 Task: Find connections with filter location Almenara with filter topic #Techstartupwith filter profile language Spanish with filter current company JavaScript with filter school St. Paul's Senior Secondary School with filter industry Investment Management with filter service category Virtual Assistance with filter keywords title Funeral Attendant
Action: Key pressed <Key.caps_lock>
Screenshot: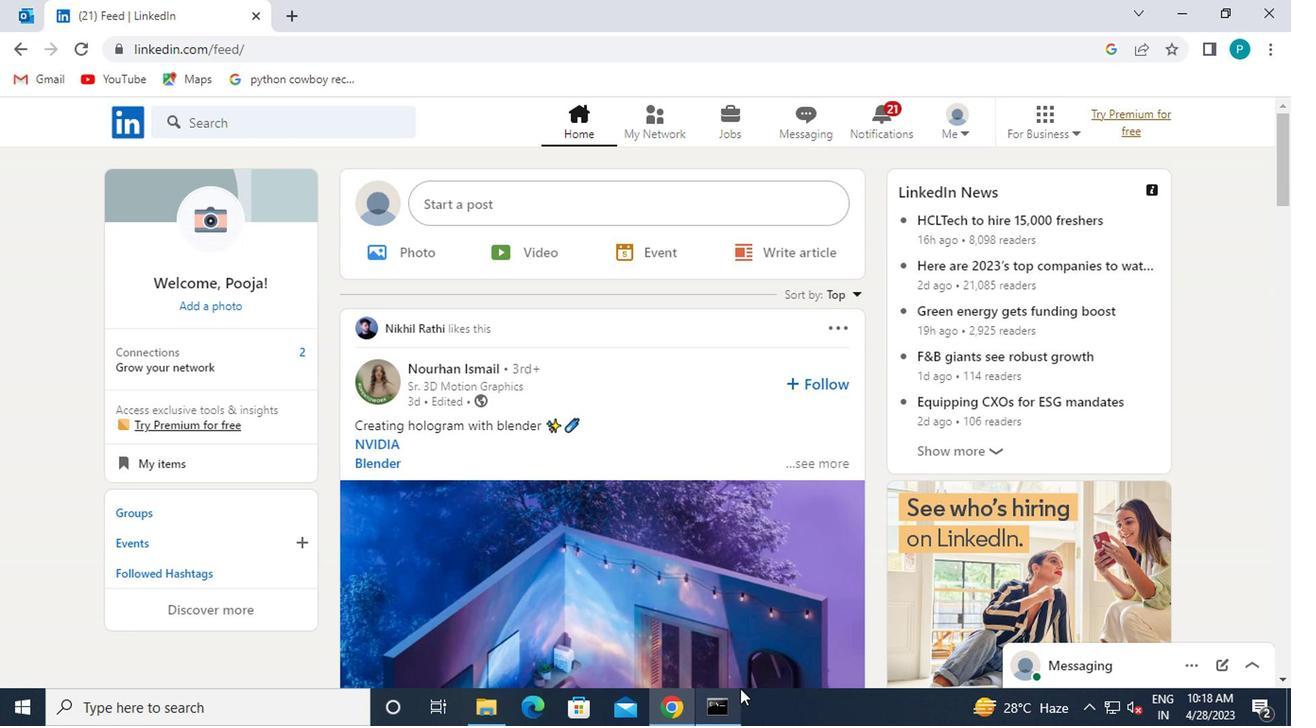 
Action: Mouse moved to (655, 102)
Screenshot: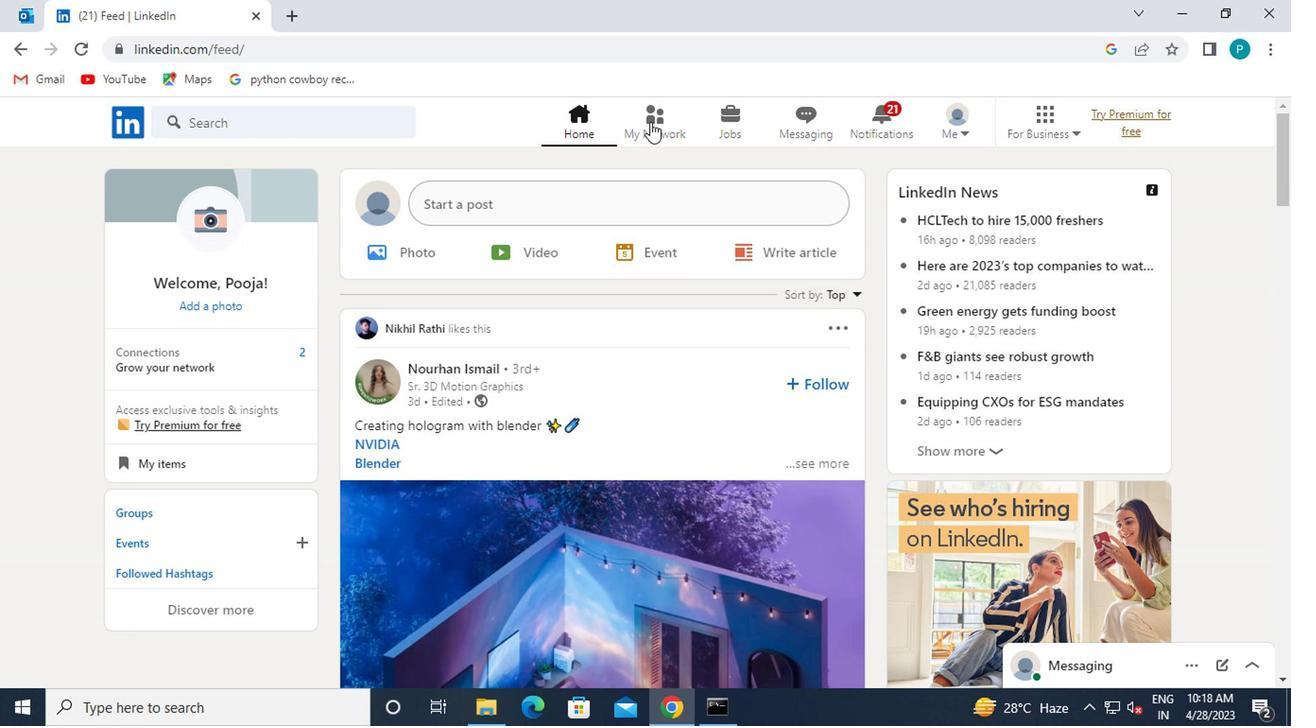 
Action: Mouse pressed left at (655, 102)
Screenshot: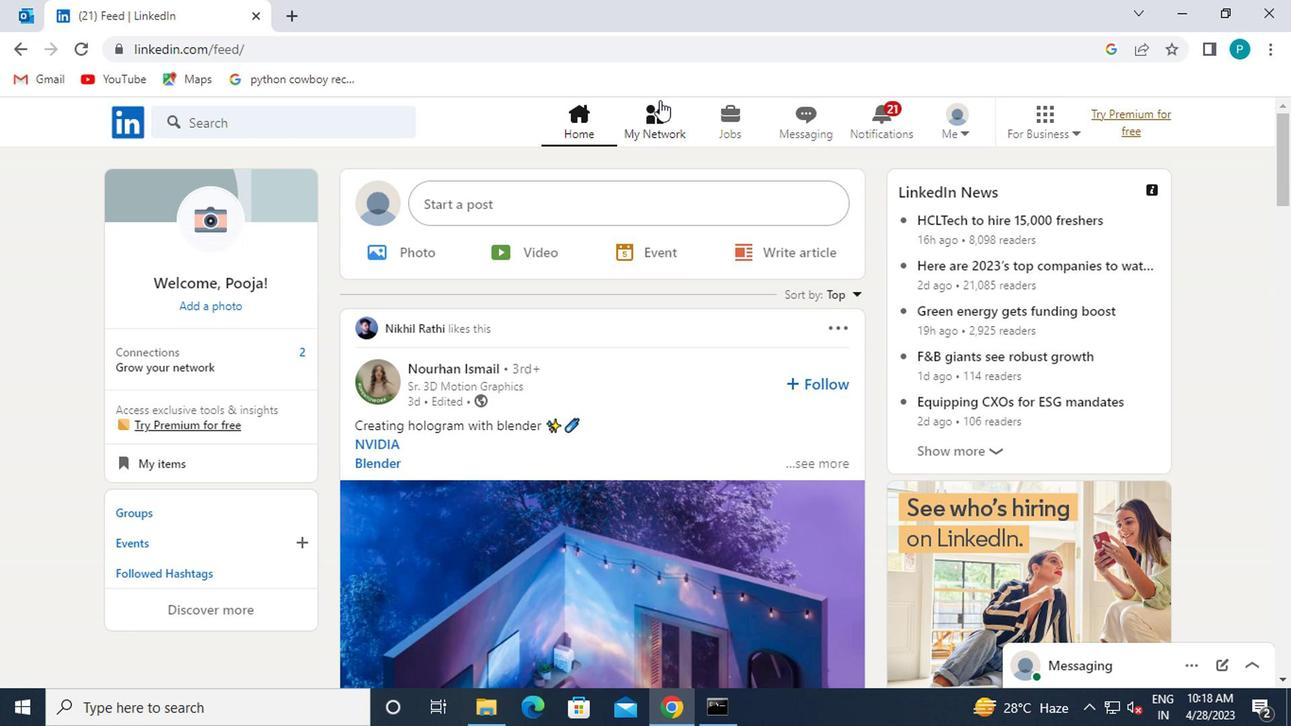 
Action: Mouse moved to (259, 214)
Screenshot: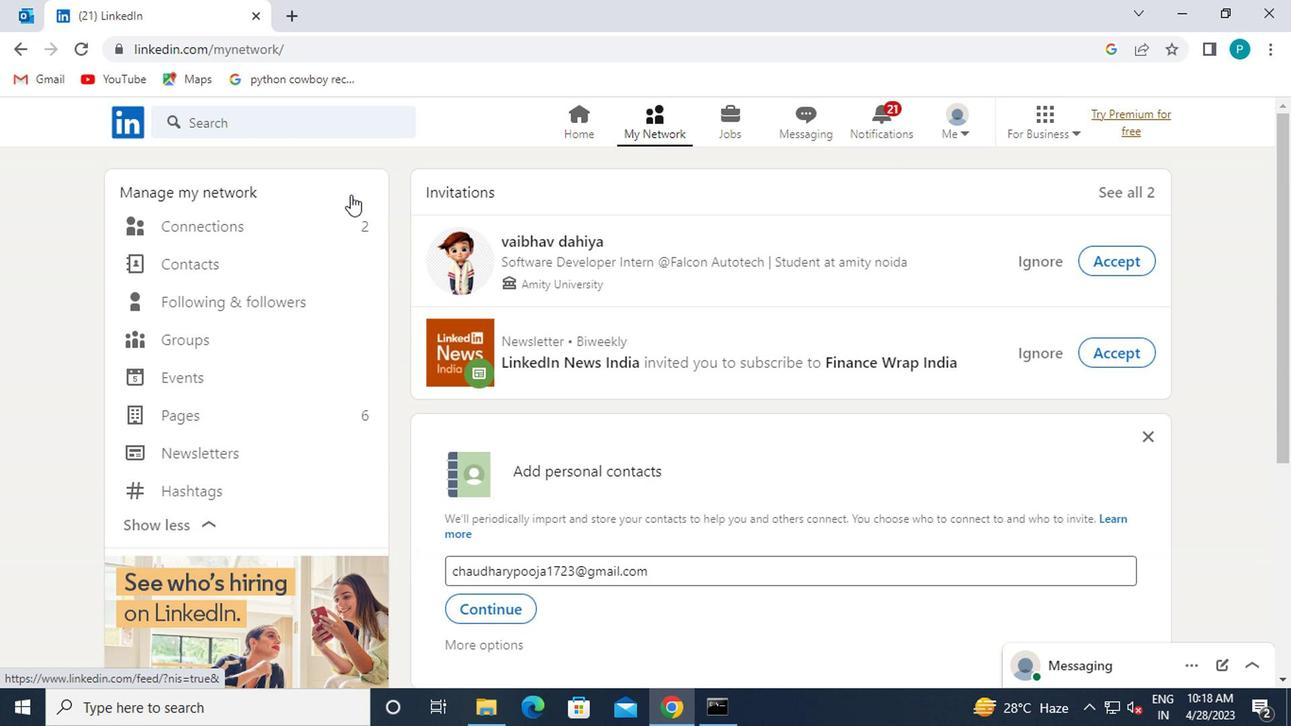 
Action: Mouse pressed left at (259, 214)
Screenshot: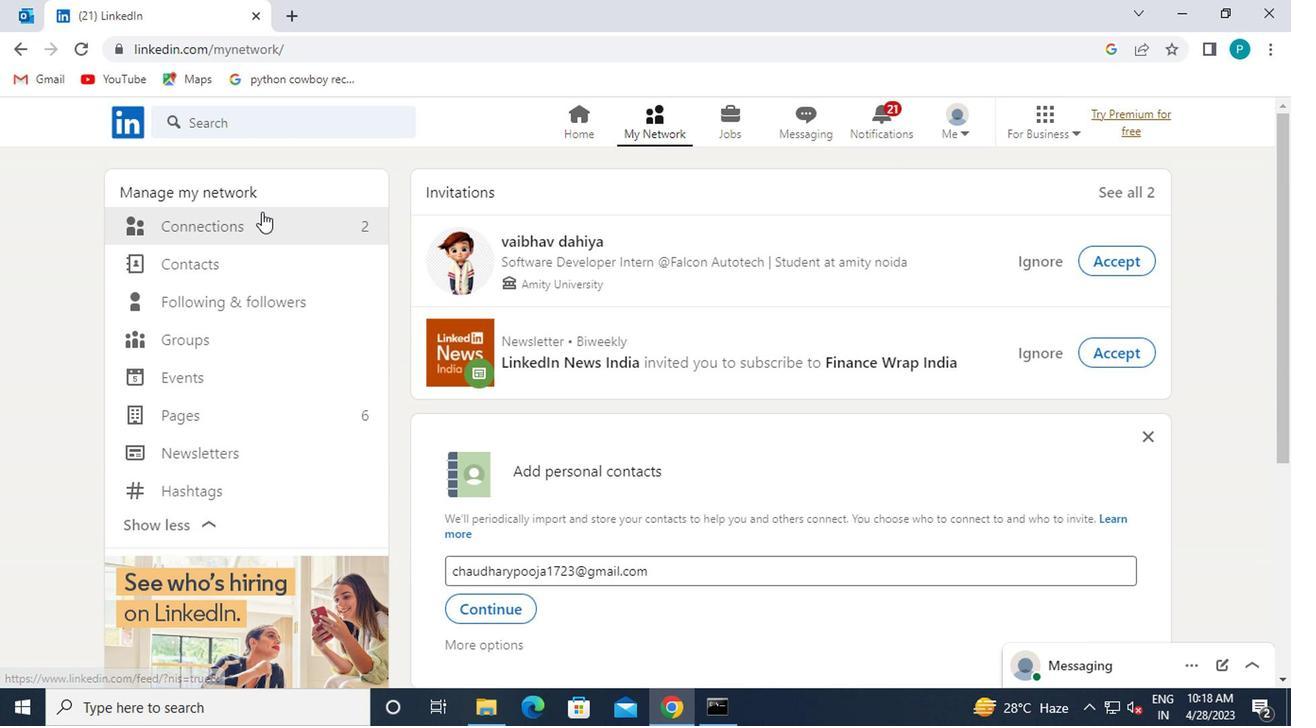 
Action: Mouse moved to (286, 224)
Screenshot: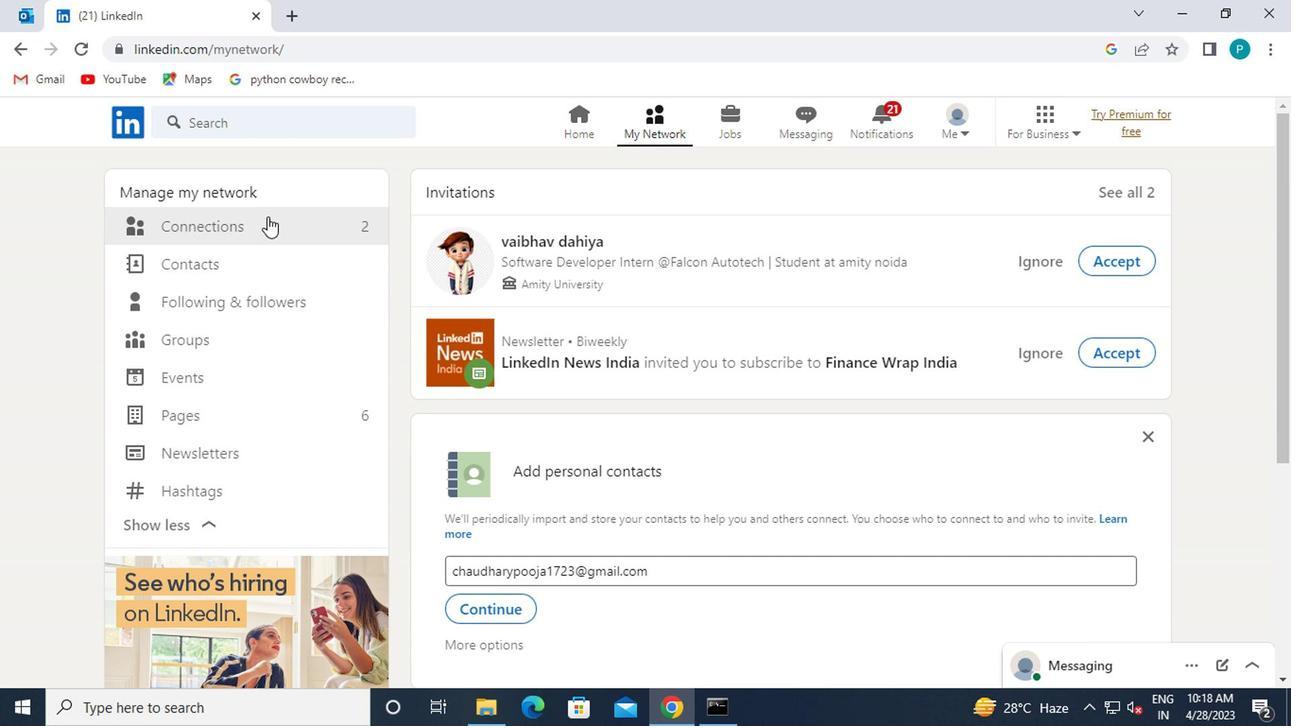 
Action: Mouse pressed left at (286, 224)
Screenshot: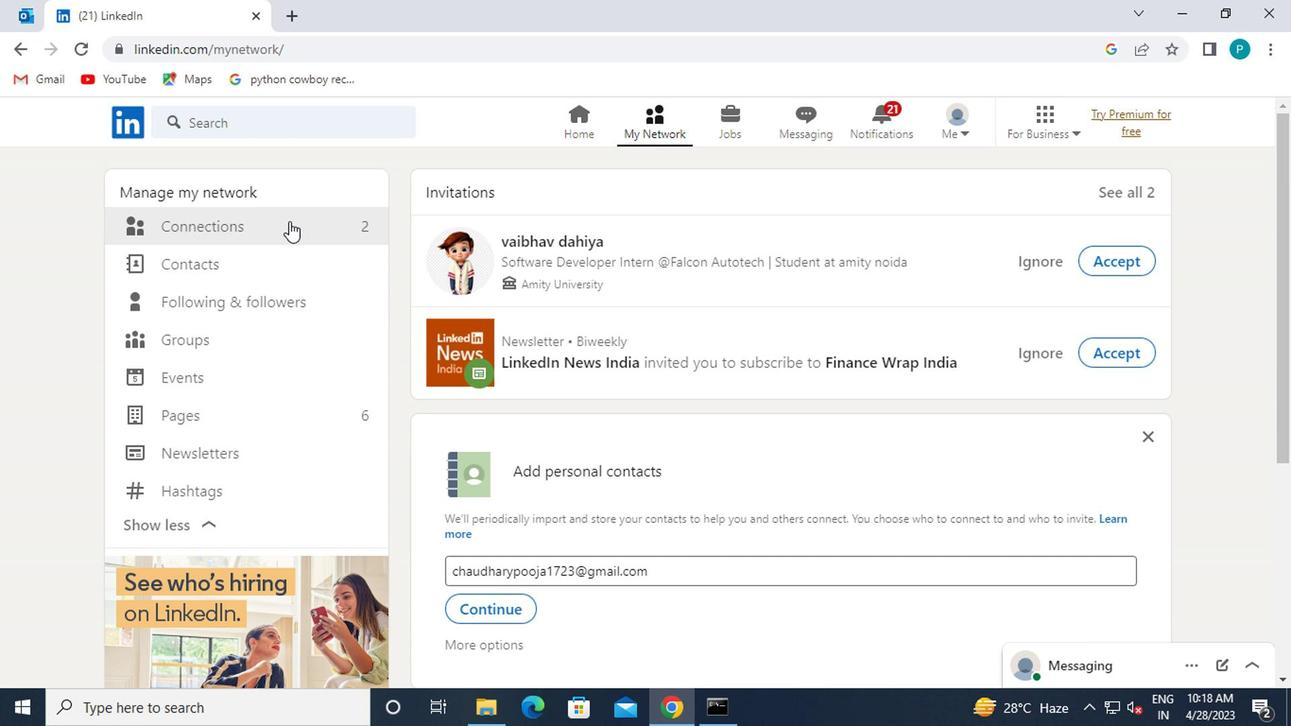 
Action: Mouse moved to (738, 236)
Screenshot: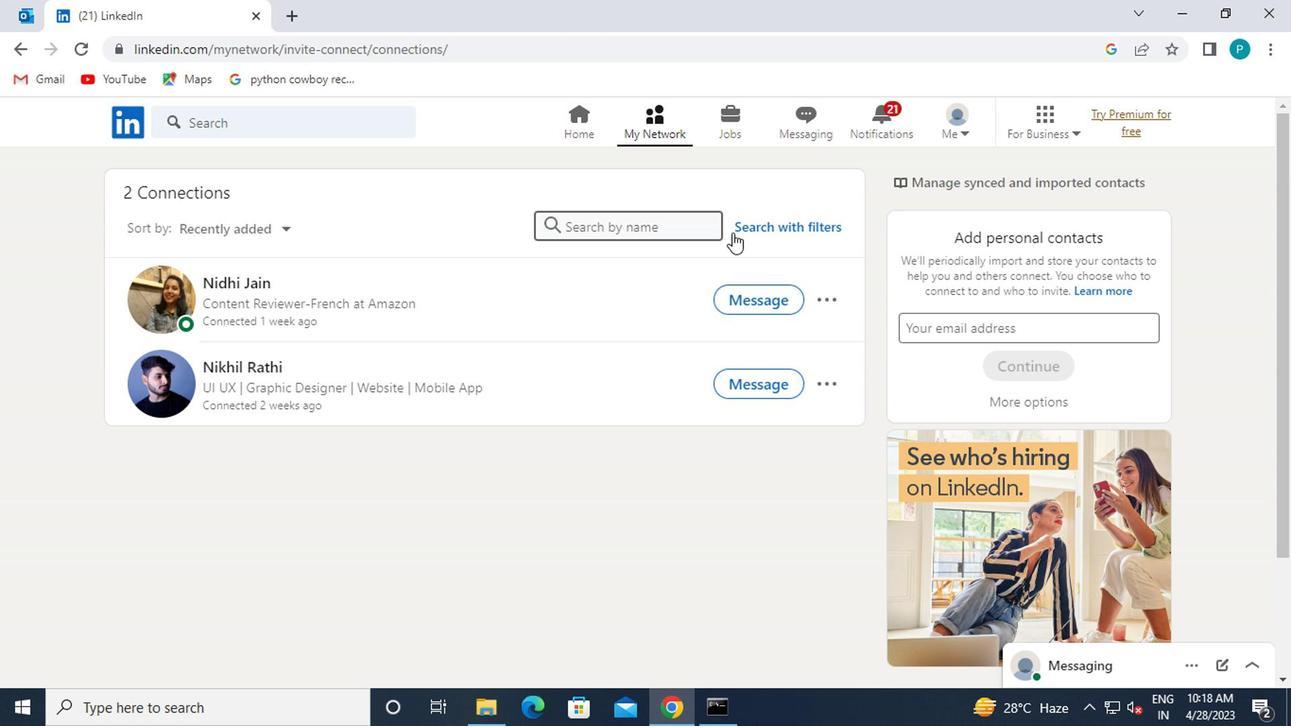 
Action: Mouse pressed left at (738, 236)
Screenshot: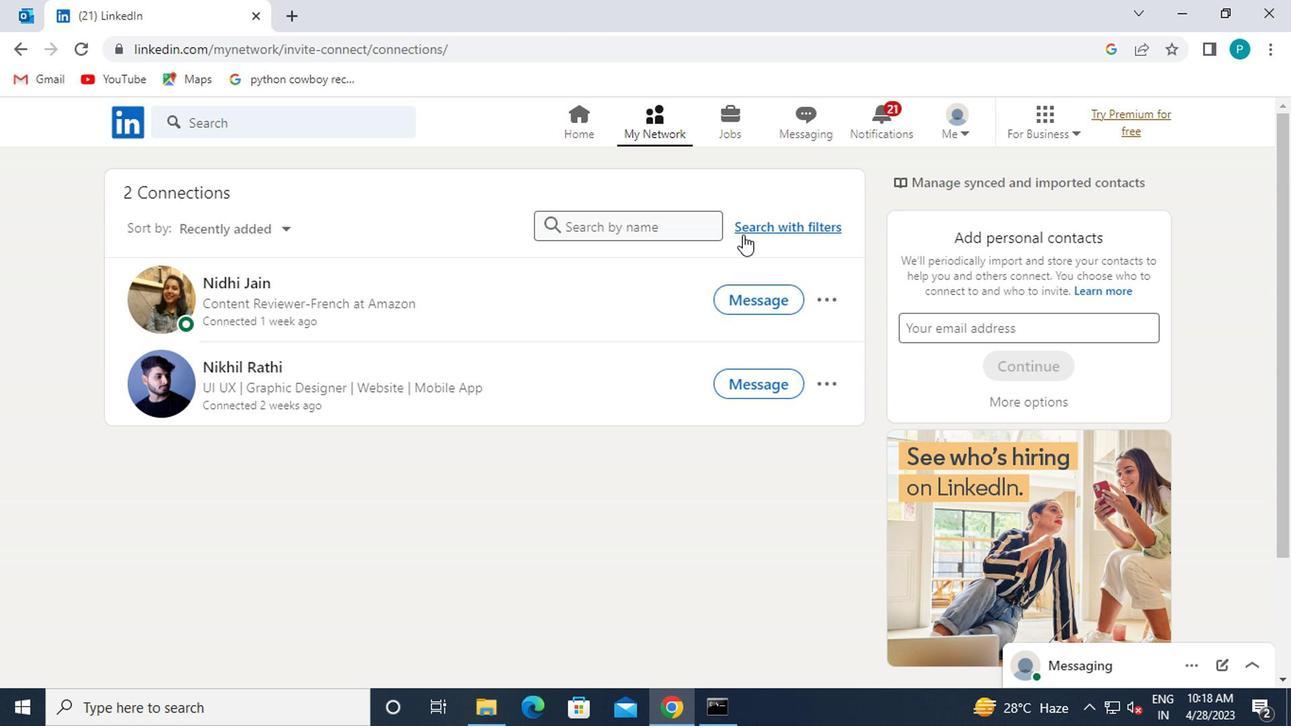 
Action: Mouse moved to (684, 172)
Screenshot: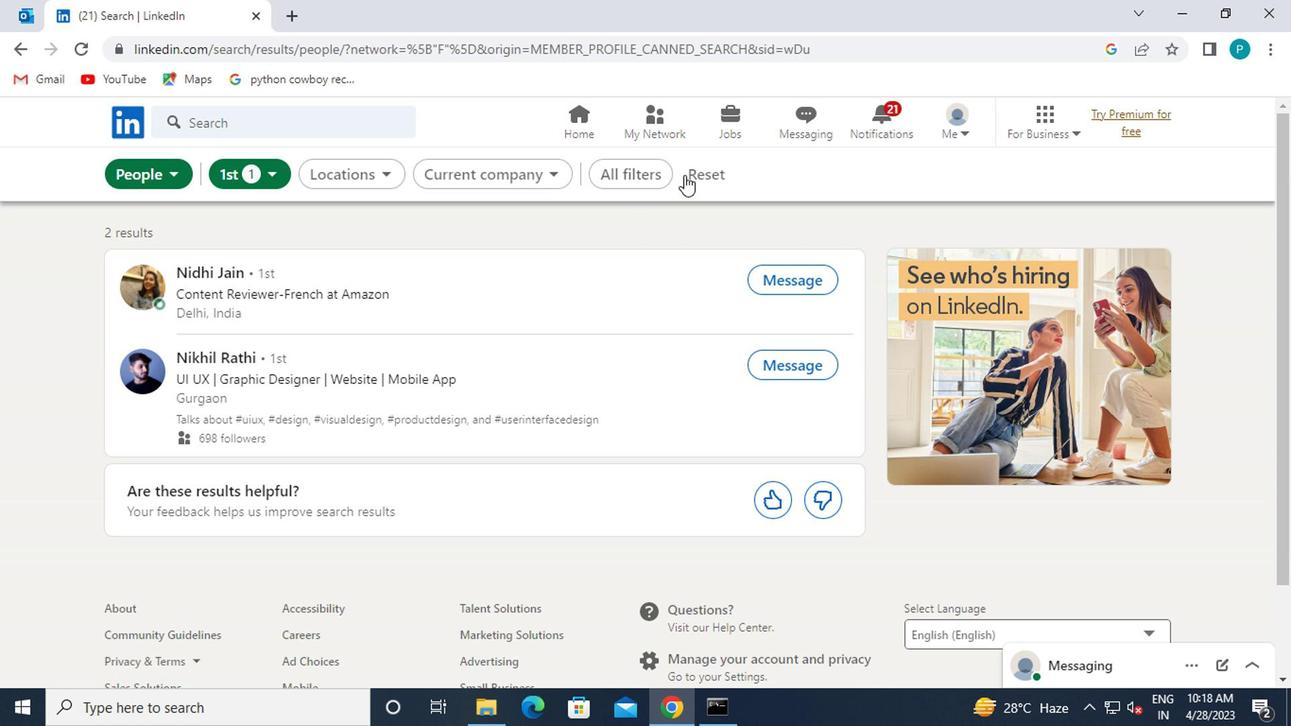 
Action: Mouse pressed left at (684, 172)
Screenshot: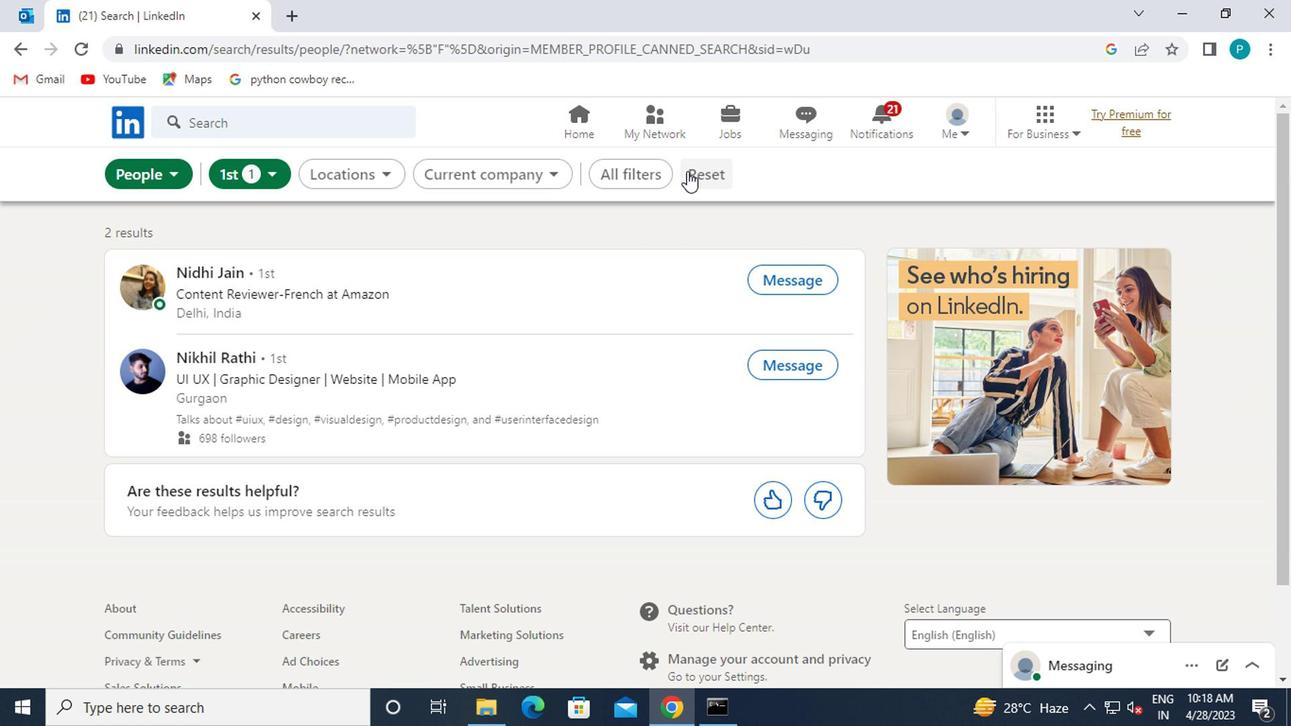 
Action: Mouse moved to (644, 185)
Screenshot: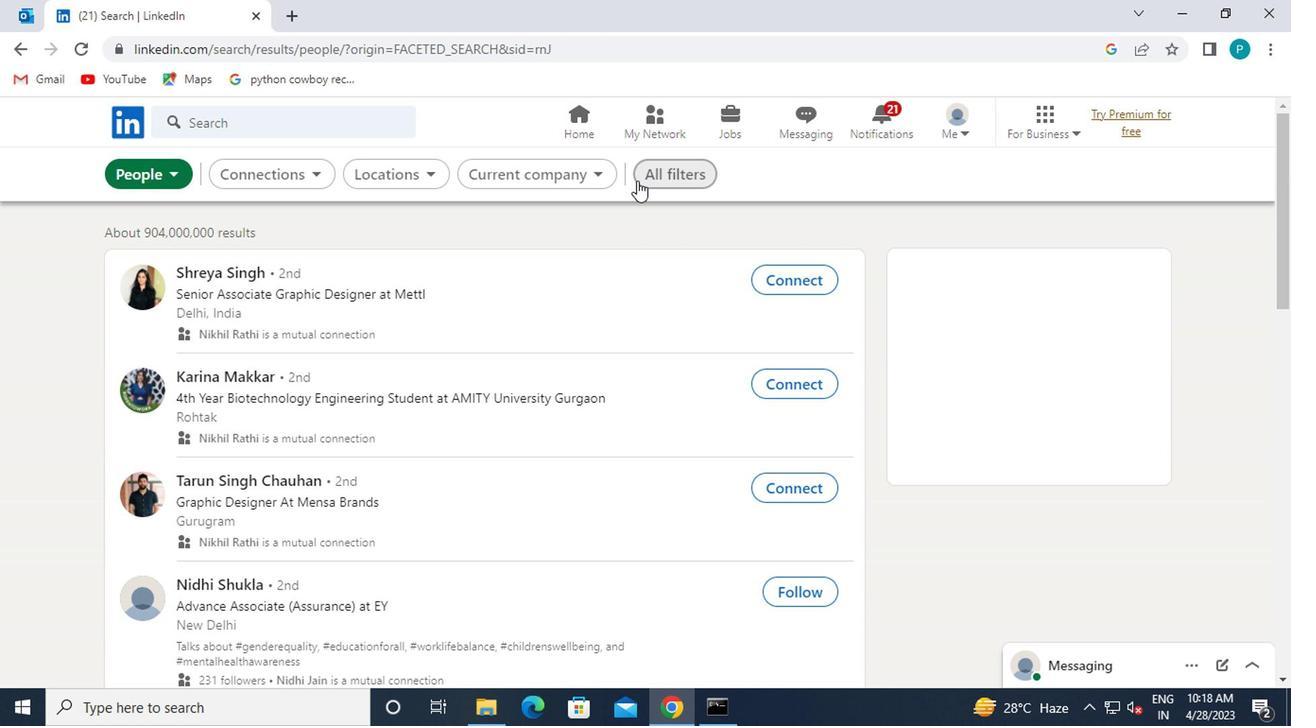 
Action: Mouse pressed left at (644, 185)
Screenshot: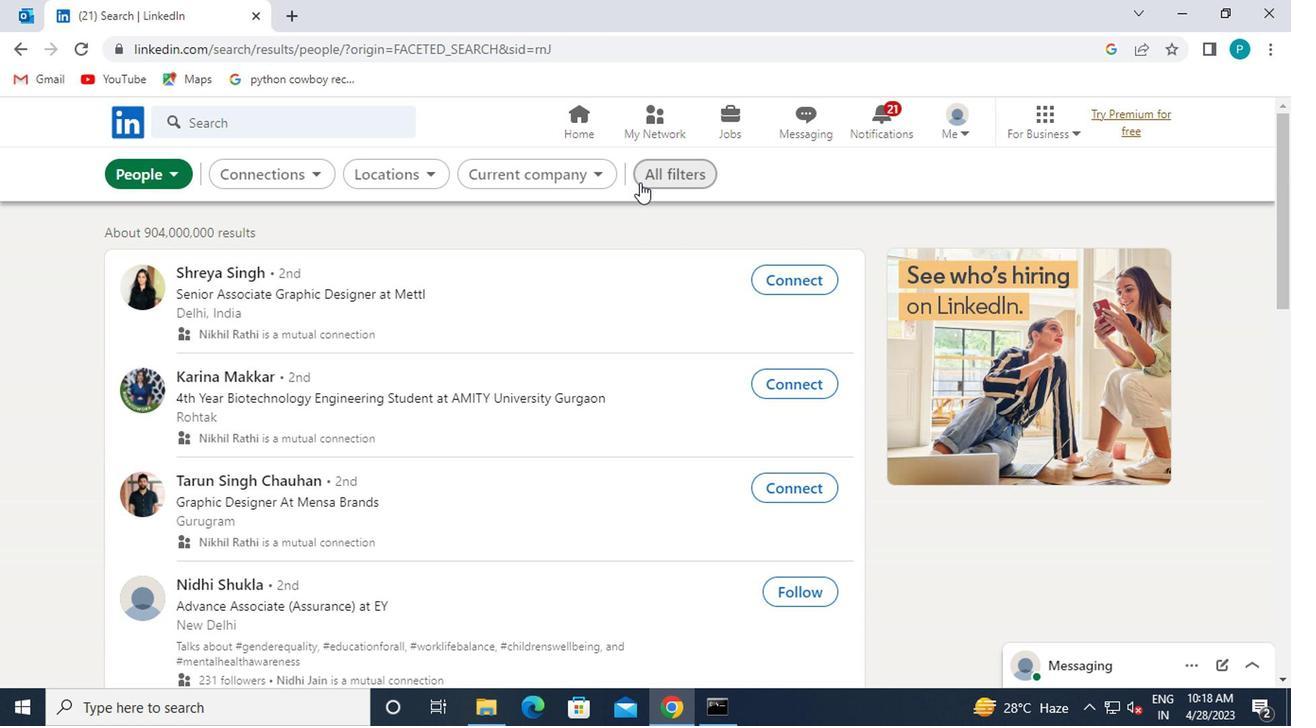 
Action: Mouse moved to (850, 287)
Screenshot: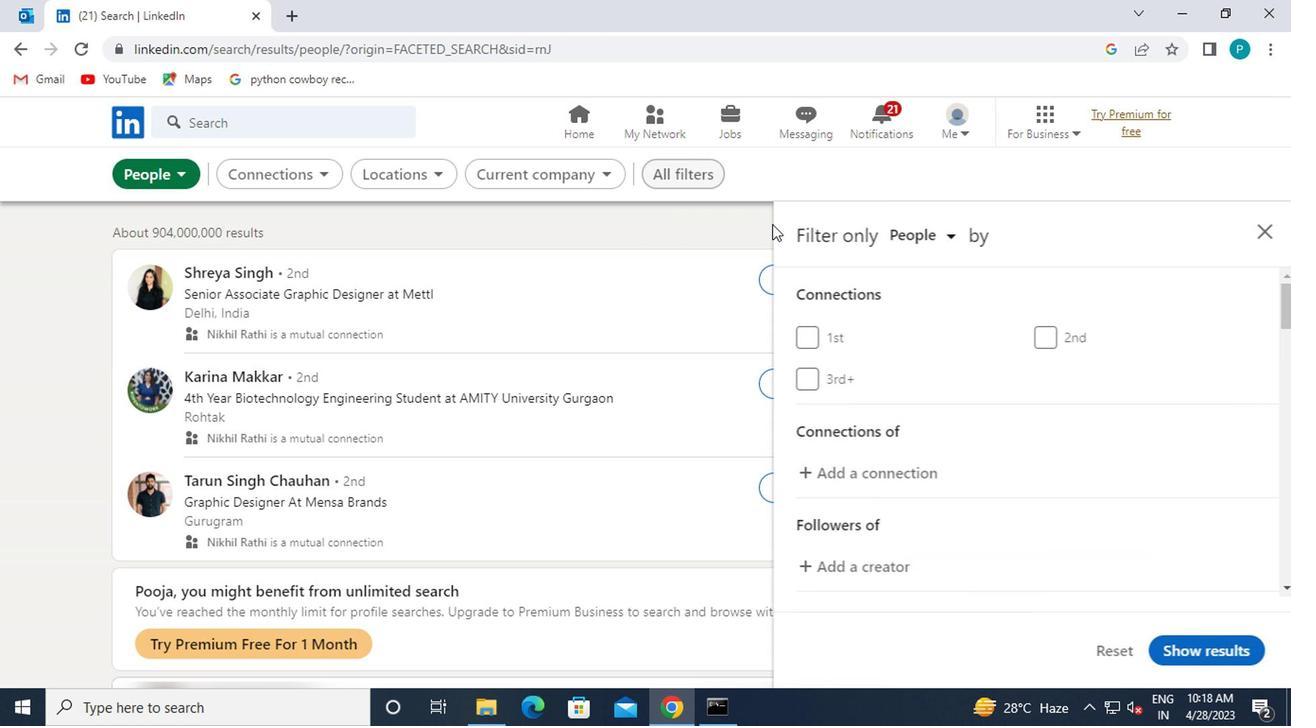 
Action: Mouse scrolled (850, 285) with delta (0, -1)
Screenshot: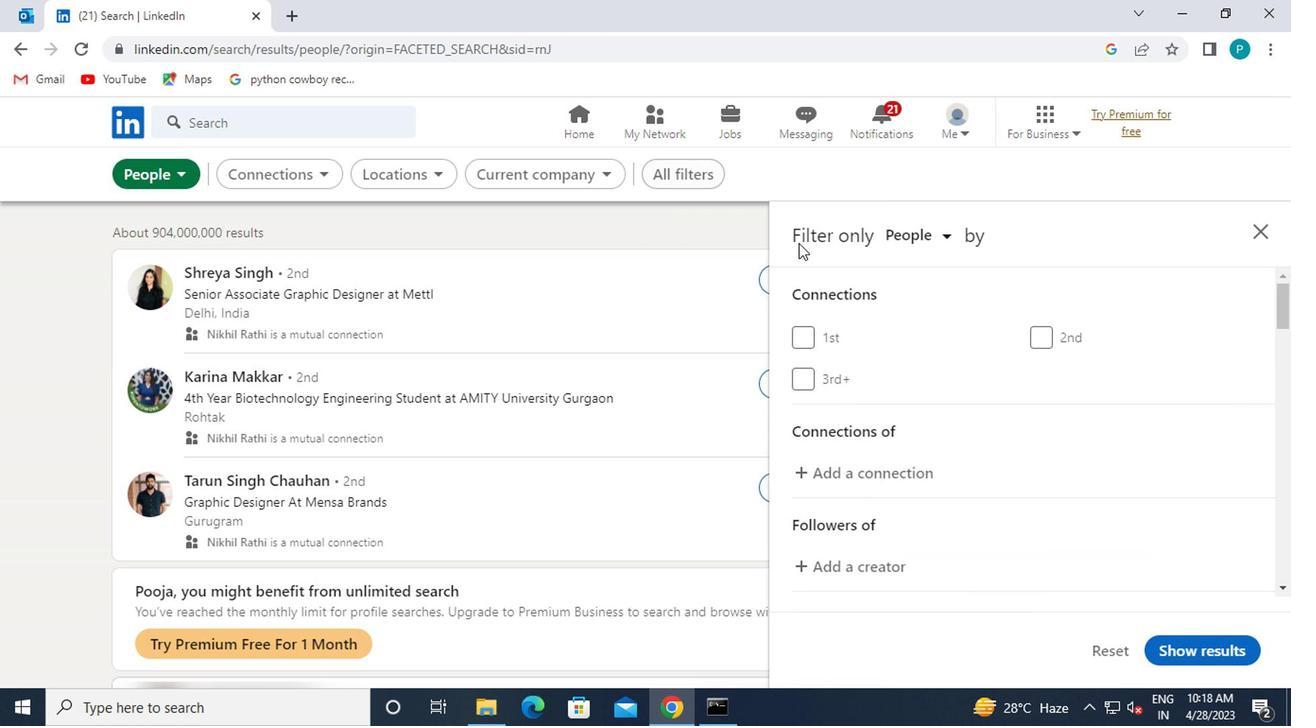 
Action: Mouse scrolled (850, 285) with delta (0, -1)
Screenshot: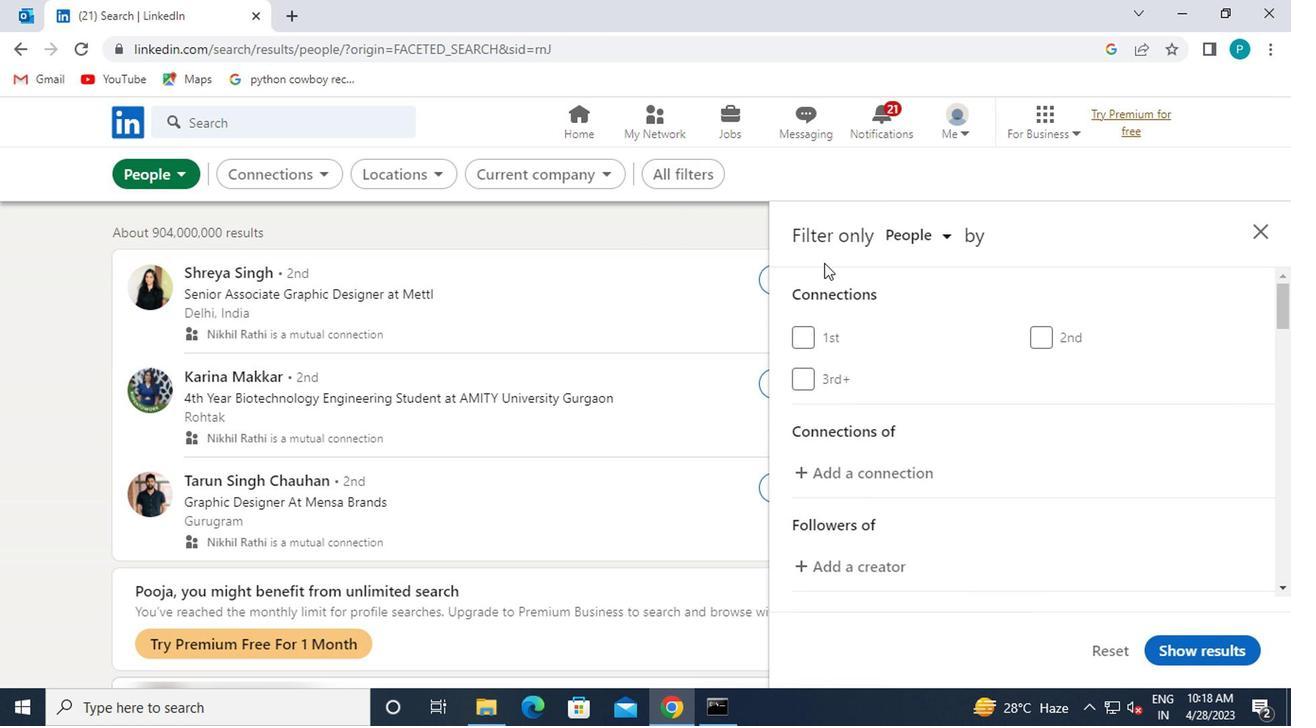 
Action: Mouse moved to (850, 287)
Screenshot: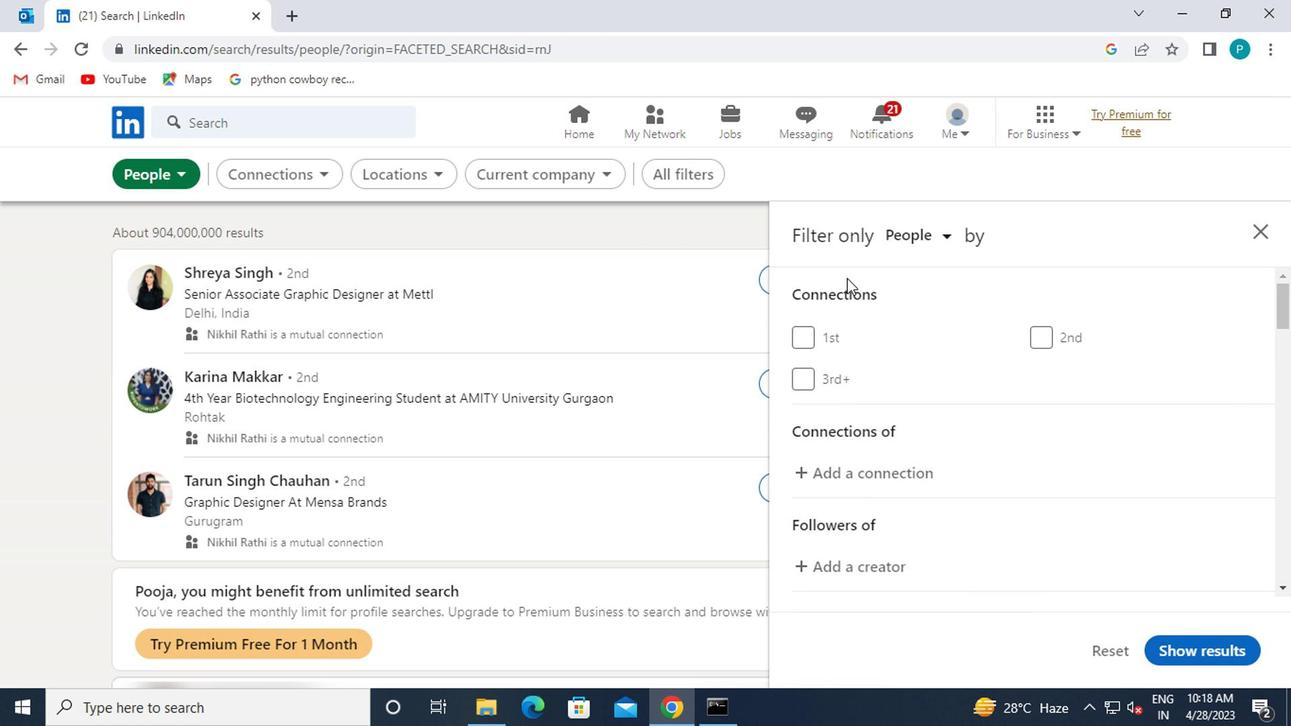 
Action: Mouse scrolled (850, 287) with delta (0, 0)
Screenshot: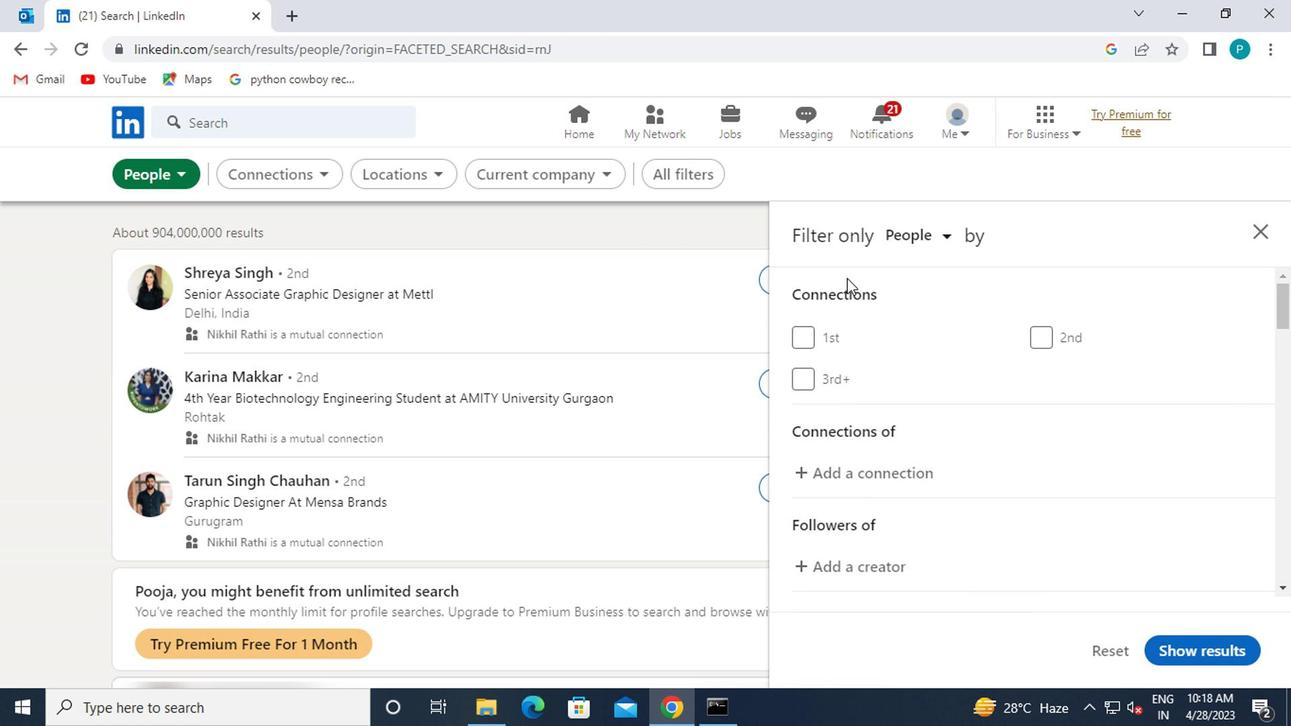 
Action: Mouse moved to (1086, 452)
Screenshot: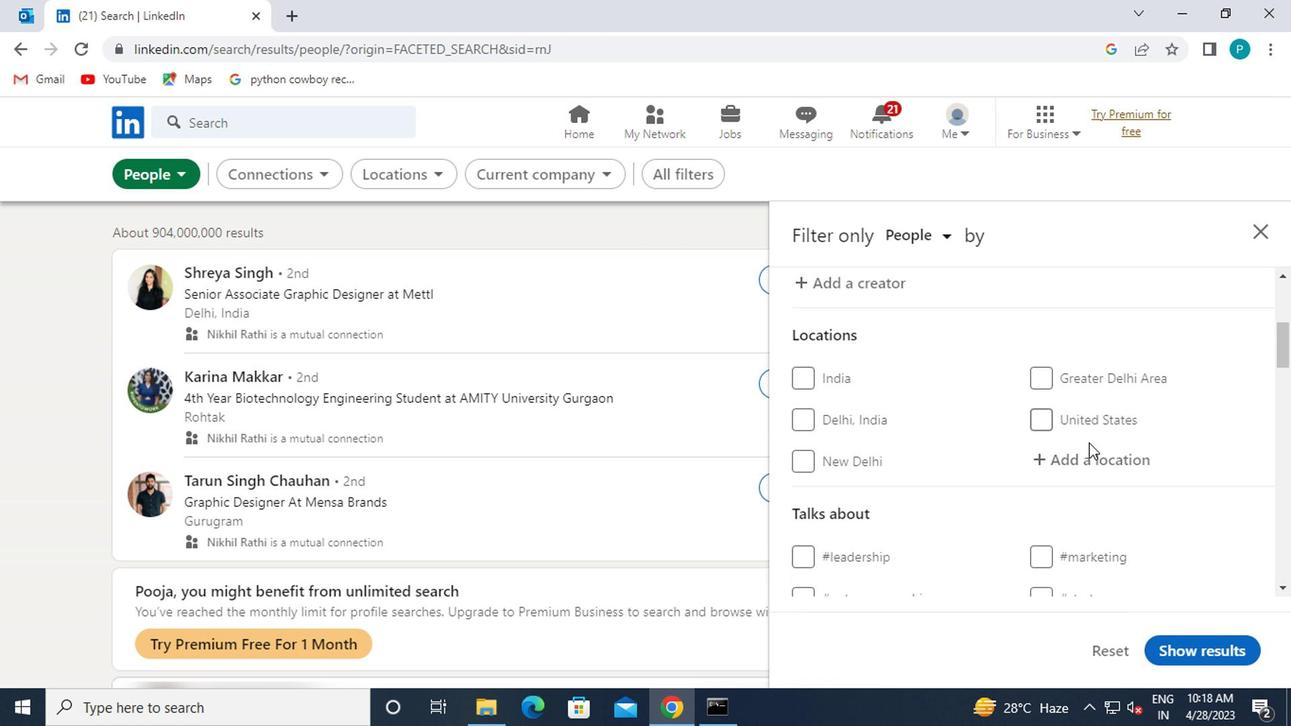 
Action: Mouse pressed left at (1086, 452)
Screenshot: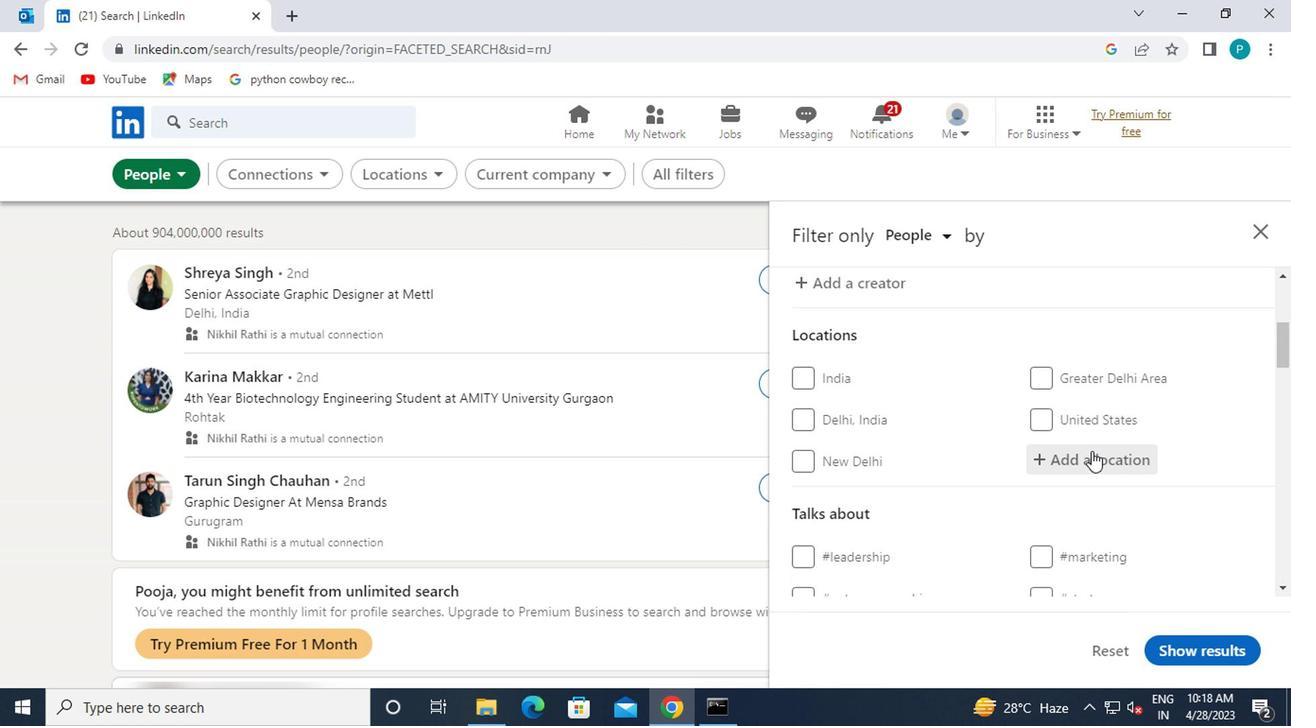 
Action: Mouse moved to (1083, 456)
Screenshot: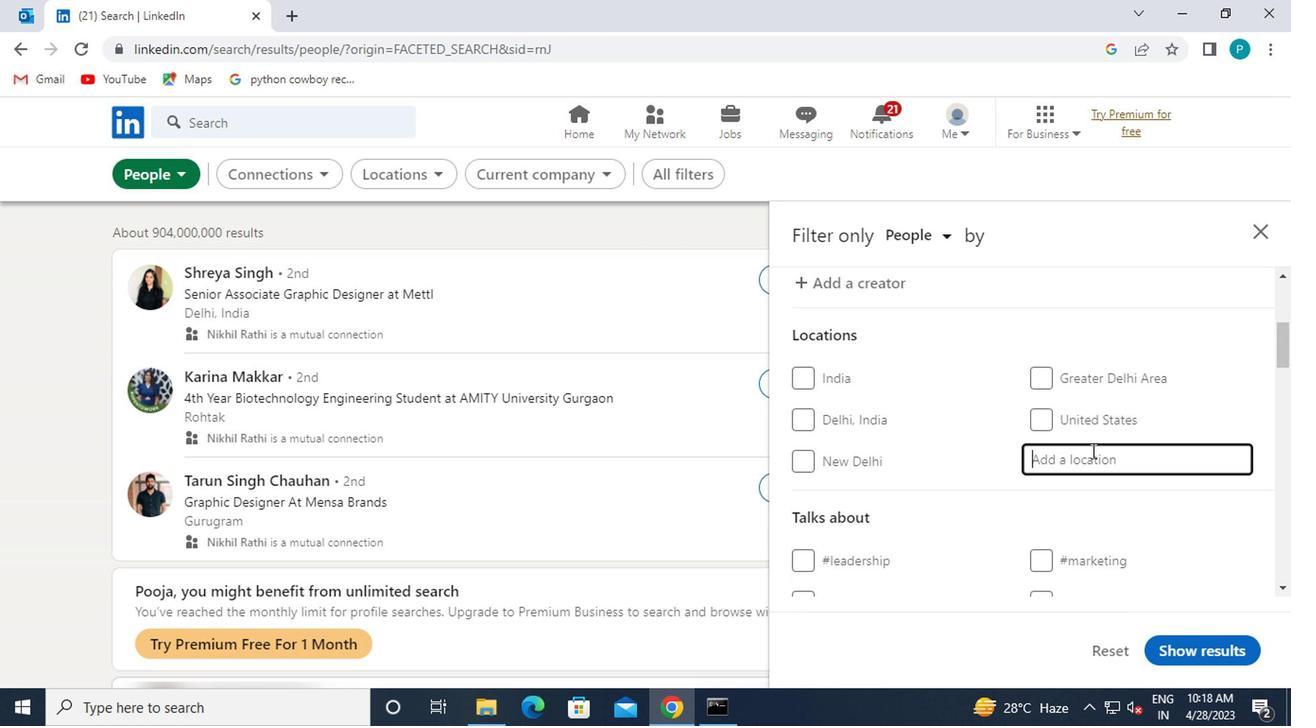 
Action: Key pressed <Key.caps_lock>a<Key.caps_lock>lmenea<Key.backspace><Key.backspace><Key.backspace><Key.backspace><Key.backspace><Key.backspace><Key.backspace><Key.backspace>a<Key.caps_lock>lmen
Screenshot: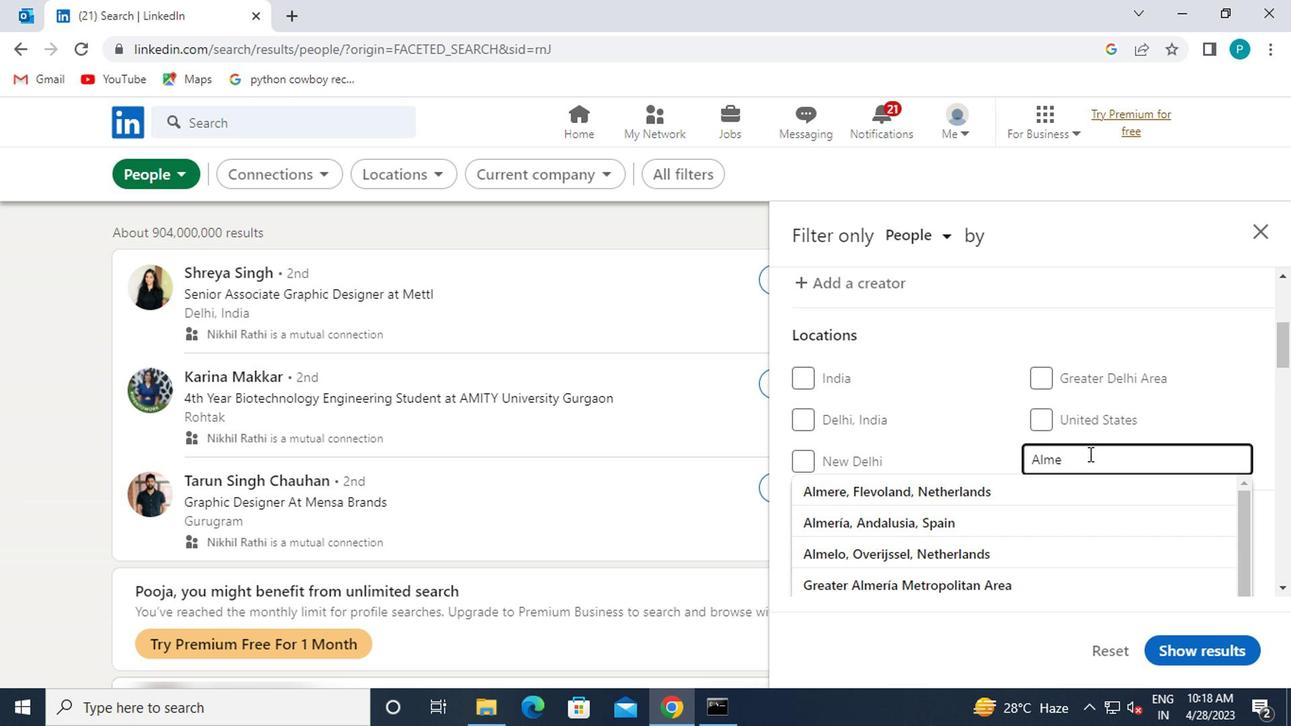 
Action: Mouse moved to (973, 520)
Screenshot: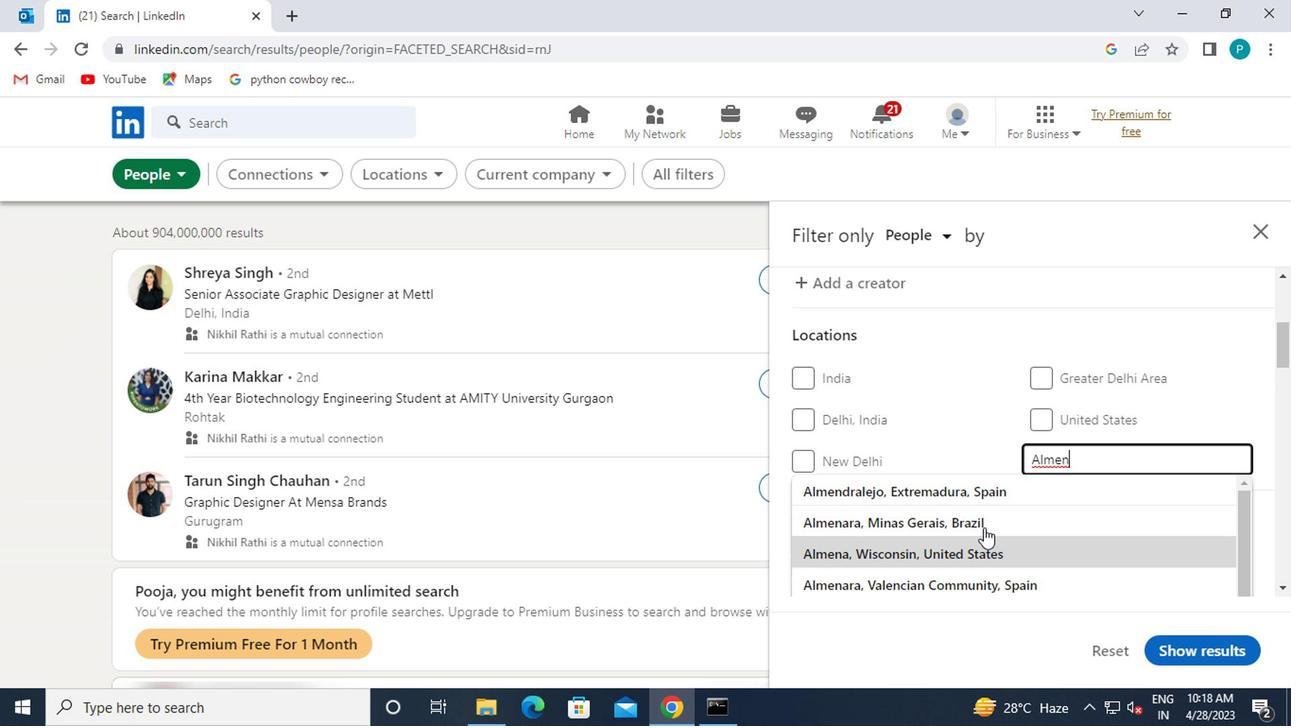 
Action: Mouse pressed left at (973, 520)
Screenshot: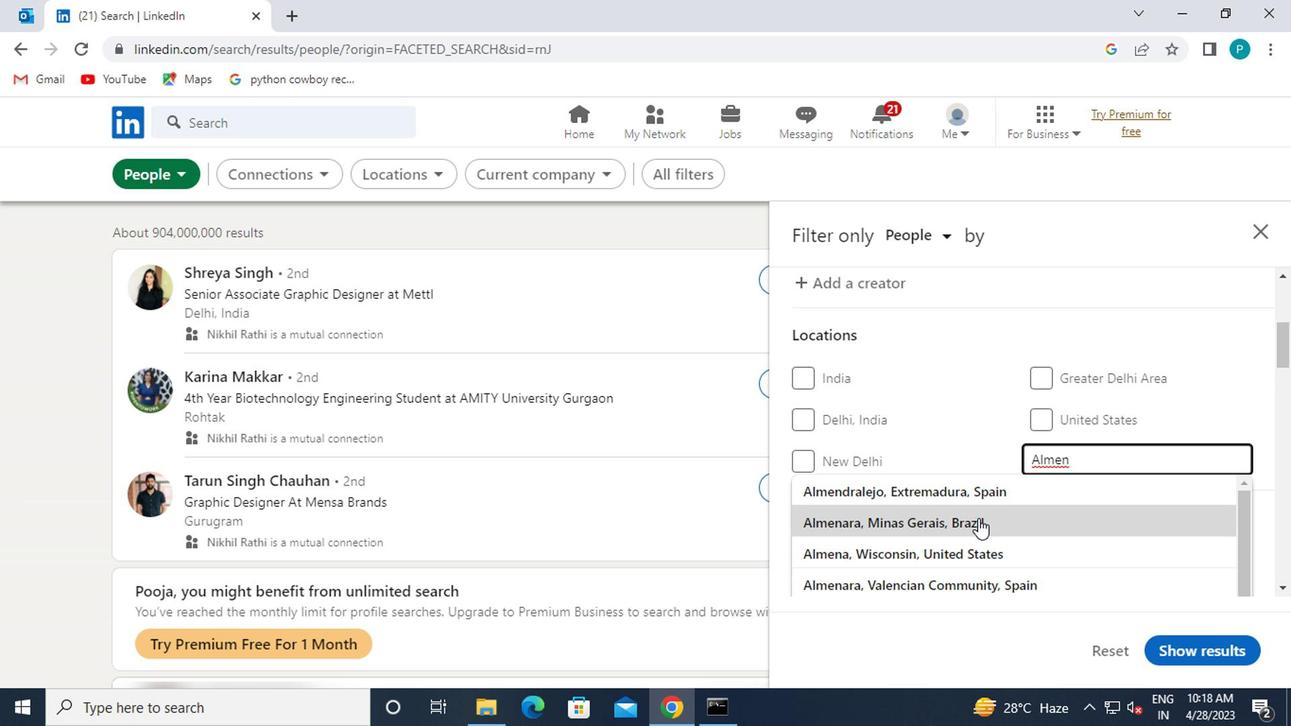 
Action: Mouse scrolled (973, 519) with delta (0, 0)
Screenshot: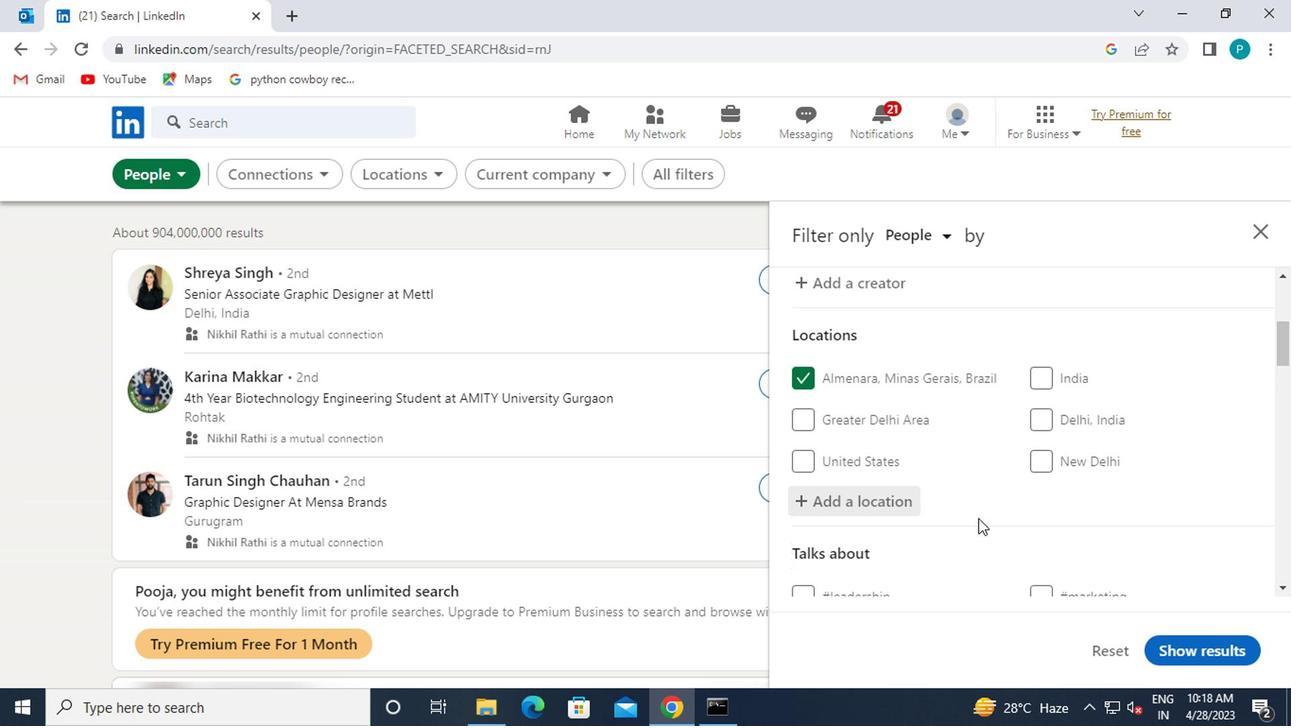 
Action: Mouse moved to (1046, 571)
Screenshot: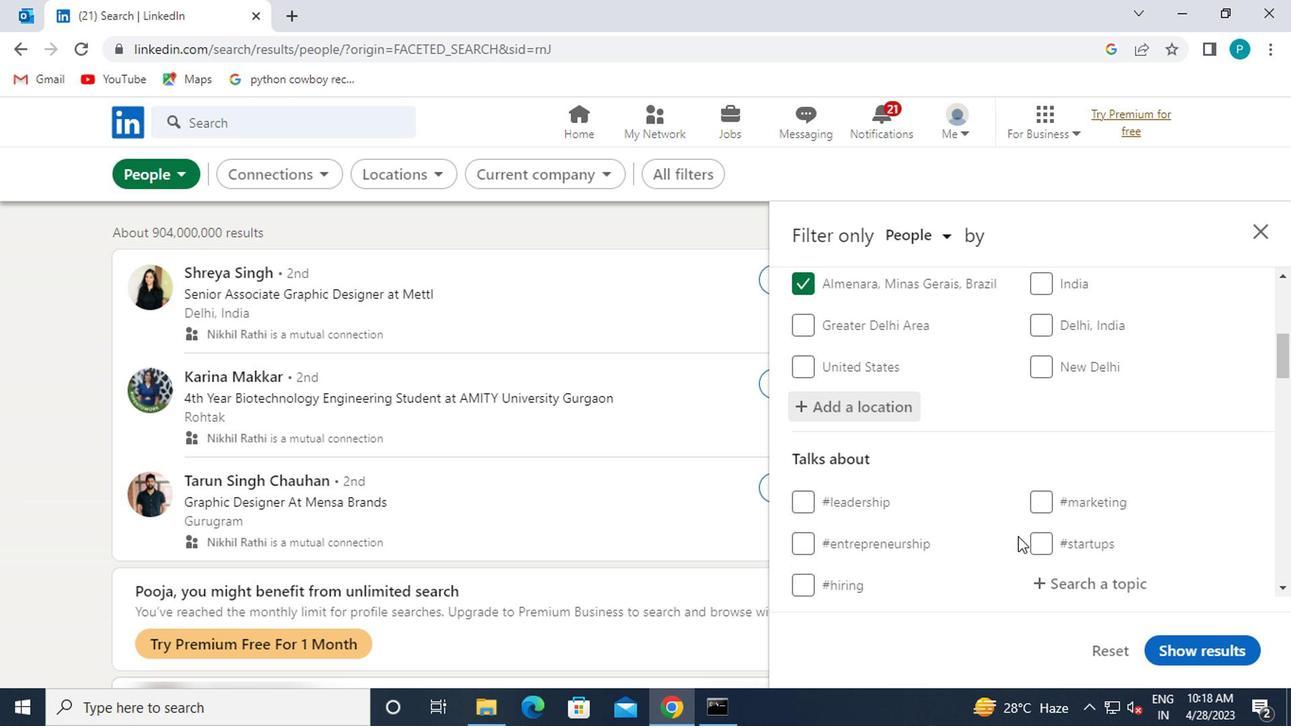 
Action: Mouse scrolled (1046, 569) with delta (0, -1)
Screenshot: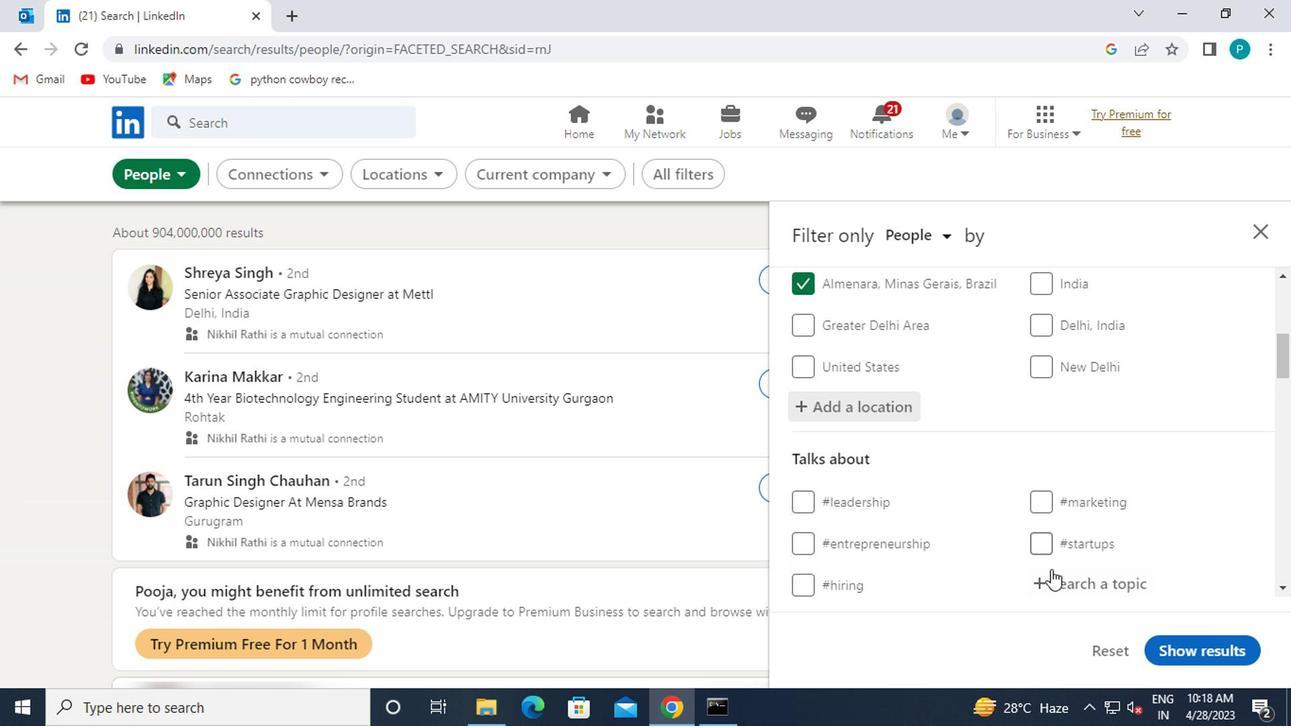 
Action: Mouse moved to (1040, 487)
Screenshot: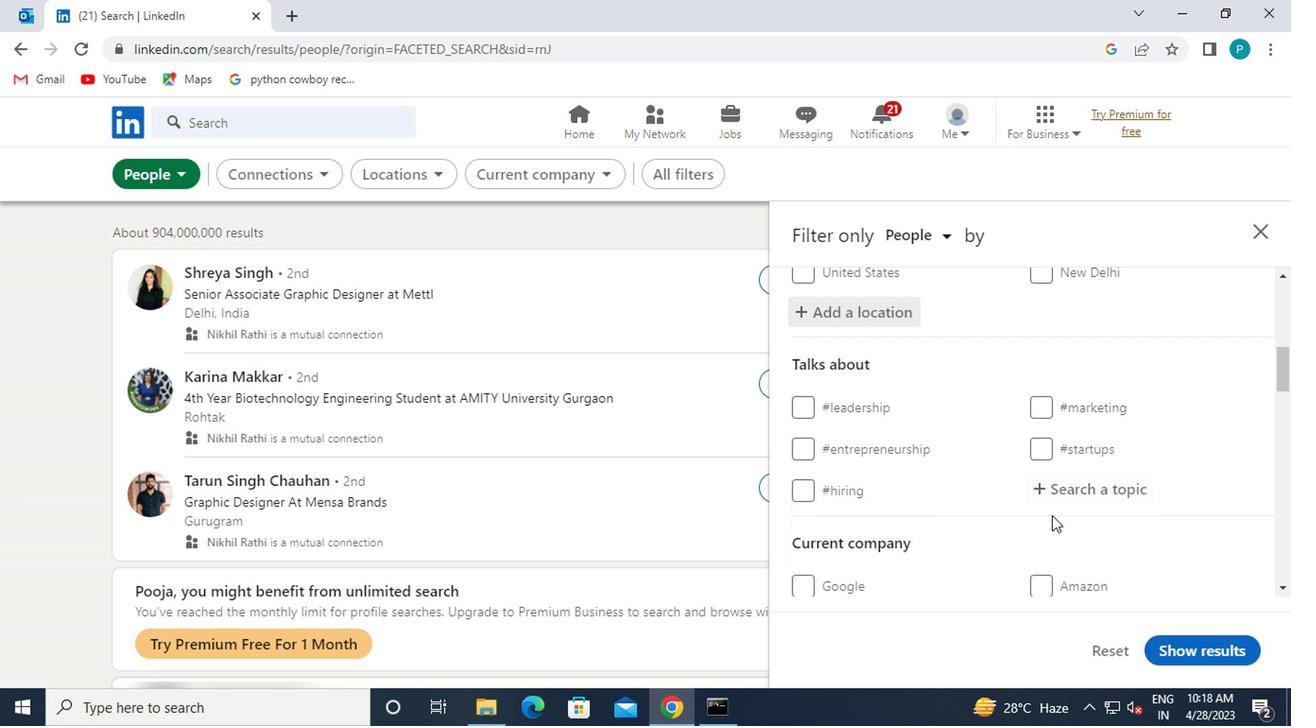 
Action: Mouse pressed left at (1040, 487)
Screenshot: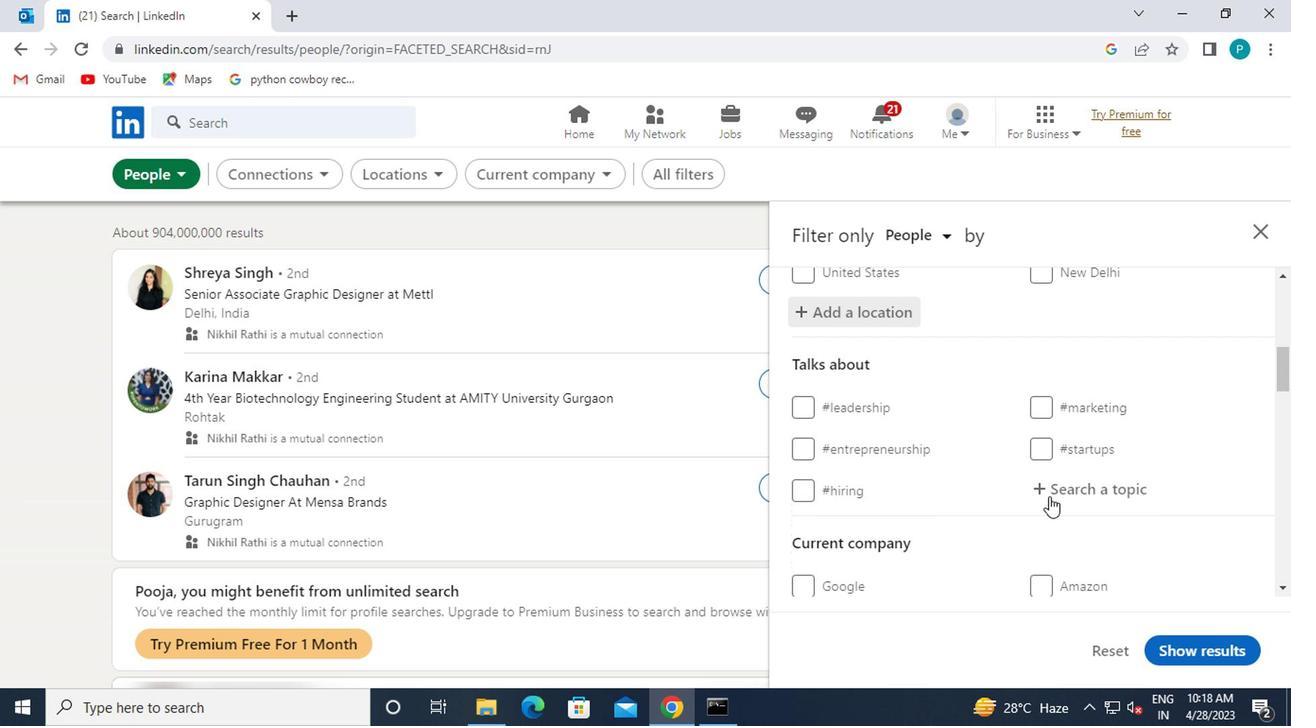 
Action: Key pressed <Key.shift>#TE<Key.backspace><Key.backspace><Key.caps_lock>T<Key.caps_lock>EACHSTARTUP<Key.space>
Screenshot: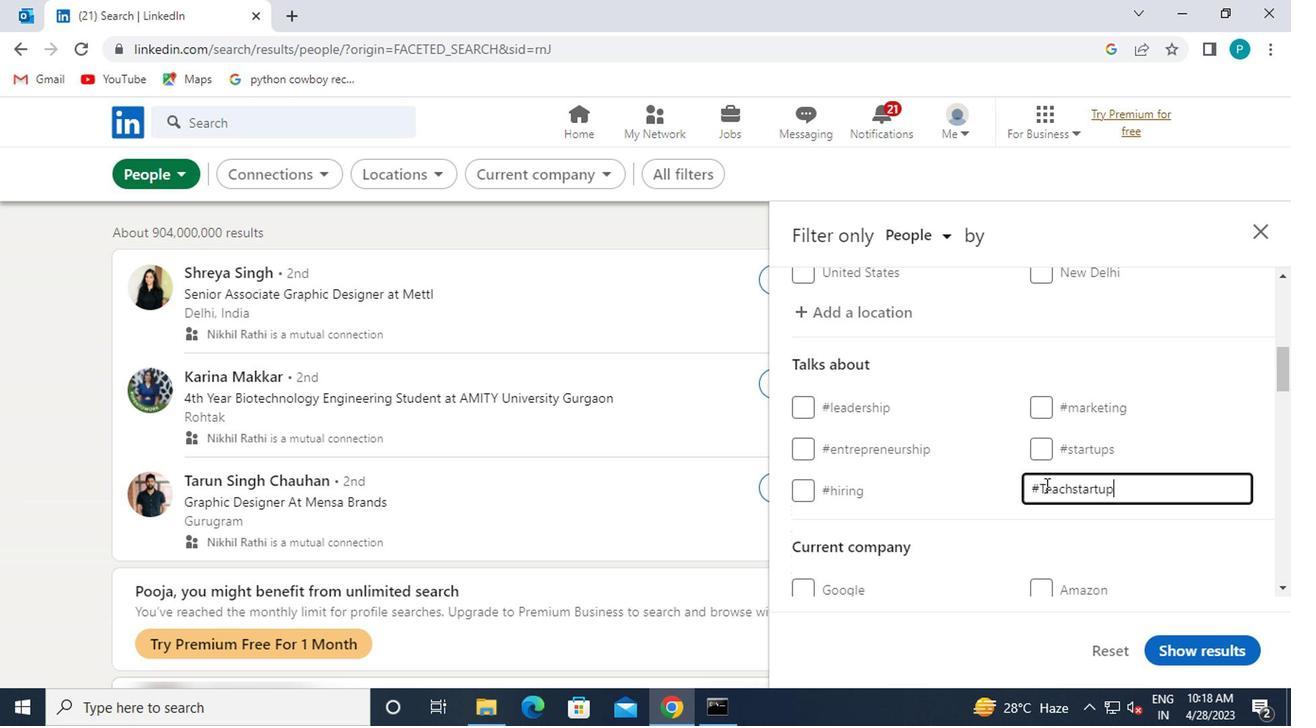 
Action: Mouse moved to (994, 484)
Screenshot: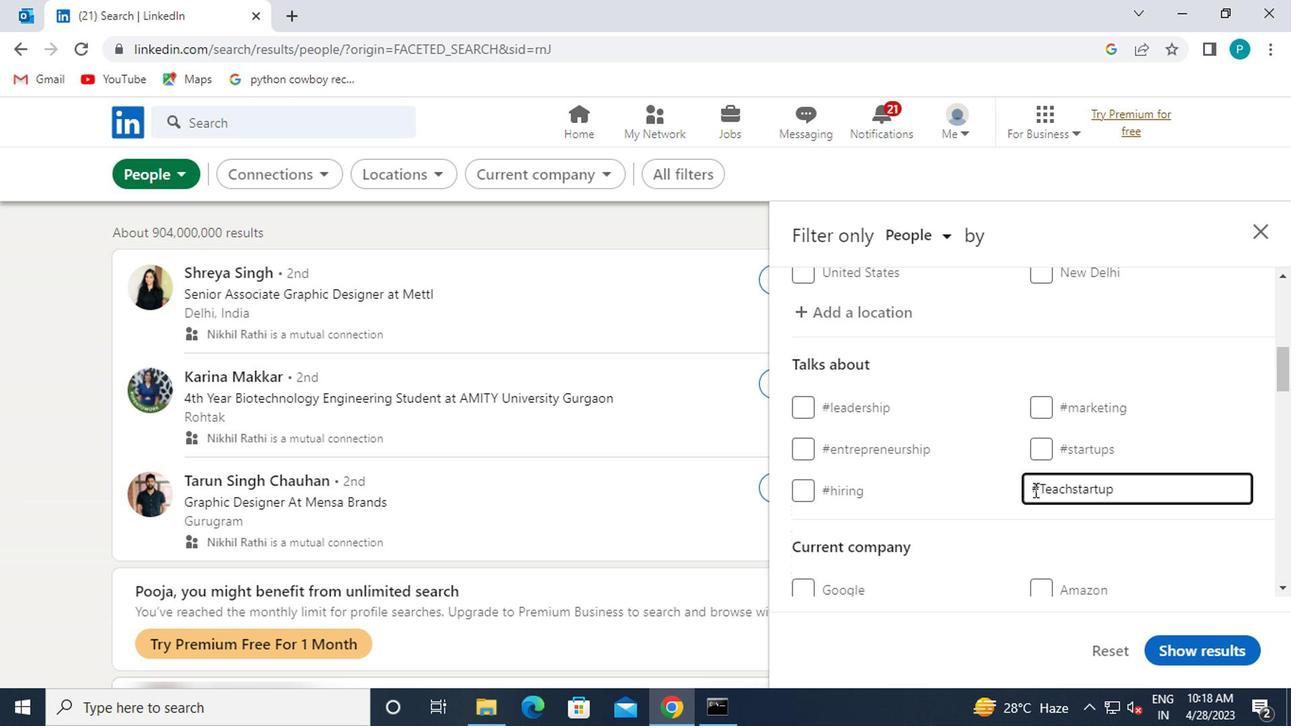 
Action: Mouse scrolled (994, 483) with delta (0, -1)
Screenshot: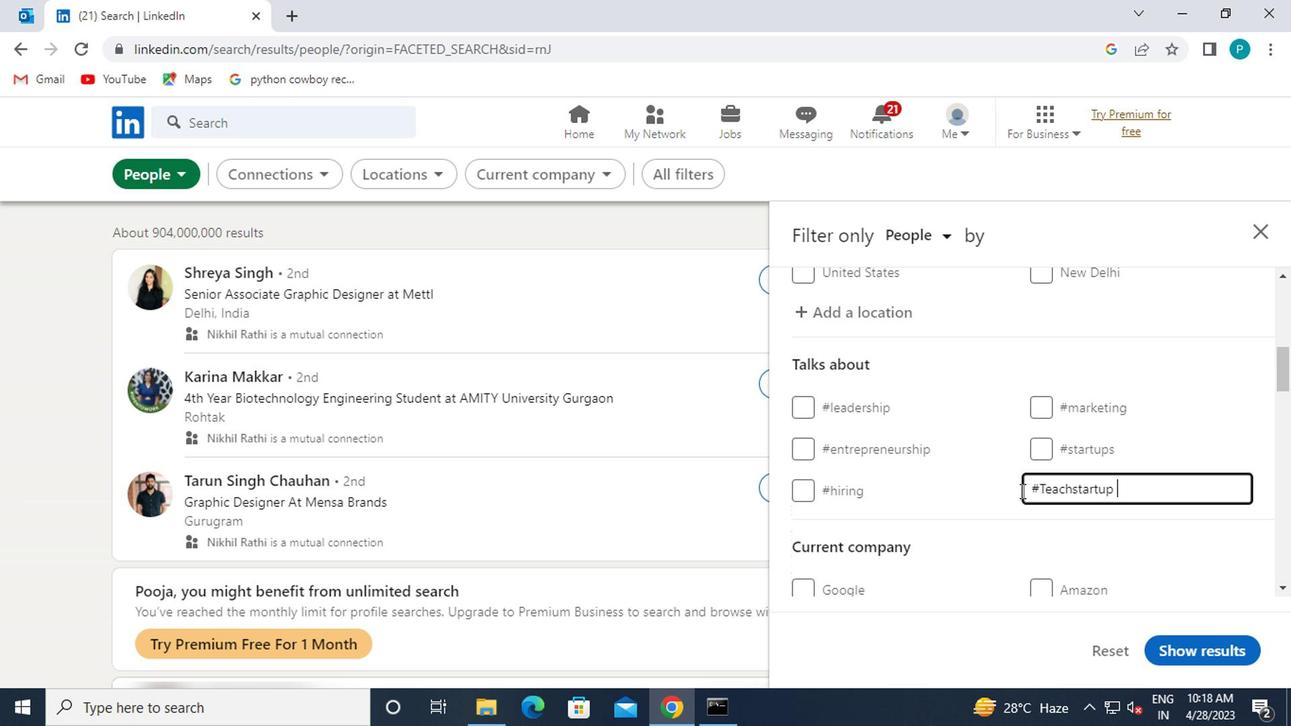 
Action: Mouse scrolled (994, 483) with delta (0, -1)
Screenshot: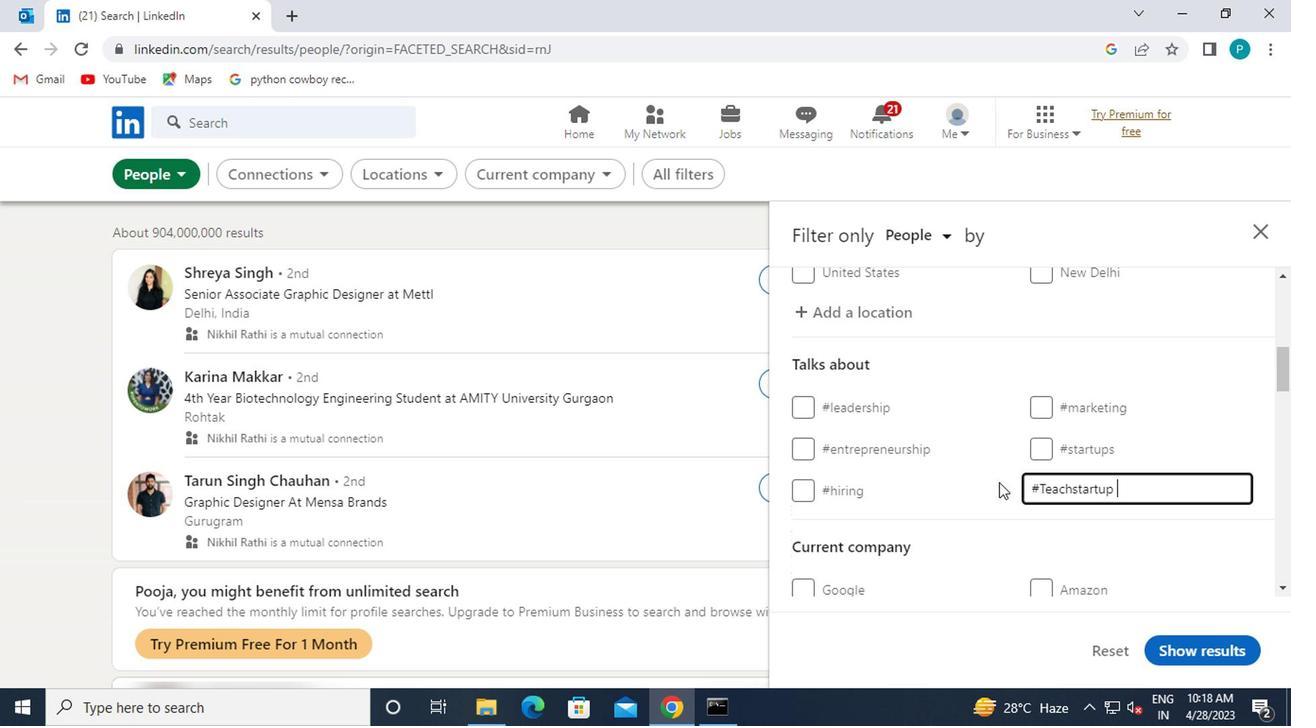 
Action: Mouse moved to (965, 494)
Screenshot: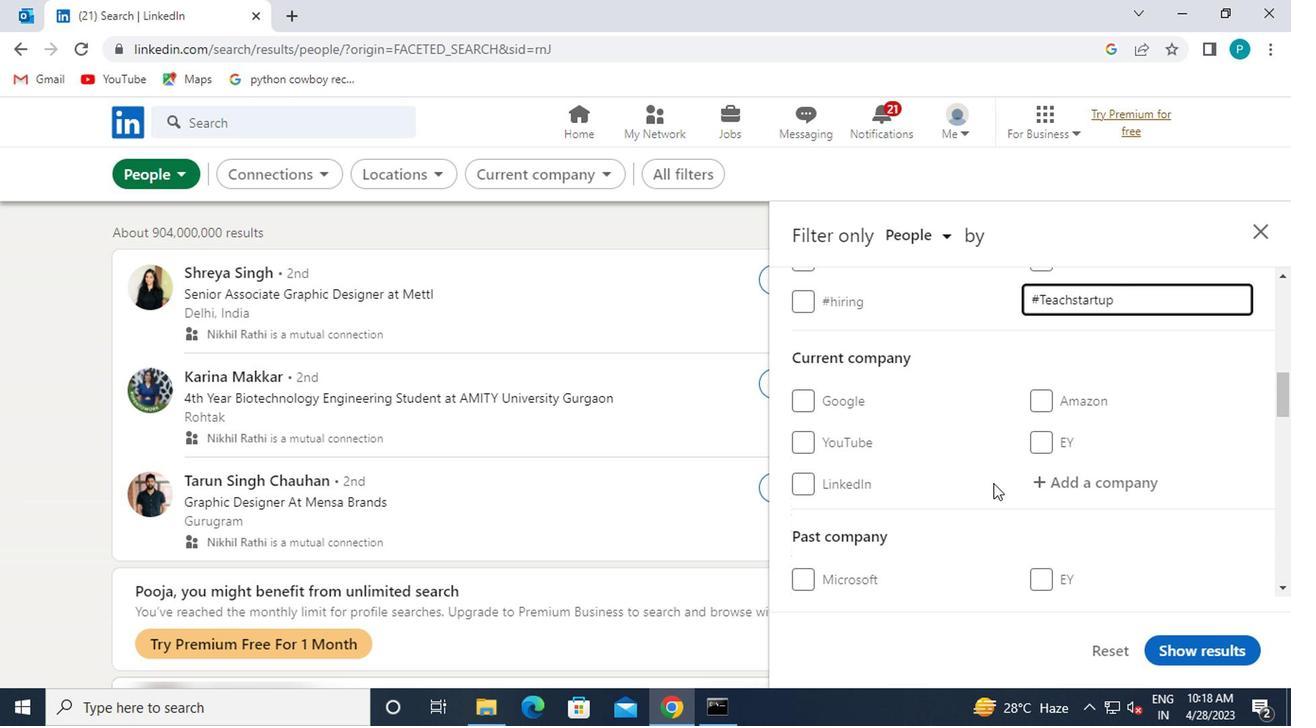 
Action: Mouse scrolled (965, 493) with delta (0, 0)
Screenshot: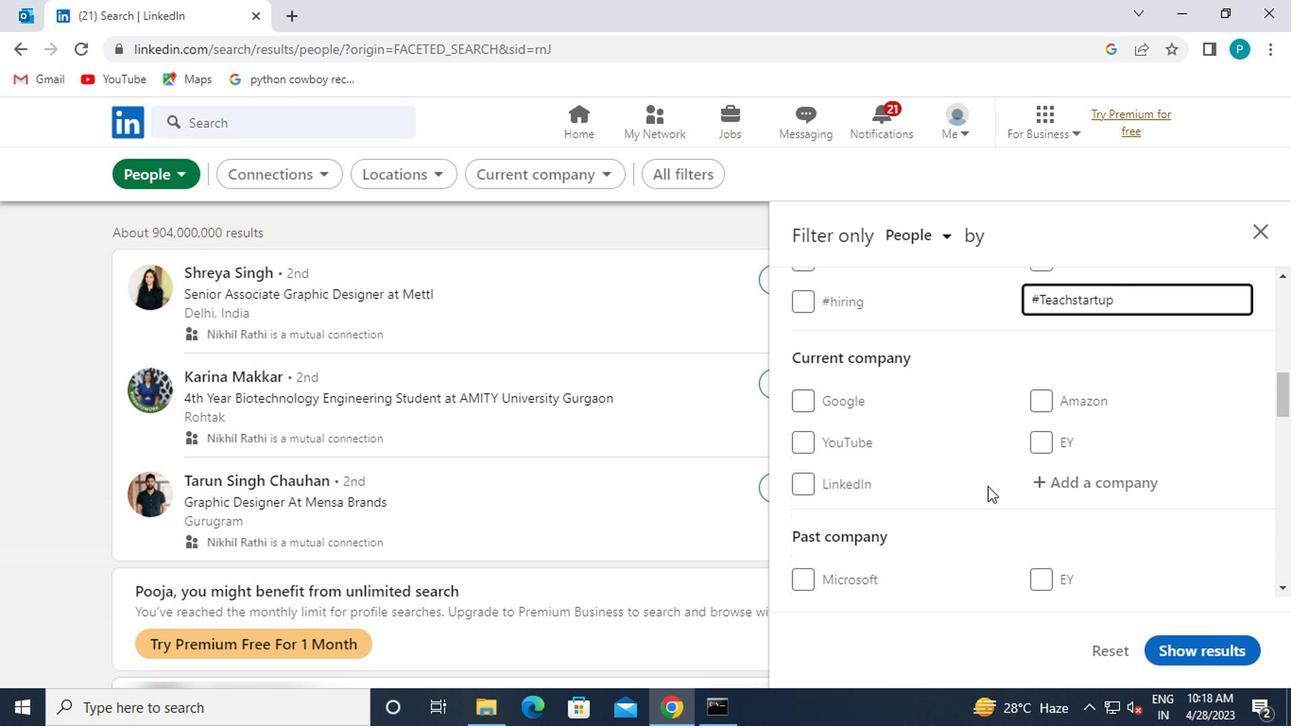 
Action: Mouse moved to (963, 494)
Screenshot: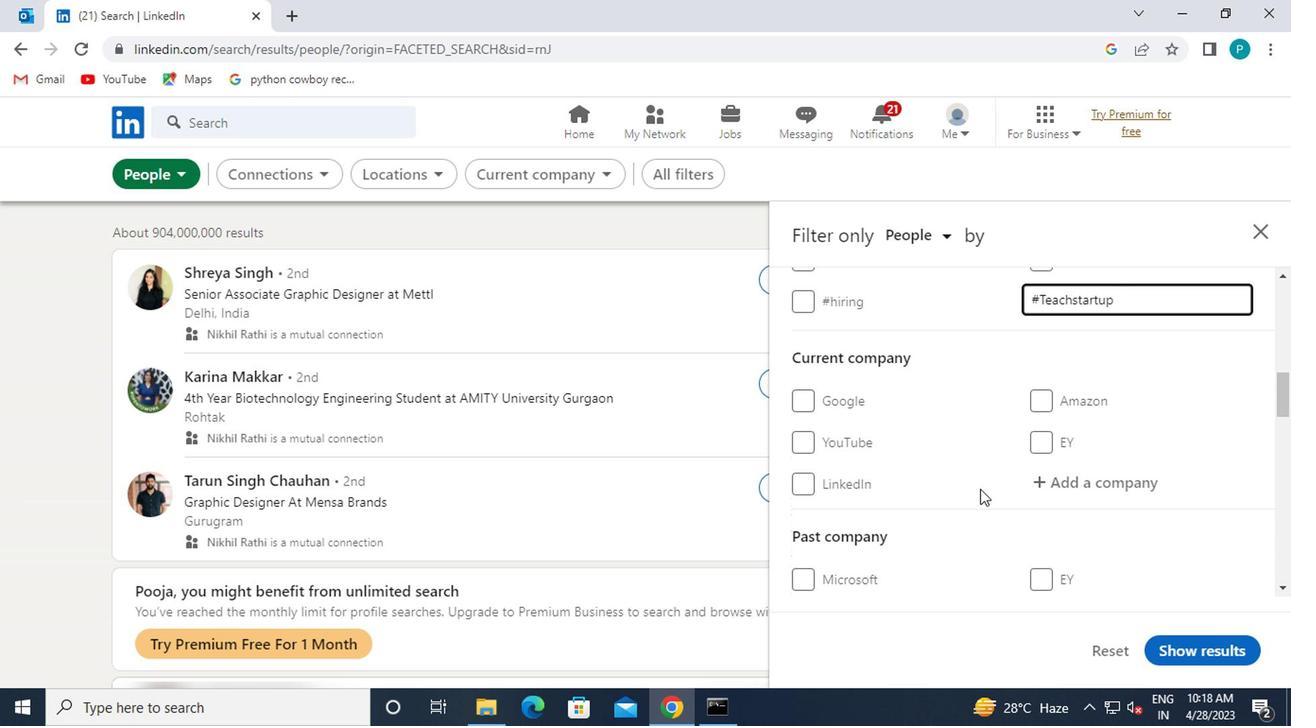 
Action: Mouse scrolled (963, 493) with delta (0, 0)
Screenshot: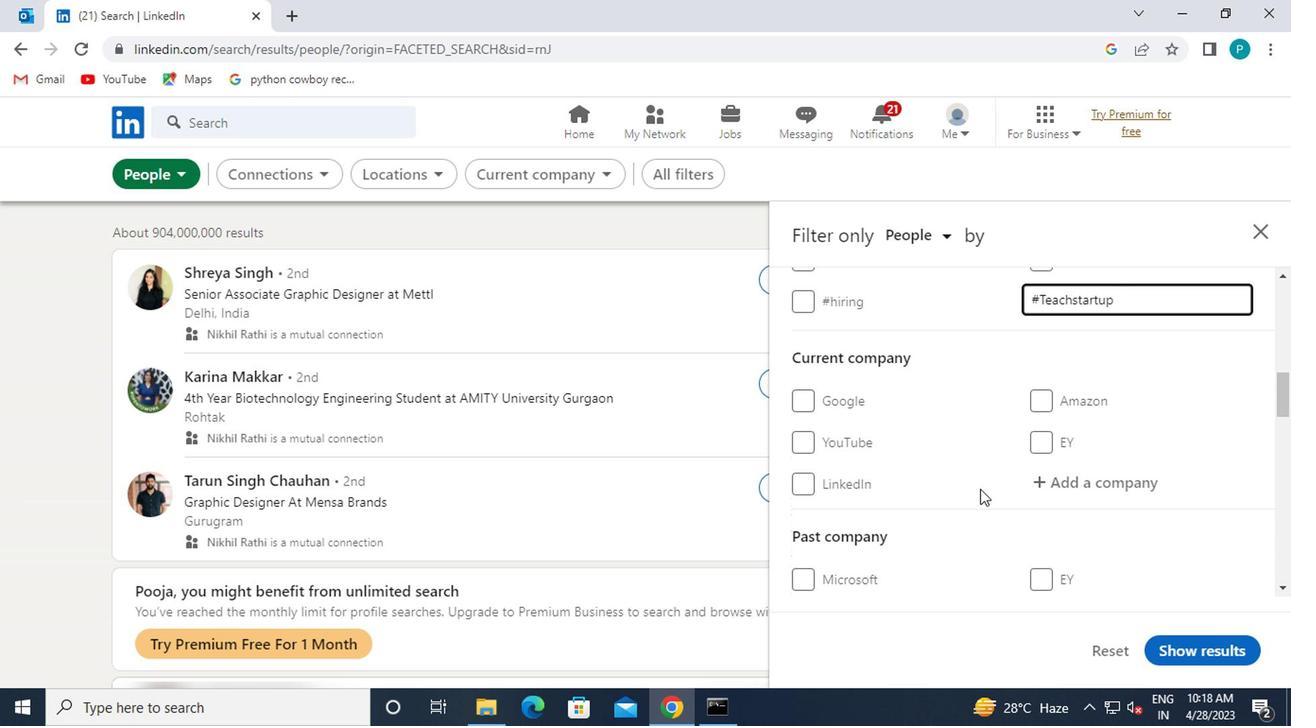 
Action: Mouse moved to (863, 461)
Screenshot: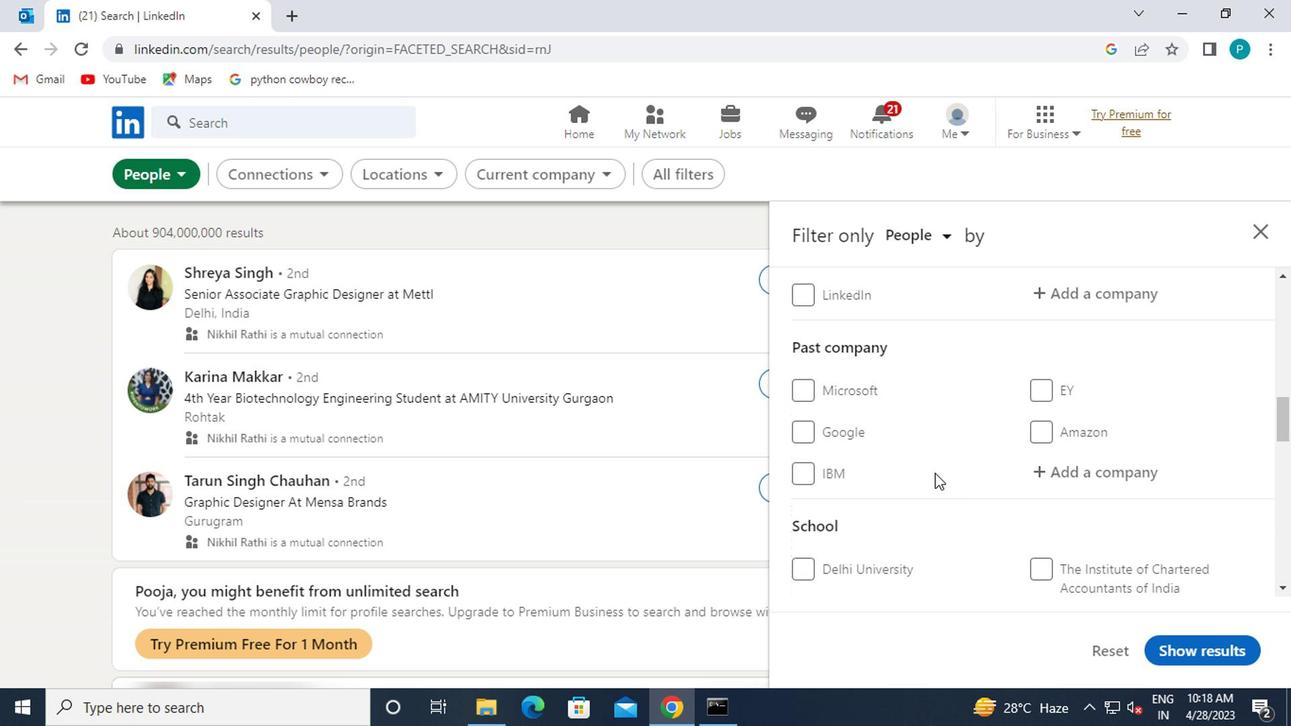 
Action: Mouse scrolled (863, 460) with delta (0, 0)
Screenshot: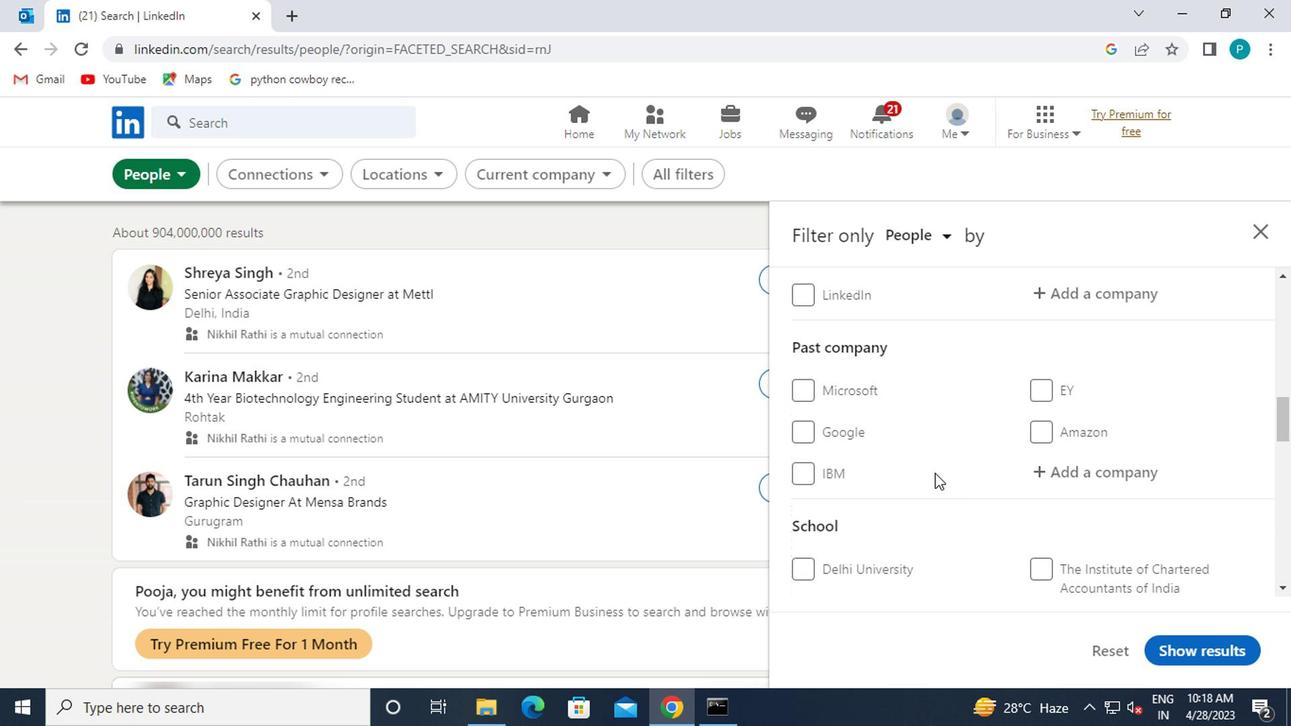 
Action: Mouse moved to (858, 461)
Screenshot: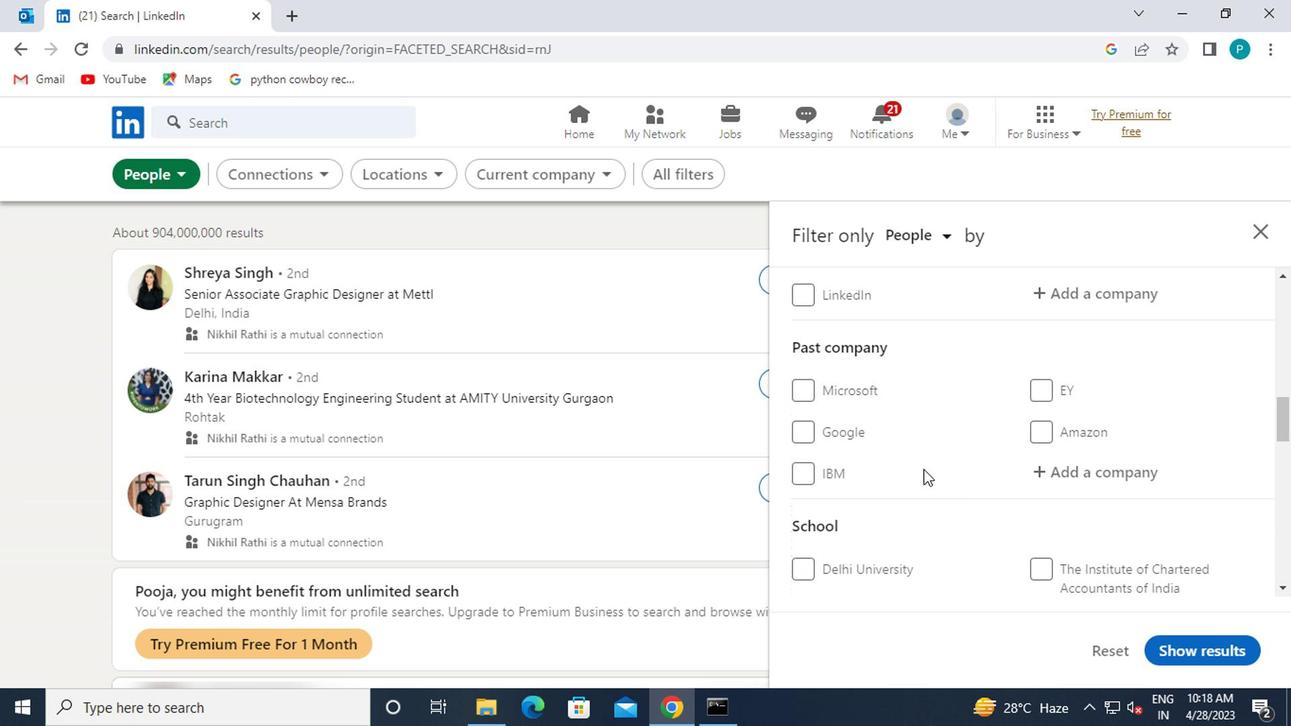
Action: Mouse scrolled (858, 460) with delta (0, 0)
Screenshot: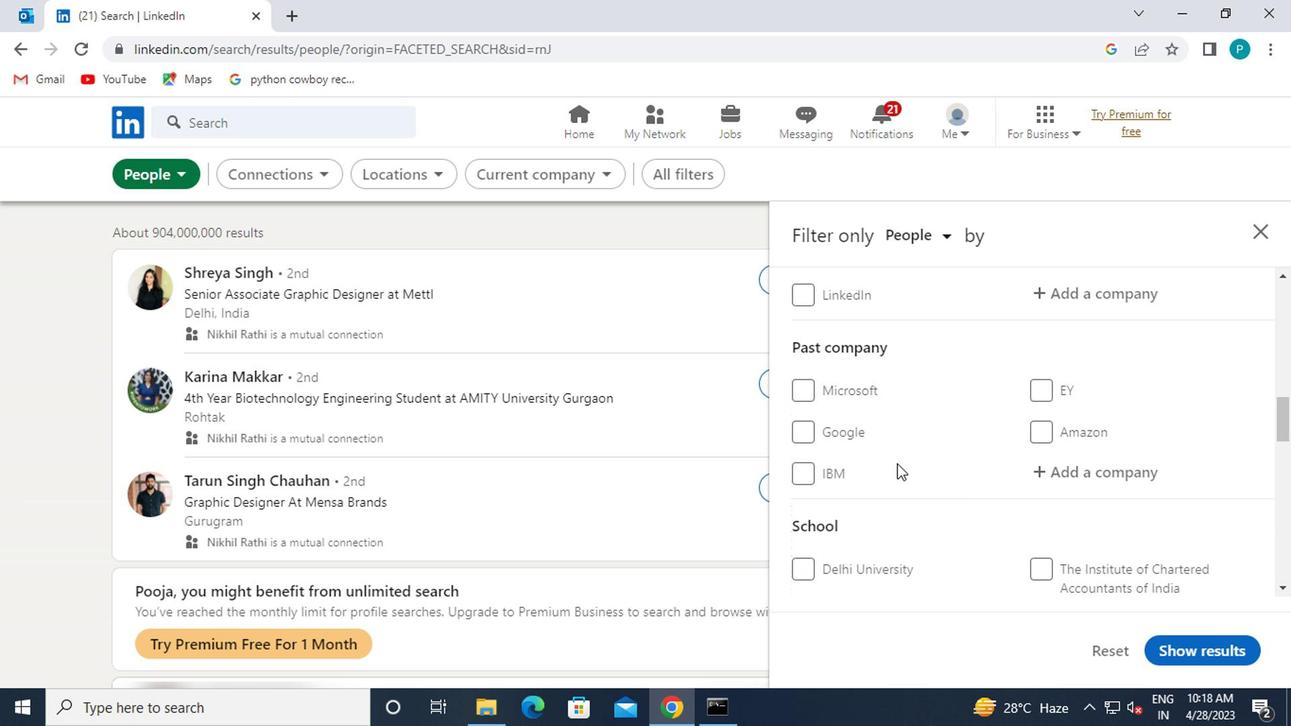 
Action: Mouse scrolled (858, 460) with delta (0, 0)
Screenshot: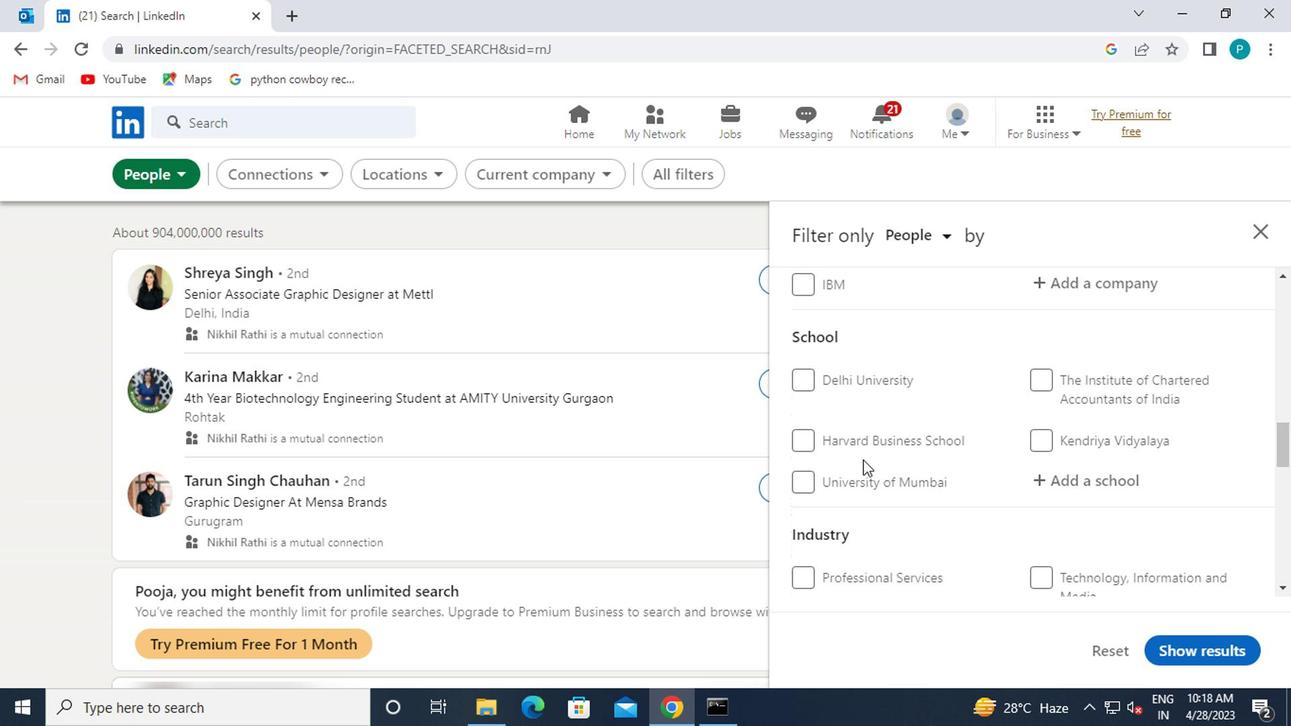 
Action: Mouse scrolled (858, 460) with delta (0, 0)
Screenshot: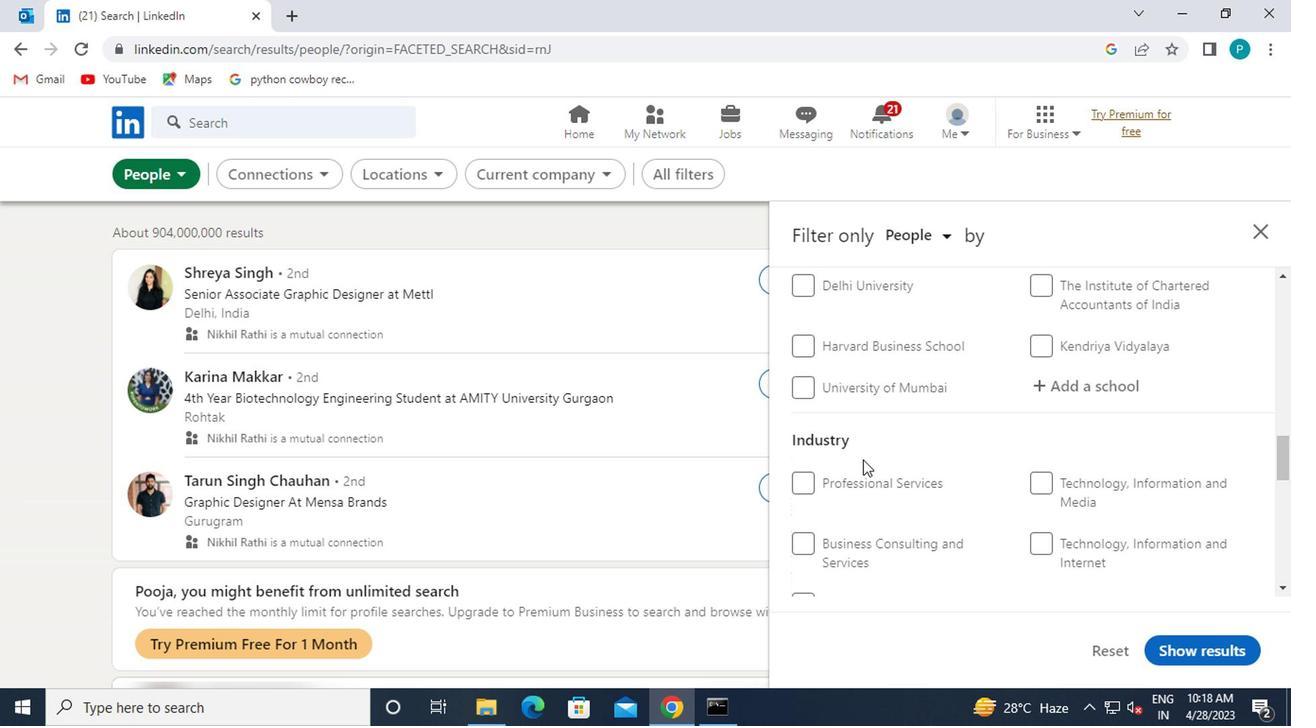 
Action: Mouse moved to (858, 461)
Screenshot: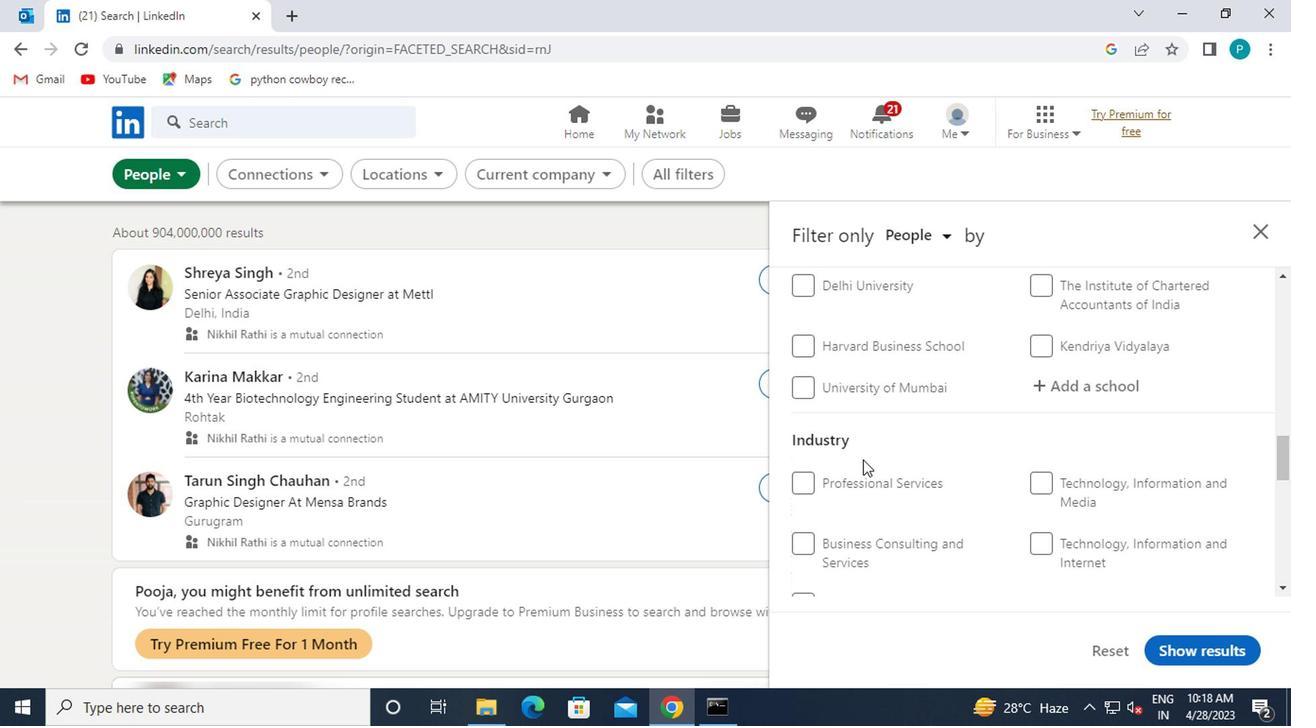 
Action: Mouse scrolled (858, 460) with delta (0, 0)
Screenshot: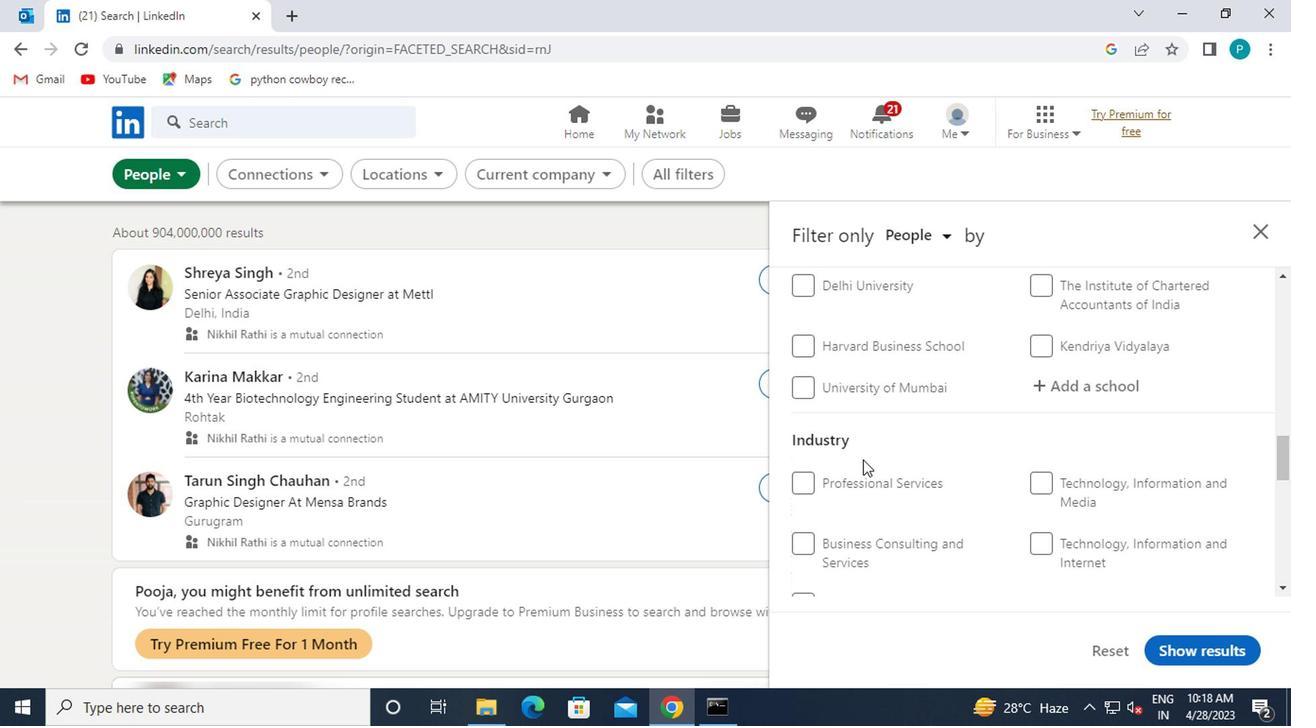 
Action: Mouse scrolled (858, 460) with delta (0, 0)
Screenshot: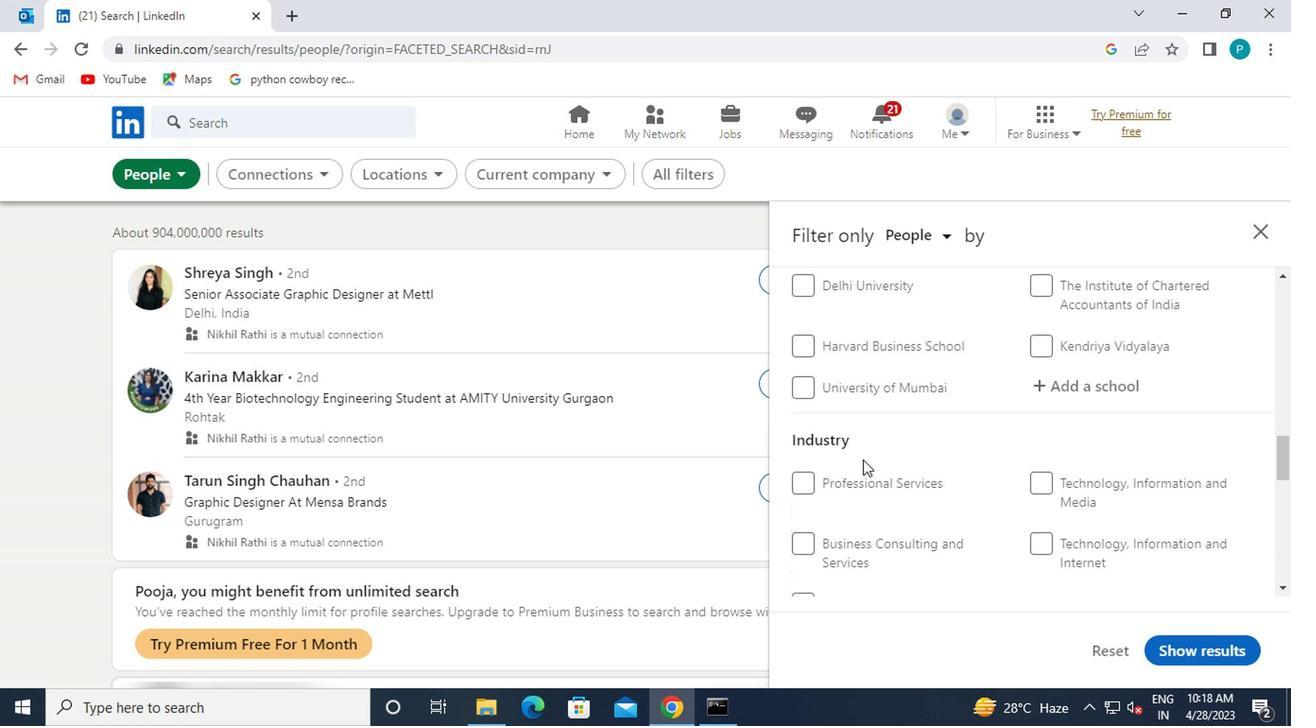 
Action: Mouse scrolled (858, 460) with delta (0, 0)
Screenshot: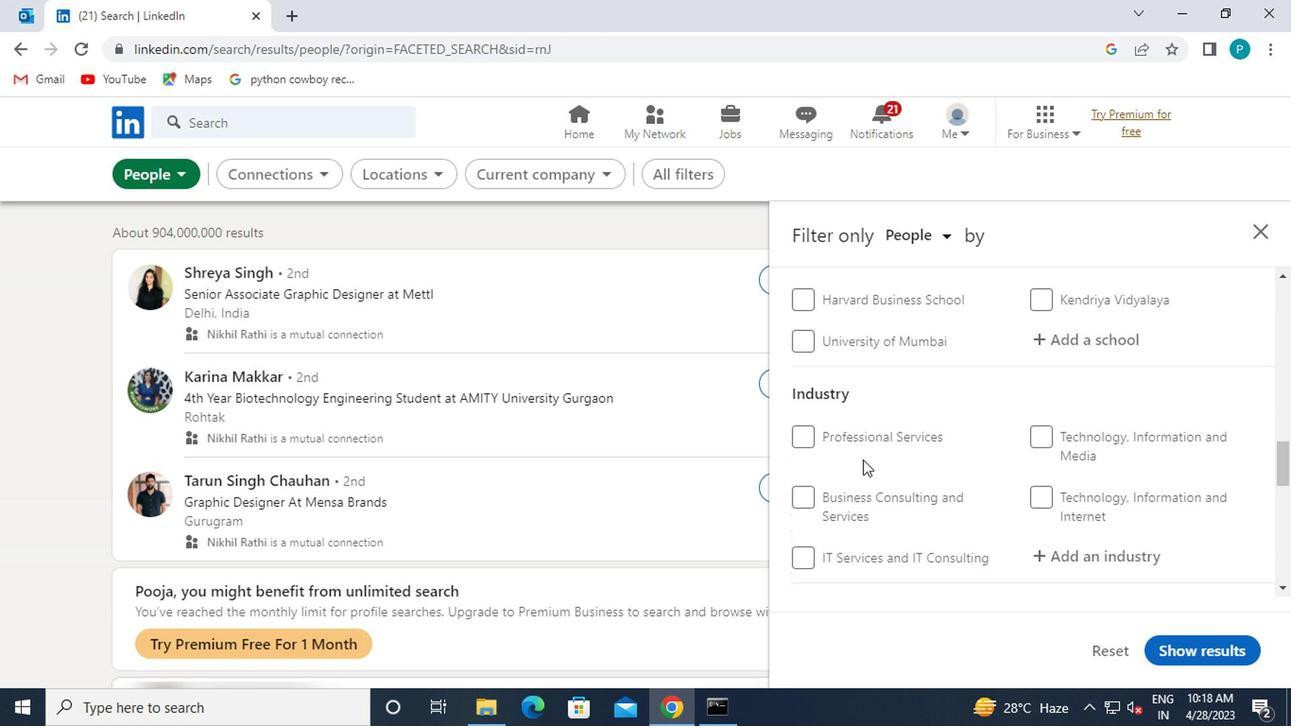
Action: Mouse moved to (796, 369)
Screenshot: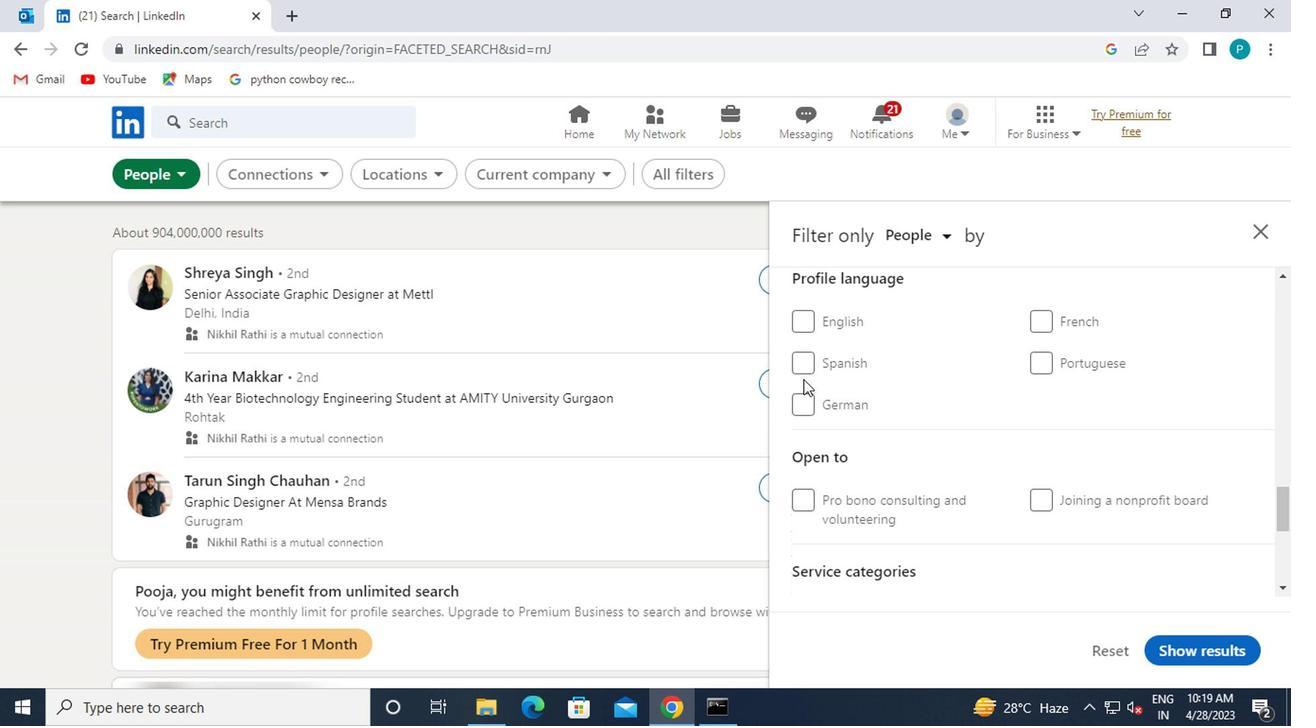 
Action: Mouse pressed left at (796, 369)
Screenshot: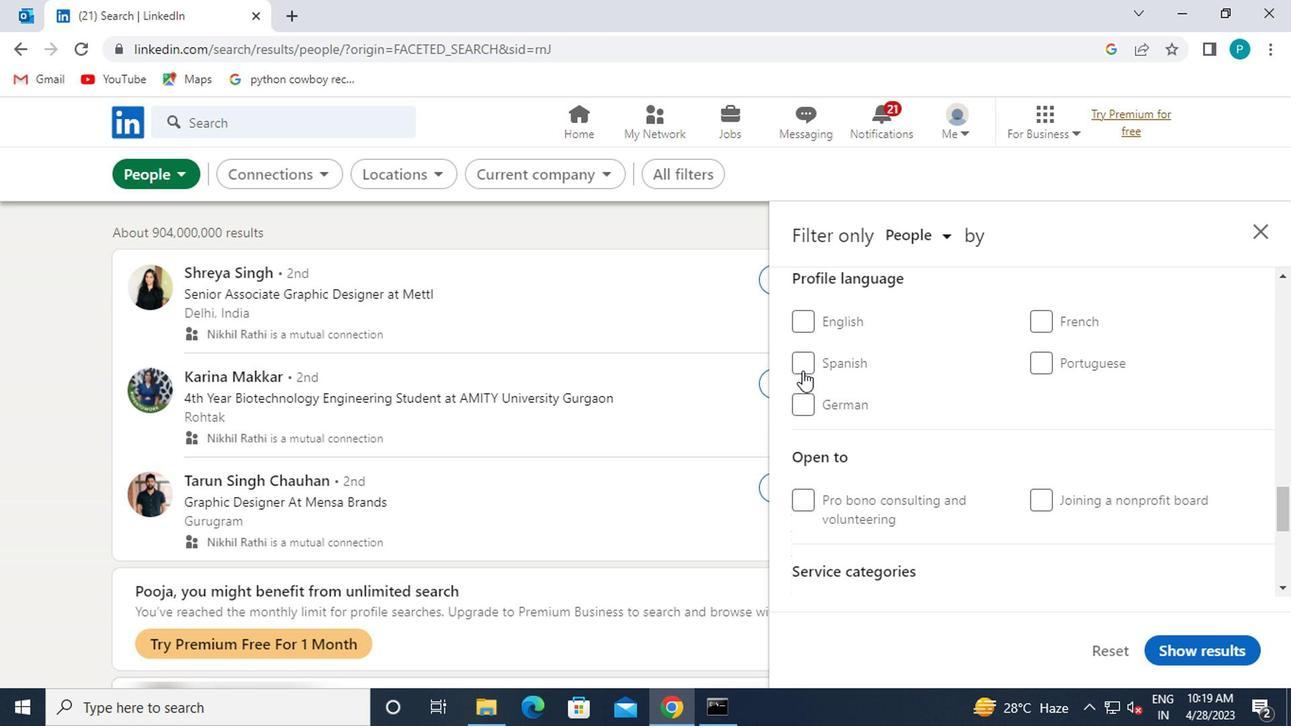
Action: Mouse moved to (1095, 400)
Screenshot: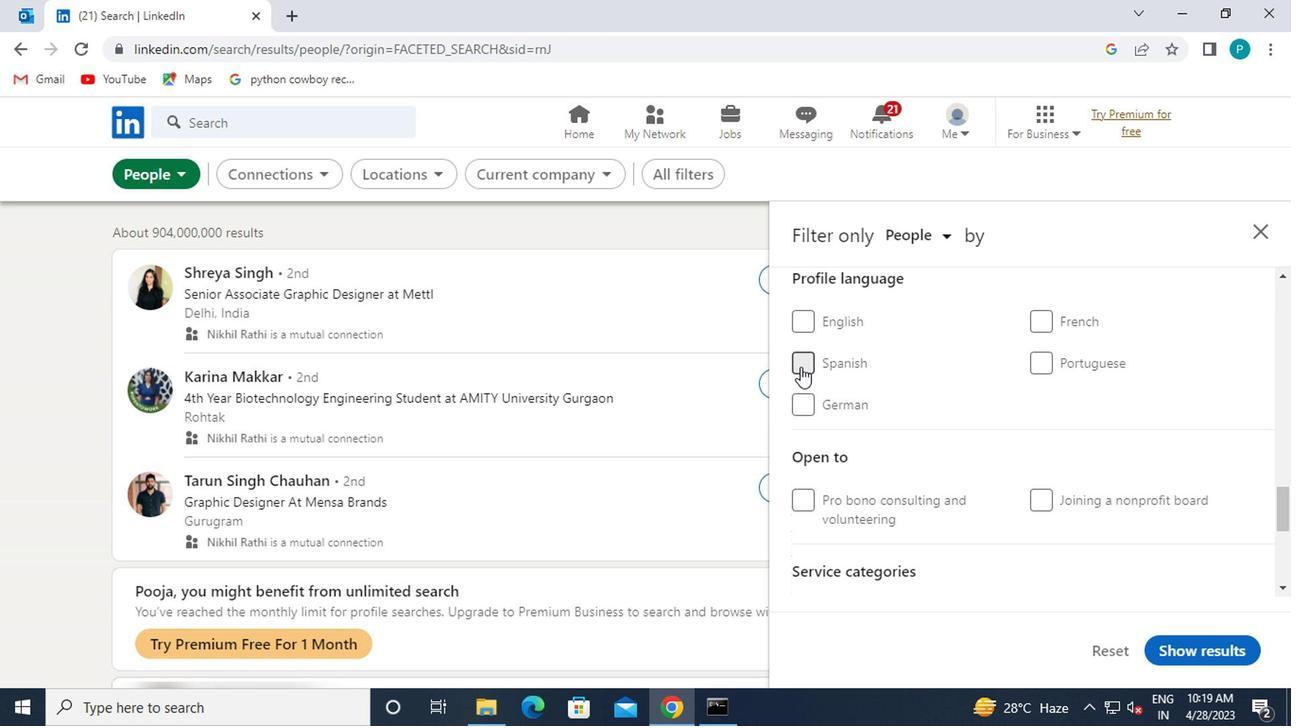 
Action: Mouse scrolled (1095, 400) with delta (0, 0)
Screenshot: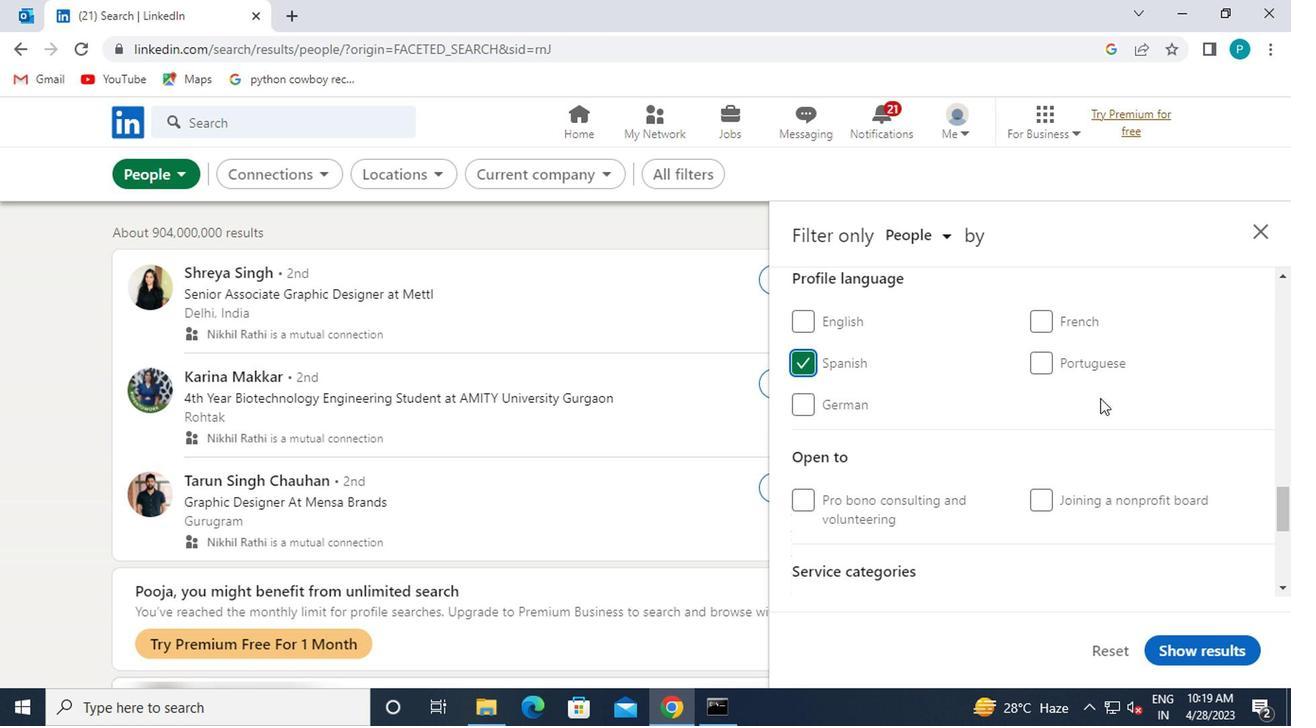 
Action: Mouse scrolled (1095, 400) with delta (0, 0)
Screenshot: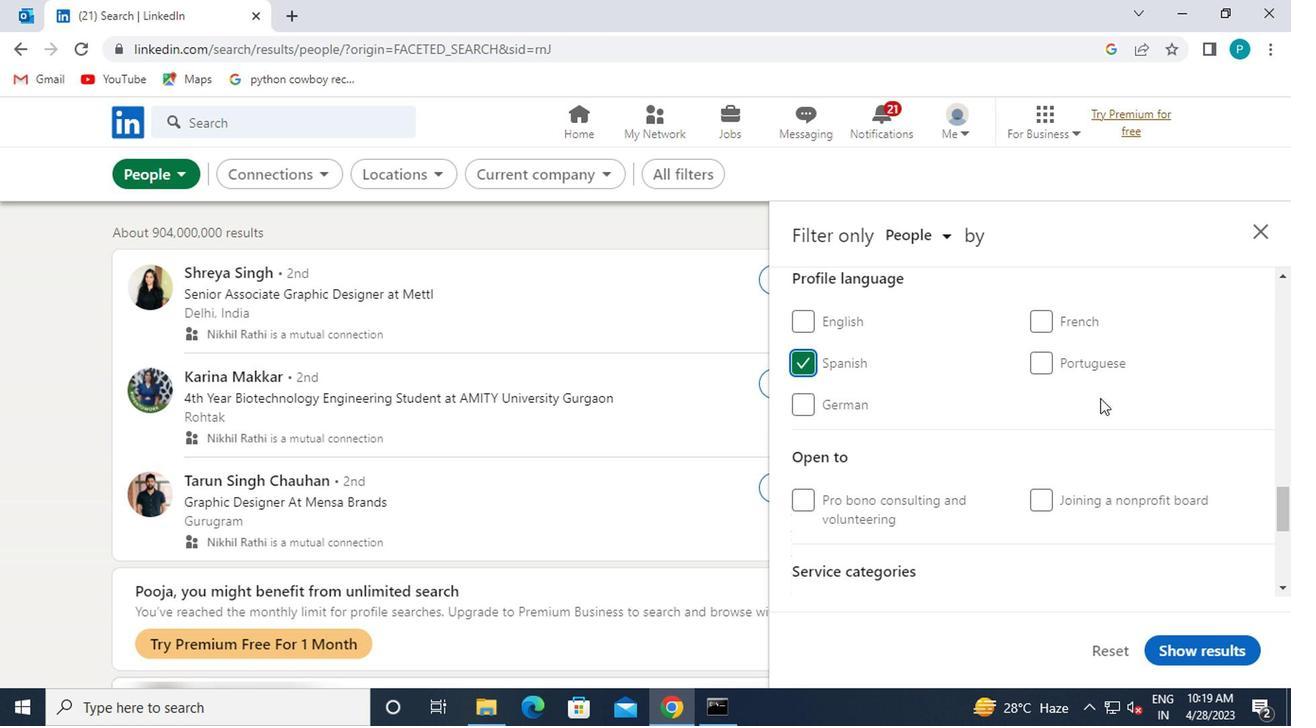 
Action: Mouse scrolled (1095, 400) with delta (0, 0)
Screenshot: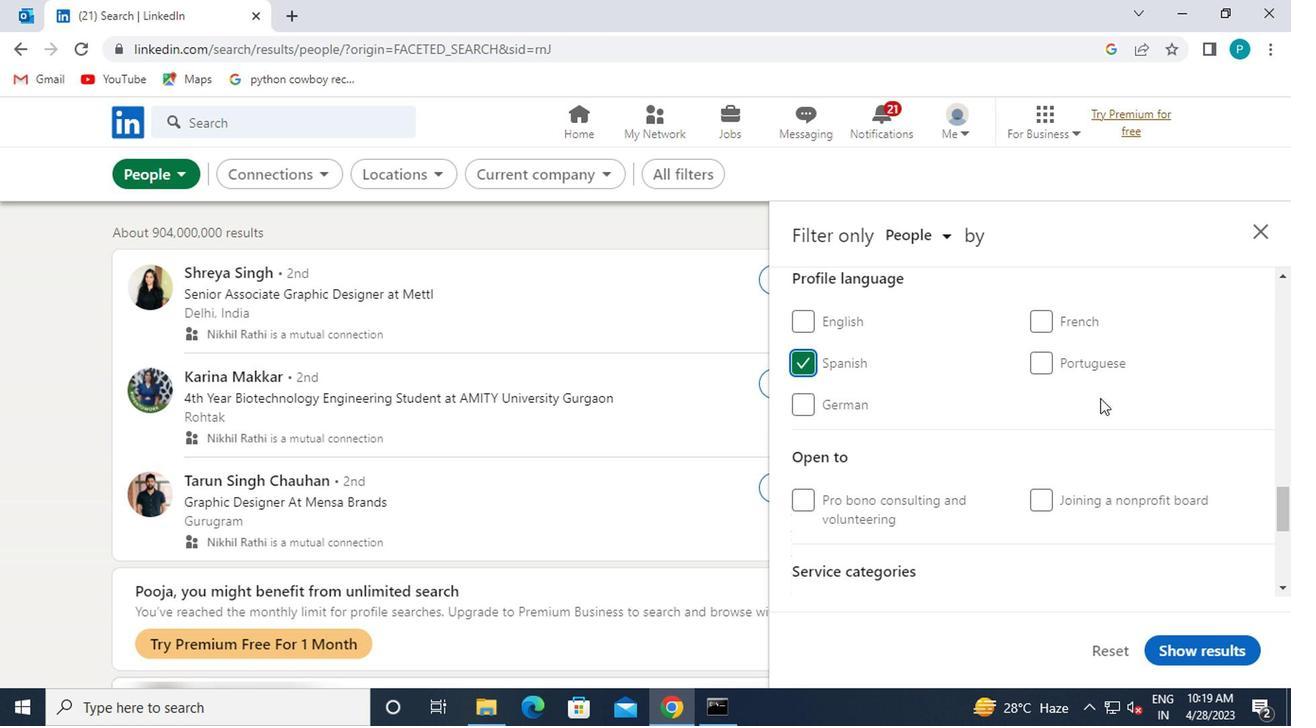 
Action: Mouse scrolled (1095, 400) with delta (0, 0)
Screenshot: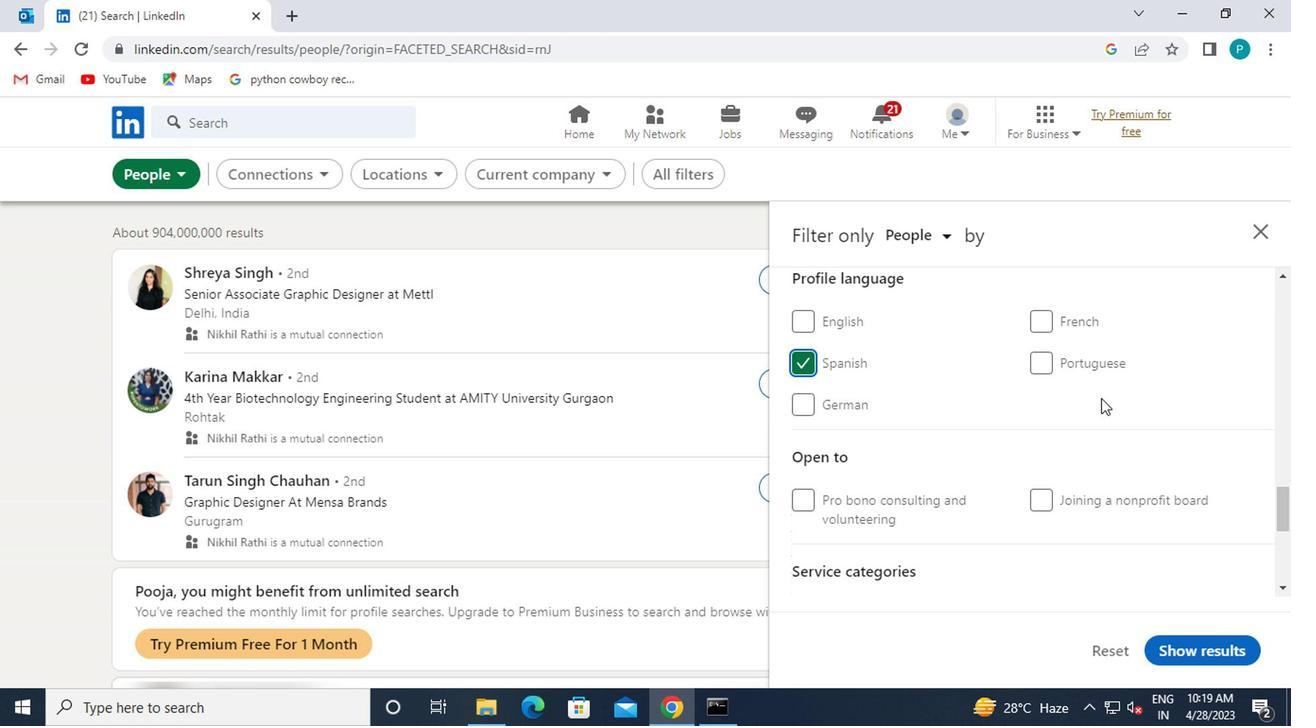 
Action: Mouse scrolled (1095, 400) with delta (0, 0)
Screenshot: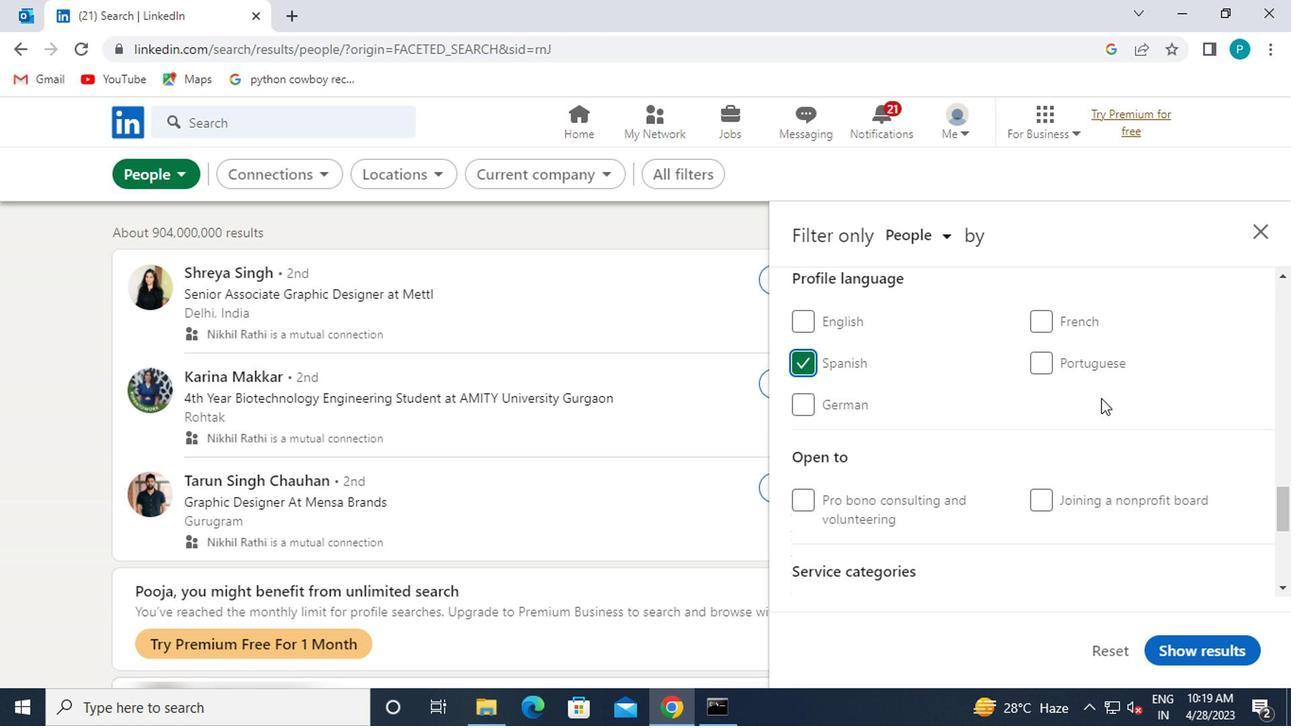 
Action: Mouse moved to (1043, 388)
Screenshot: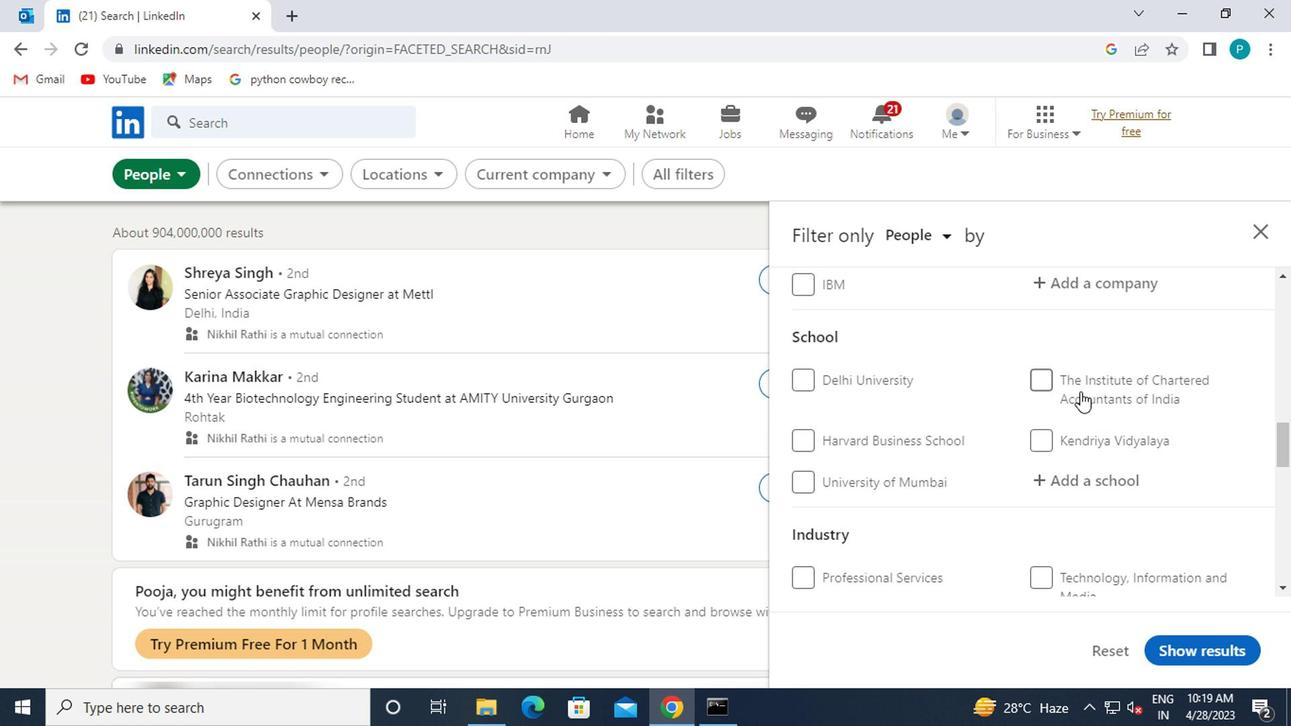 
Action: Mouse scrolled (1043, 388) with delta (0, 0)
Screenshot: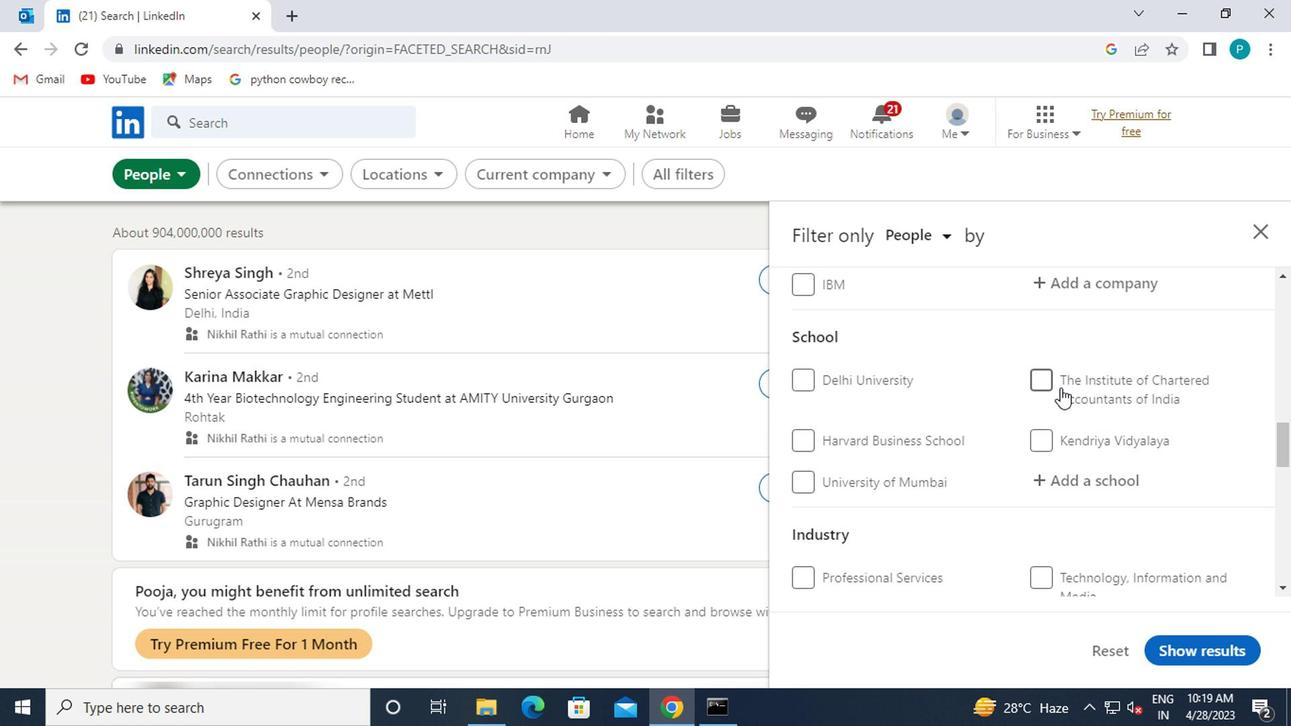 
Action: Mouse scrolled (1043, 388) with delta (0, 0)
Screenshot: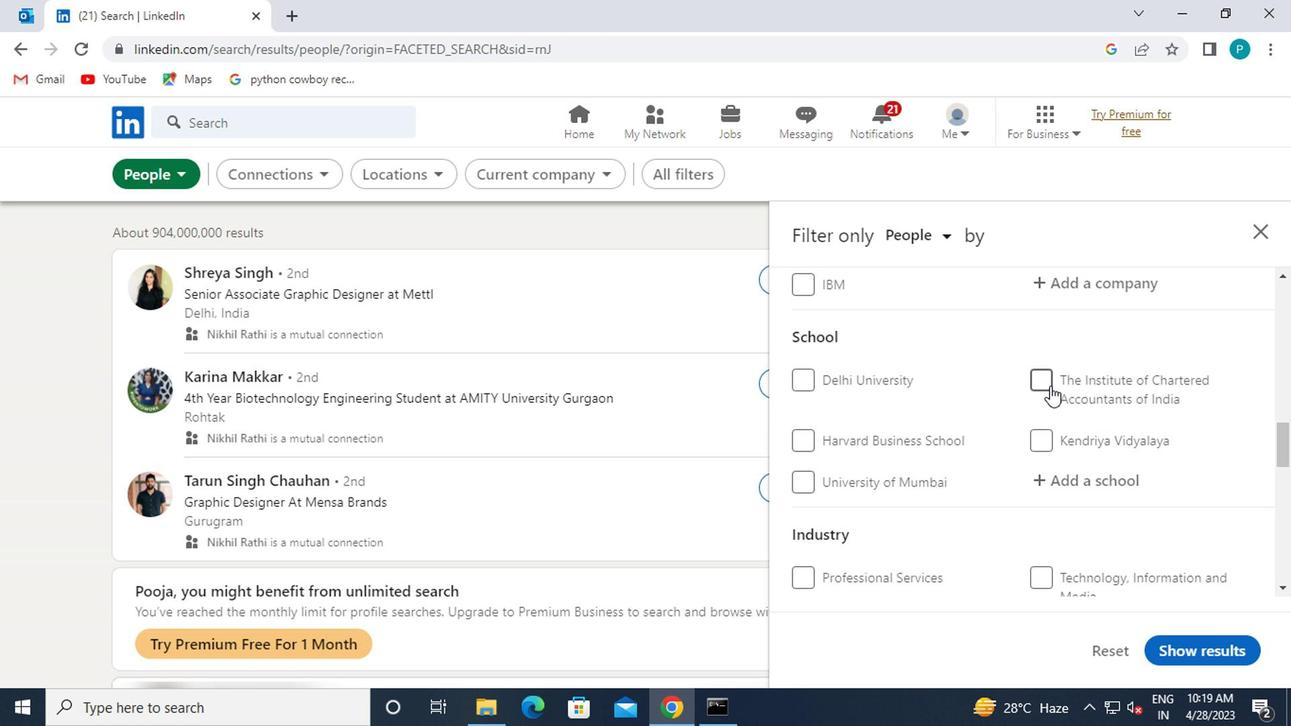 
Action: Mouse moved to (1052, 383)
Screenshot: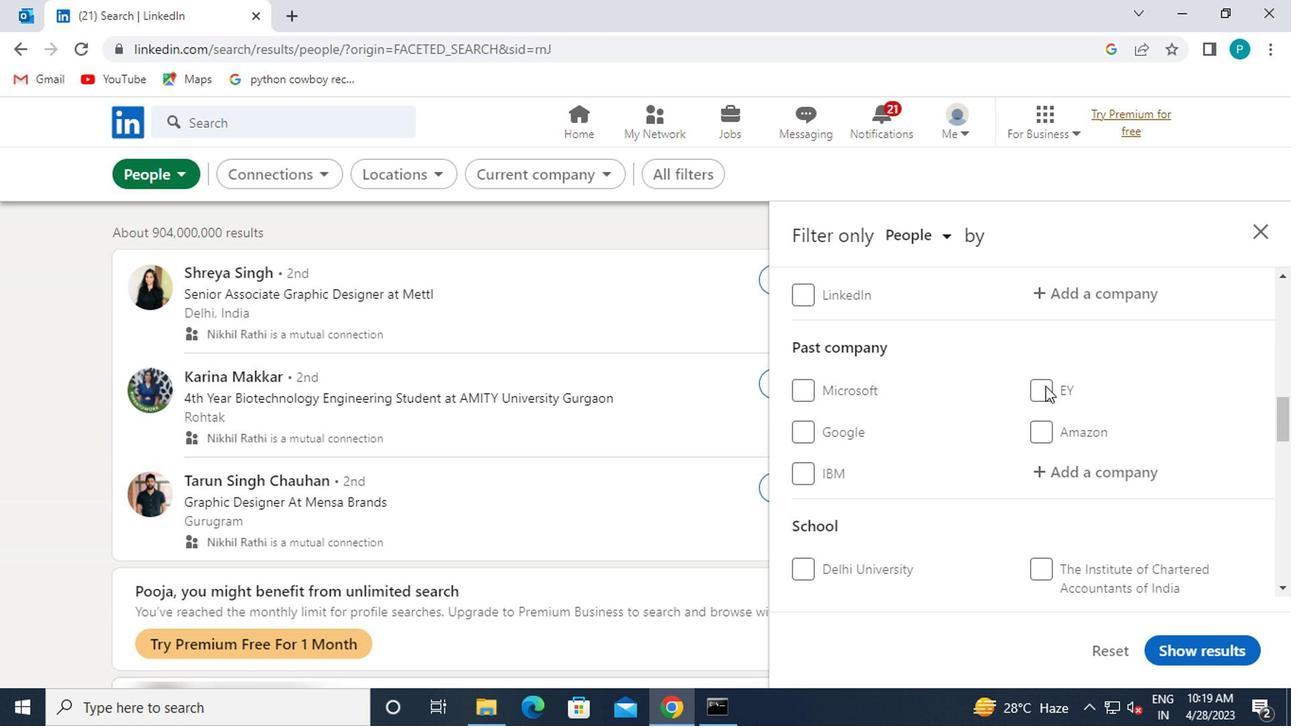 
Action: Mouse scrolled (1052, 384) with delta (0, 0)
Screenshot: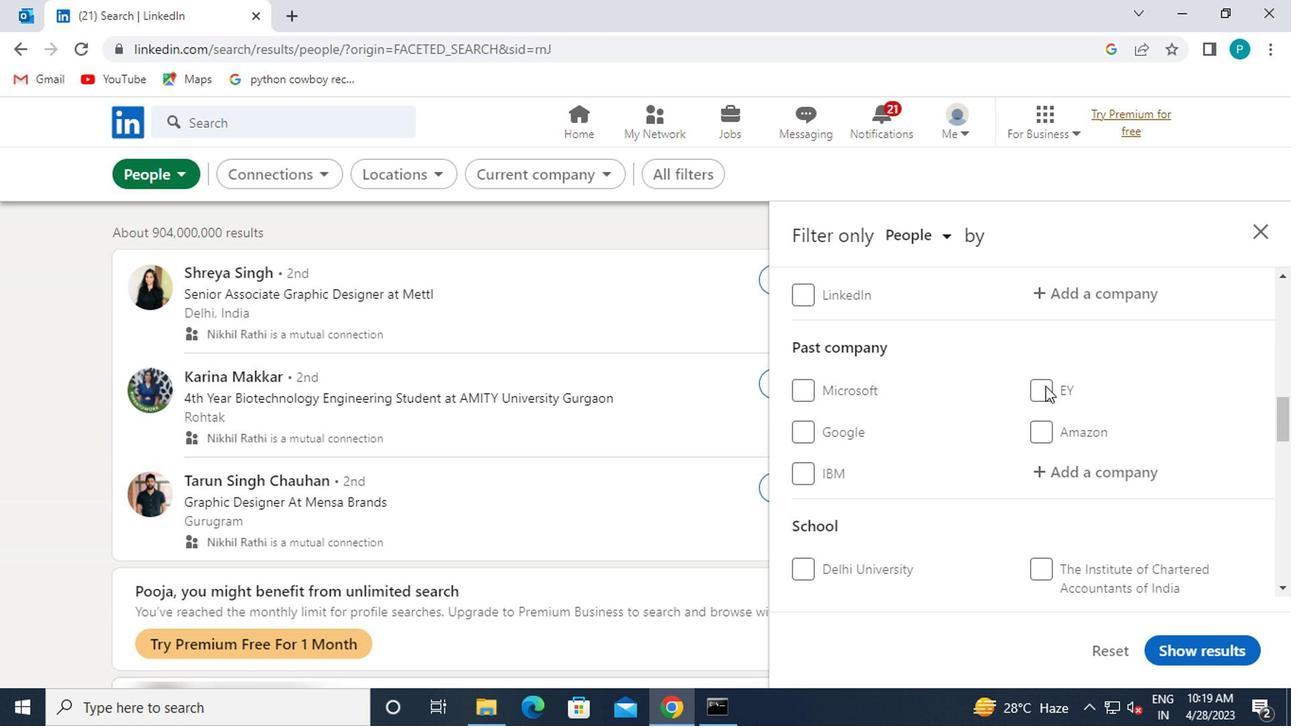 
Action: Mouse scrolled (1052, 384) with delta (0, 0)
Screenshot: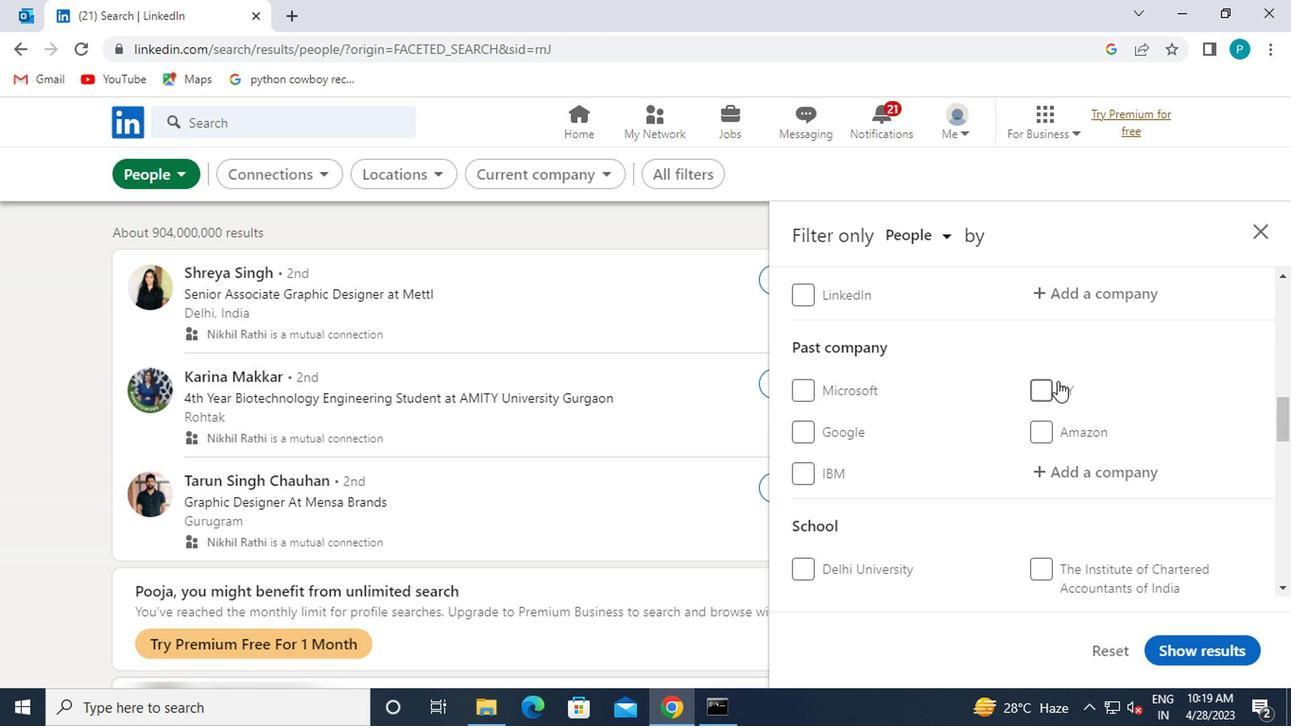 
Action: Mouse moved to (1055, 485)
Screenshot: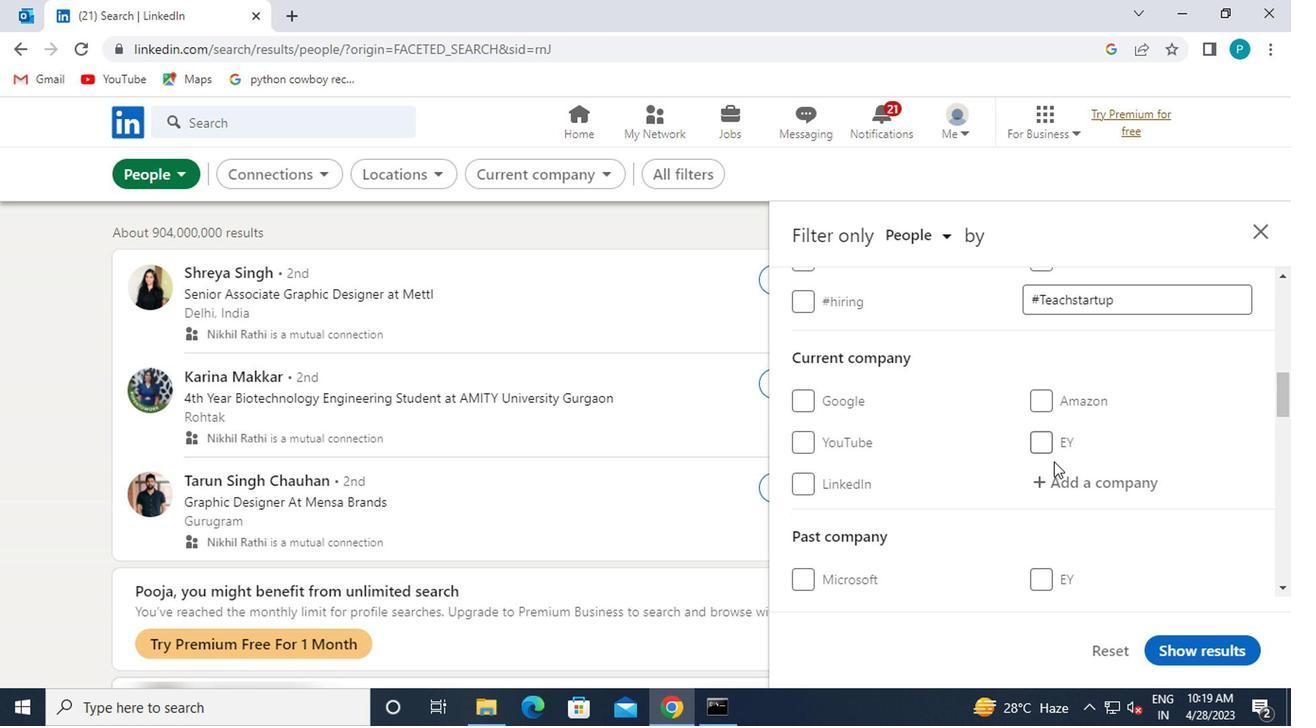 
Action: Mouse pressed left at (1055, 485)
Screenshot: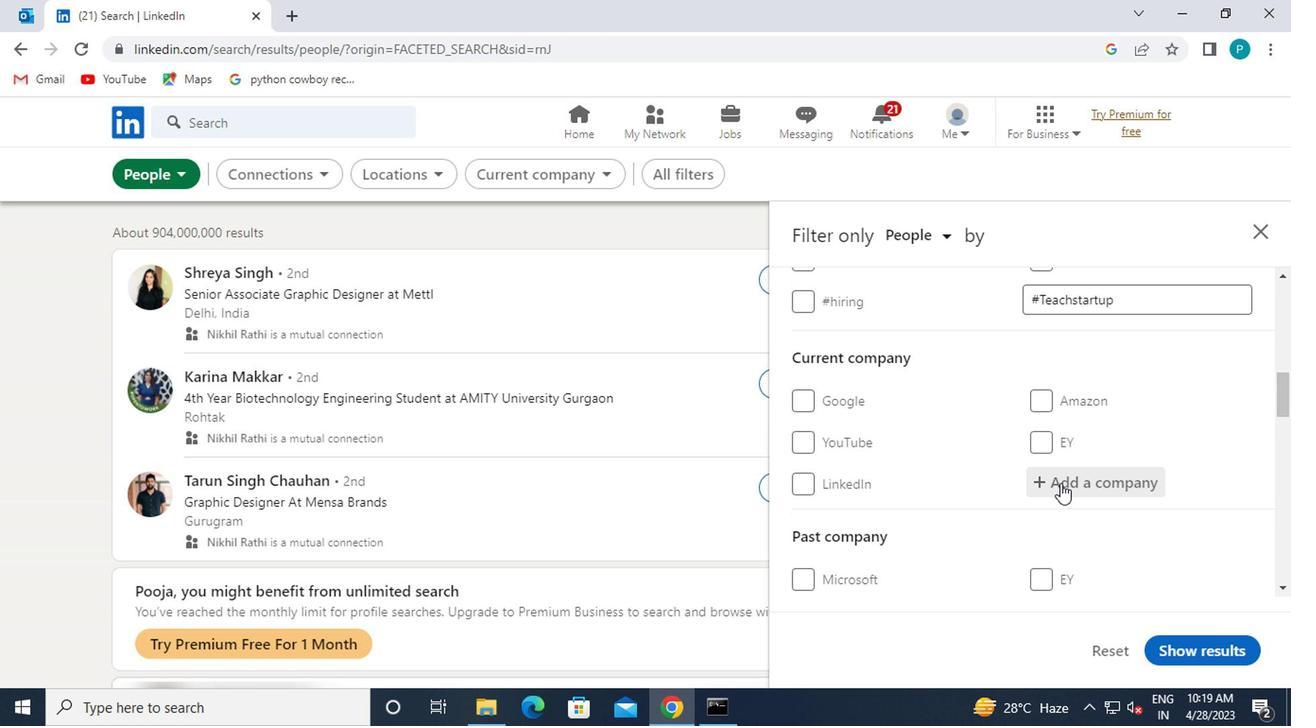 
Action: Mouse moved to (1057, 480)
Screenshot: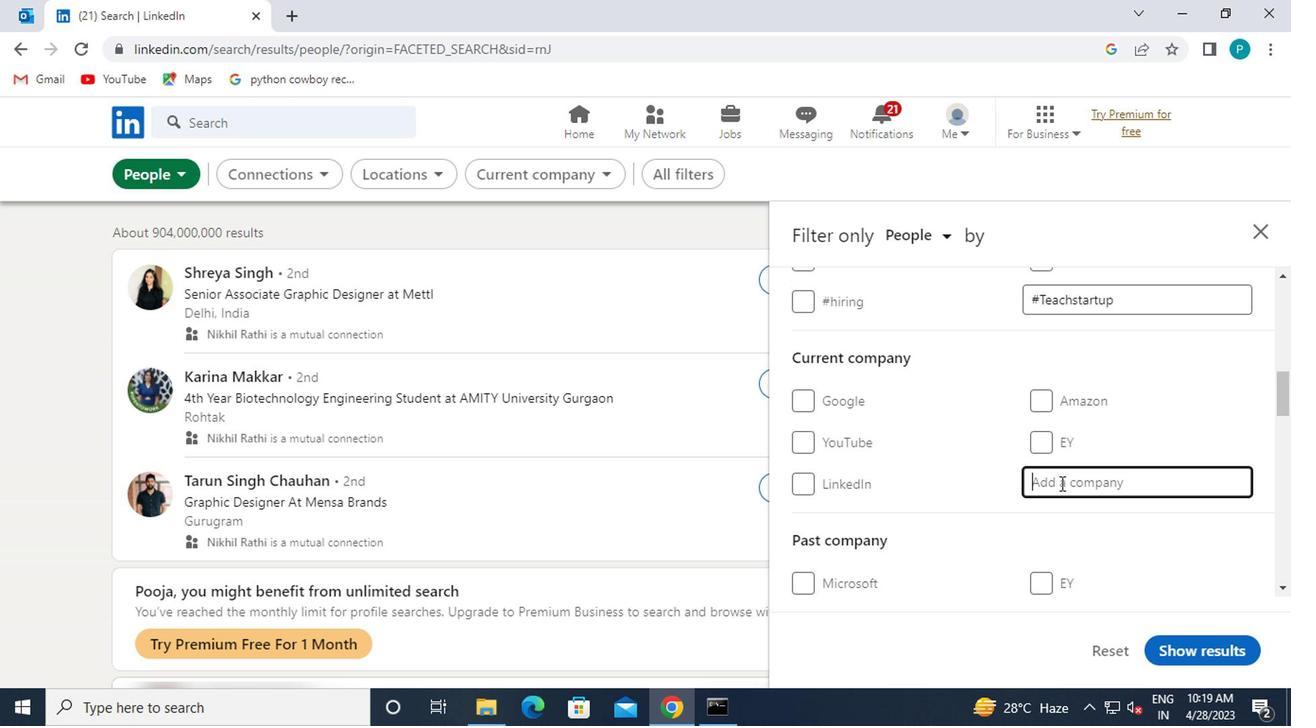 
Action: Key pressed <Key.caps_lock>J<Key.caps_lock>AVA
Screenshot: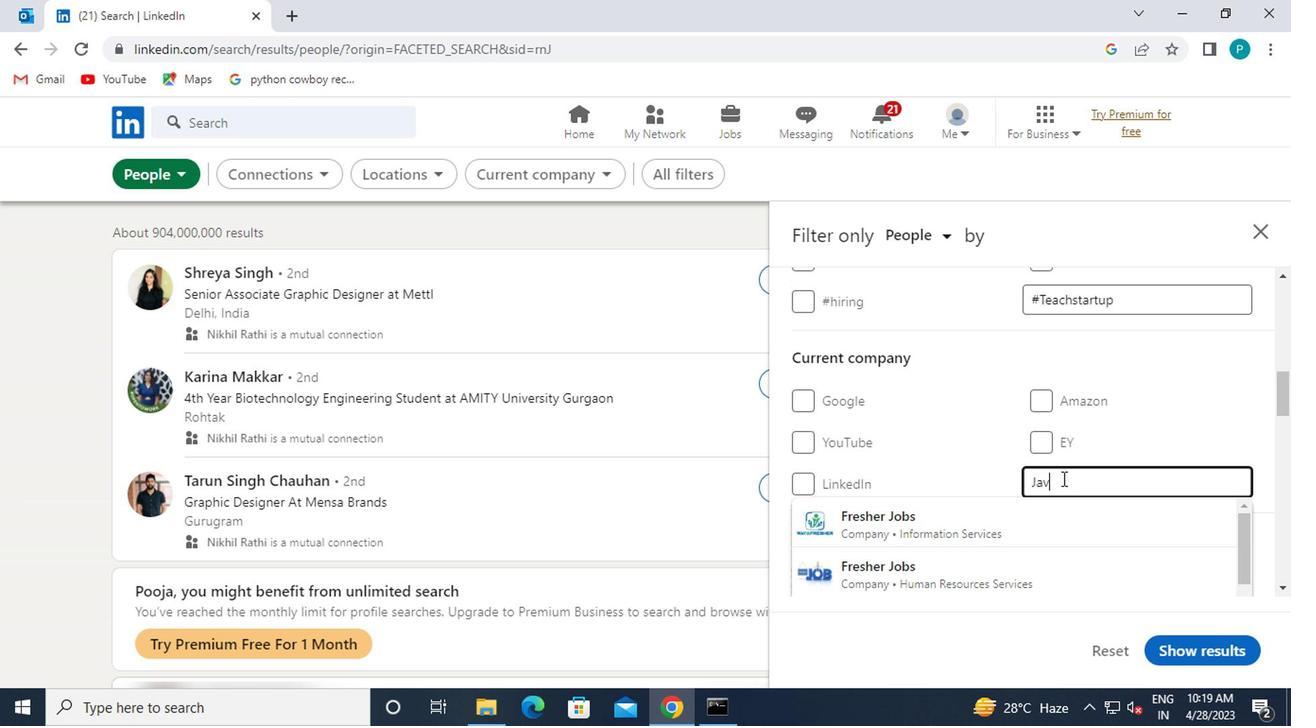 
Action: Mouse moved to (961, 520)
Screenshot: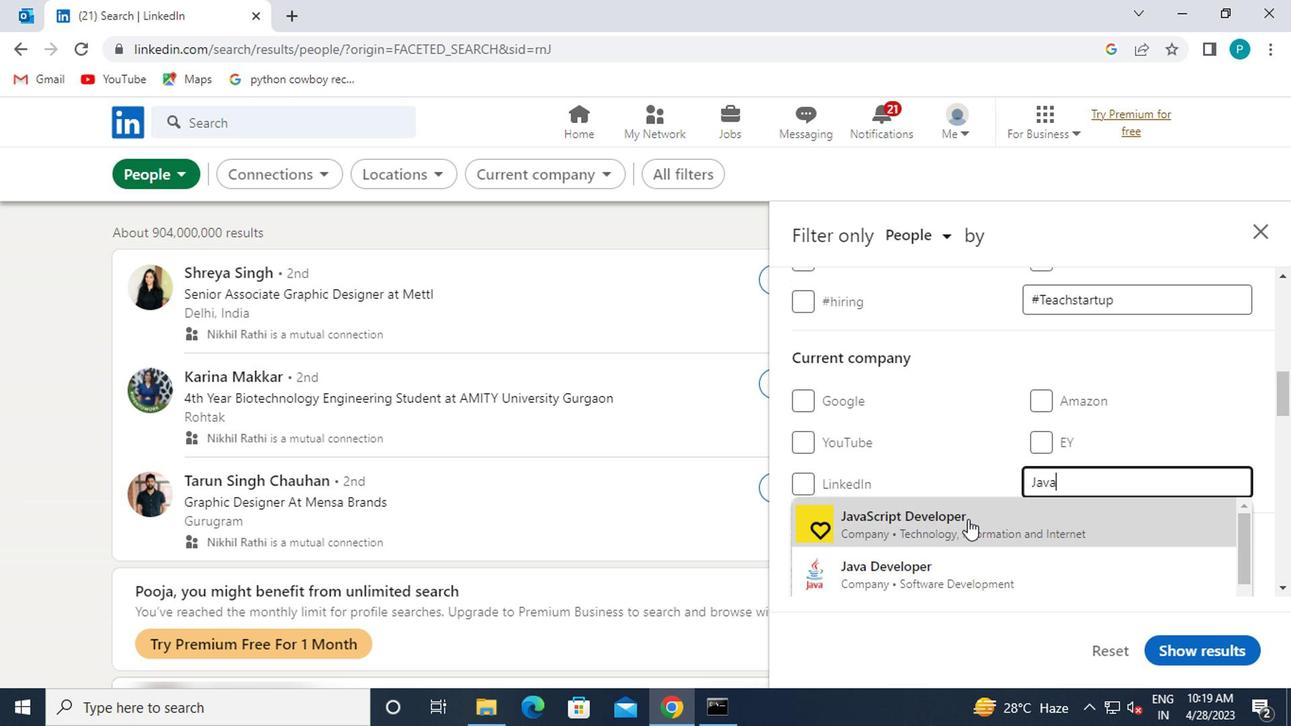 
Action: Mouse scrolled (961, 520) with delta (0, 0)
Screenshot: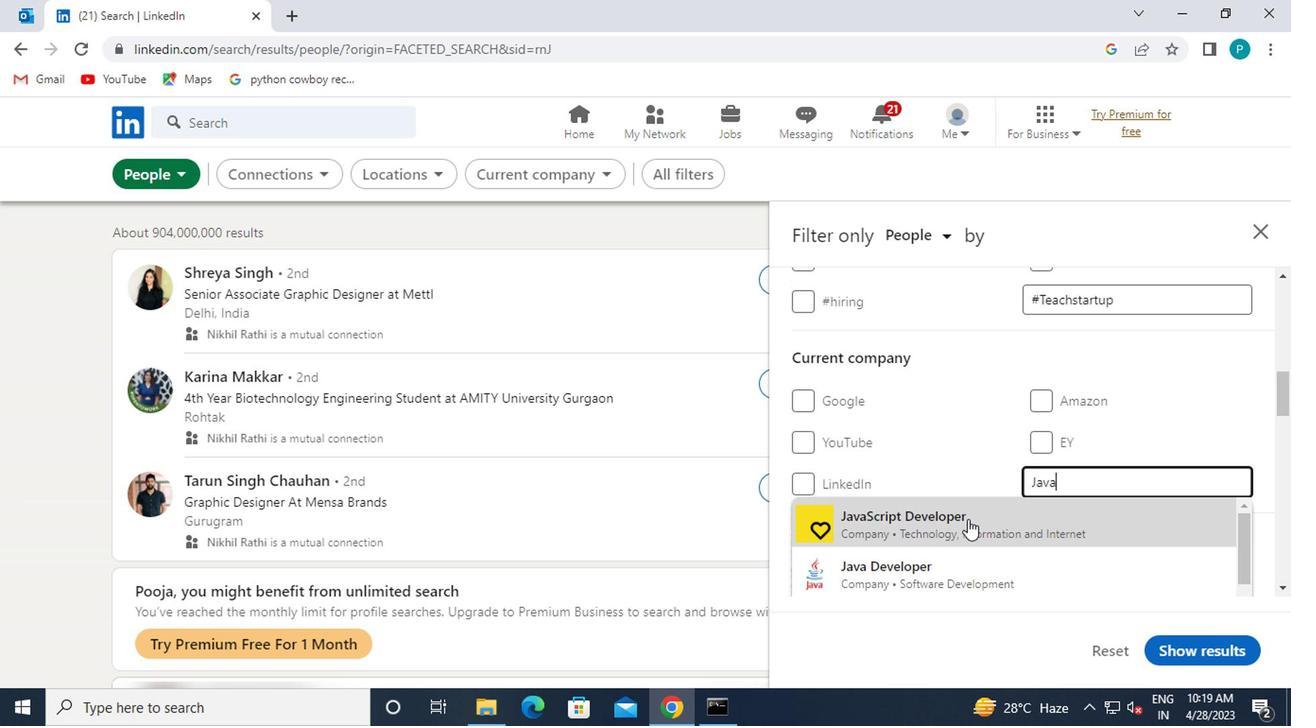
Action: Mouse moved to (1106, 489)
Screenshot: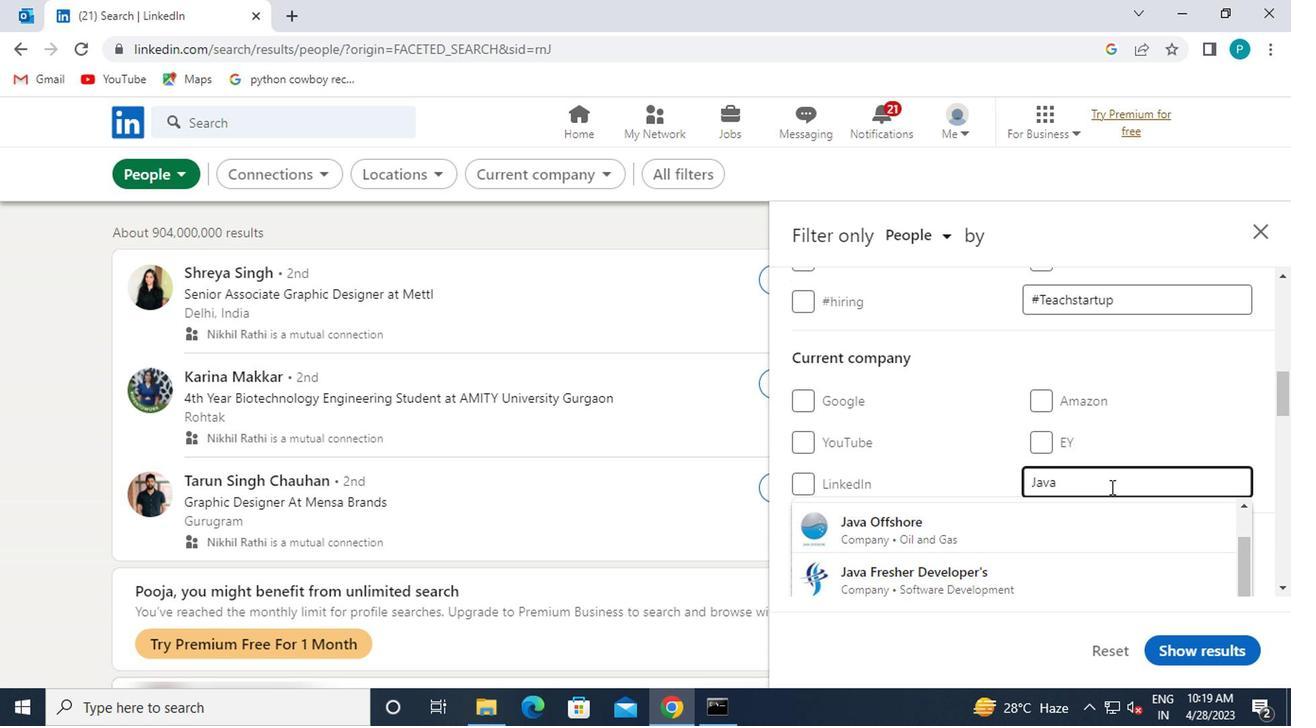 
Action: Key pressed <Key.caps_lock>S<Key.caps_lock>CRIP
Screenshot: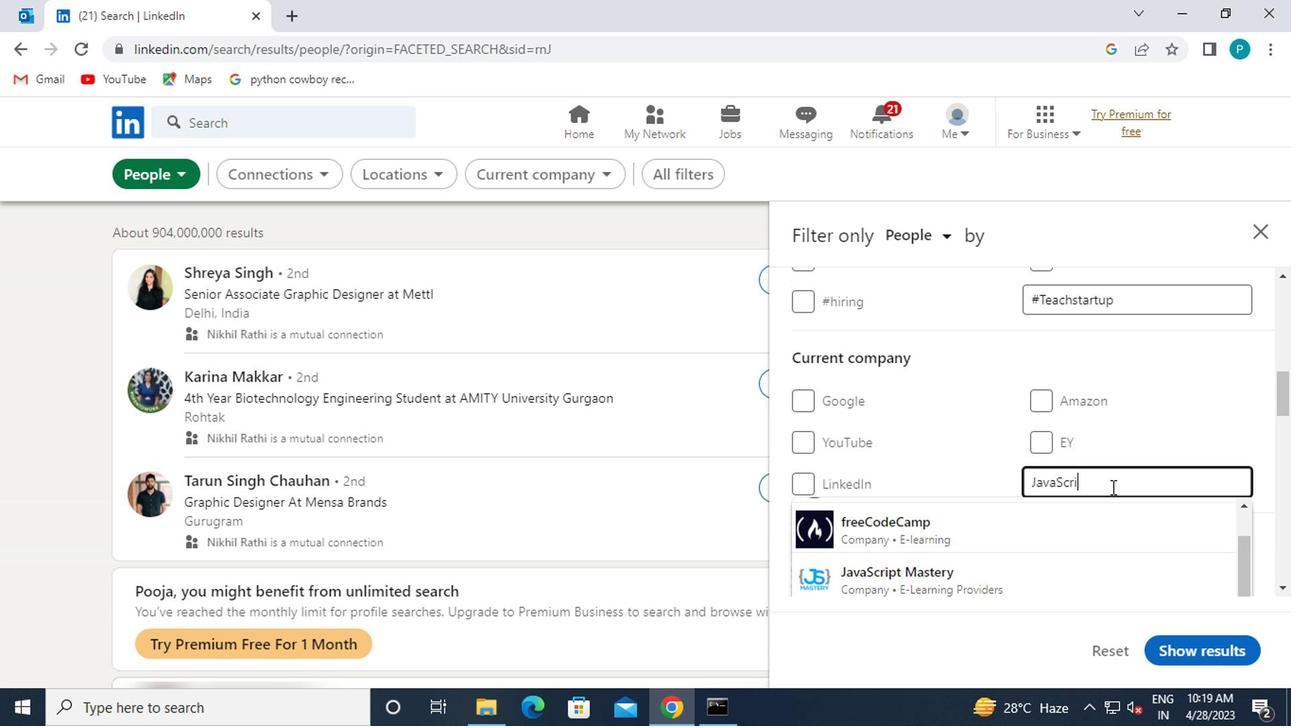 
Action: Mouse moved to (949, 562)
Screenshot: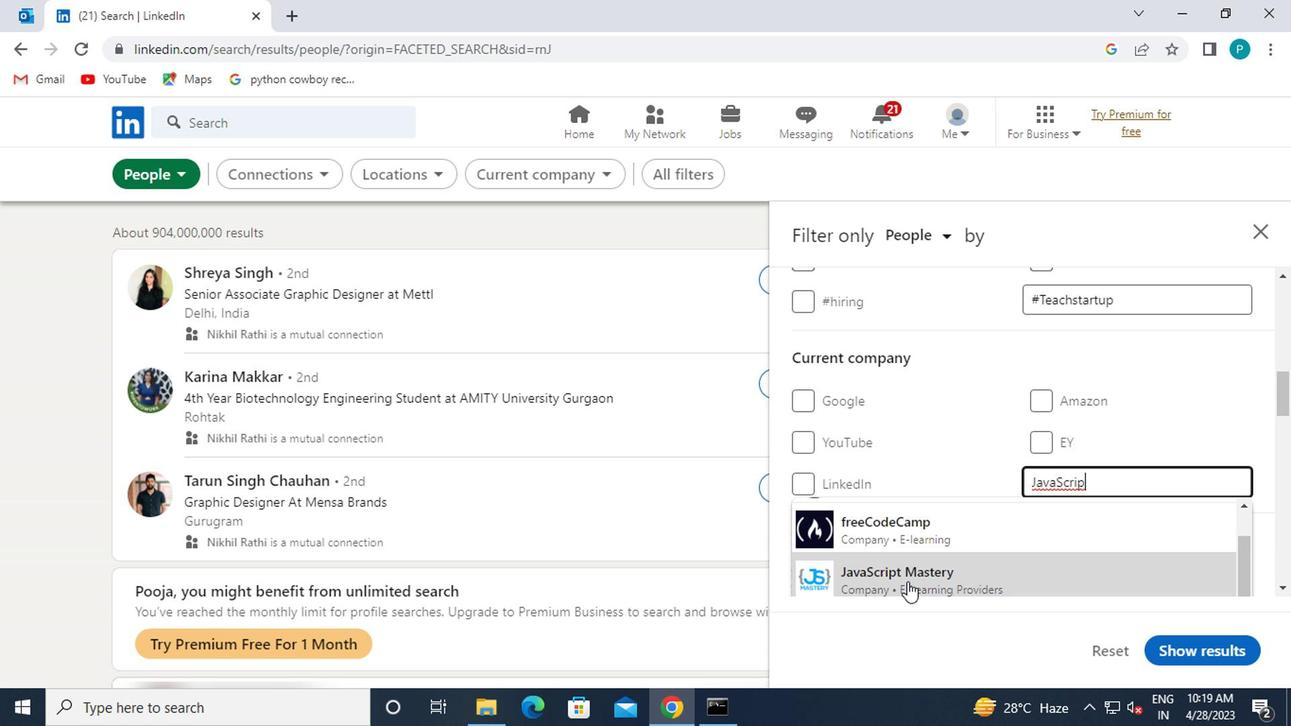 
Action: Mouse scrolled (949, 563) with delta (0, 0)
Screenshot: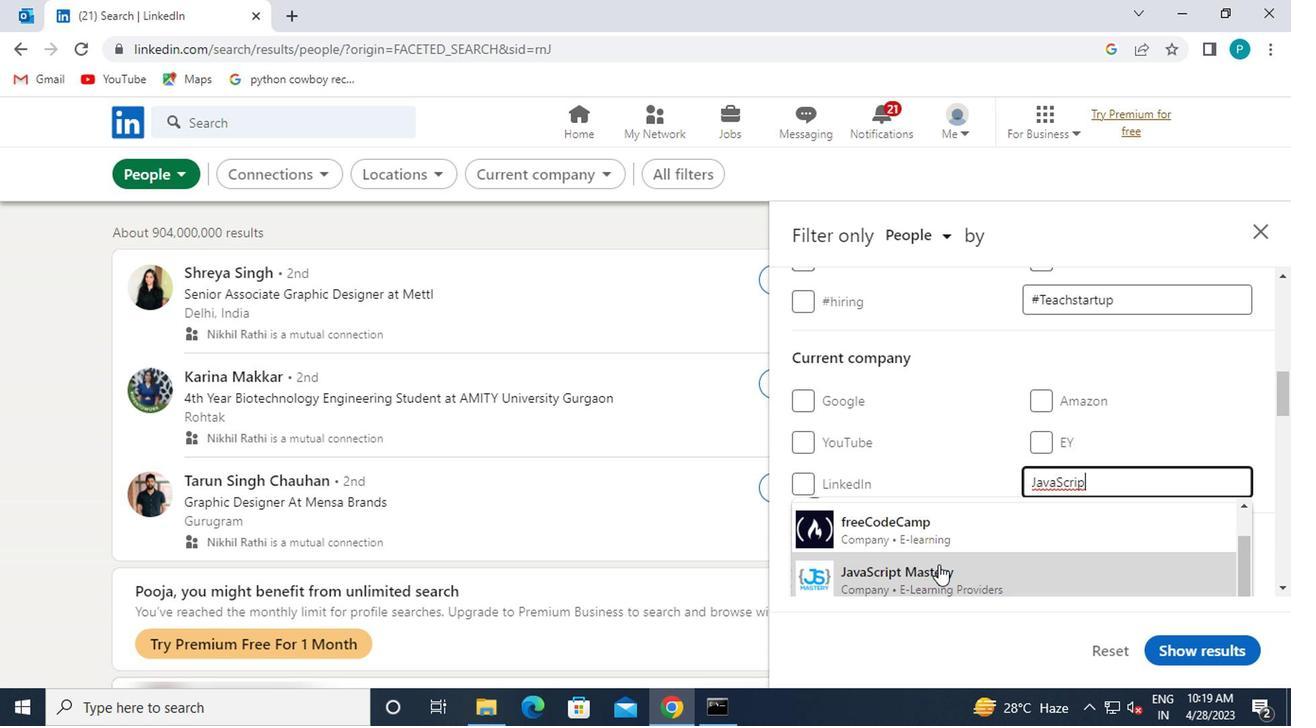 
Action: Mouse scrolled (949, 563) with delta (0, 0)
Screenshot: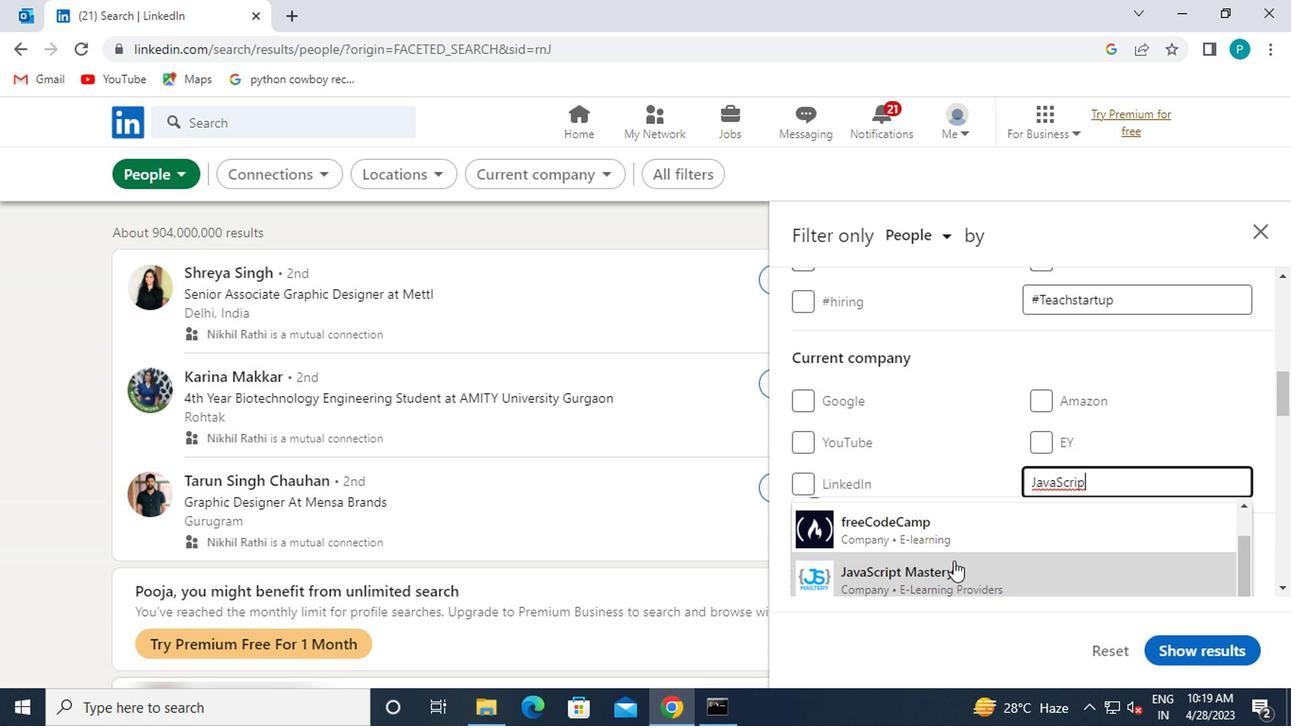 
Action: Mouse scrolled (949, 563) with delta (0, 0)
Screenshot: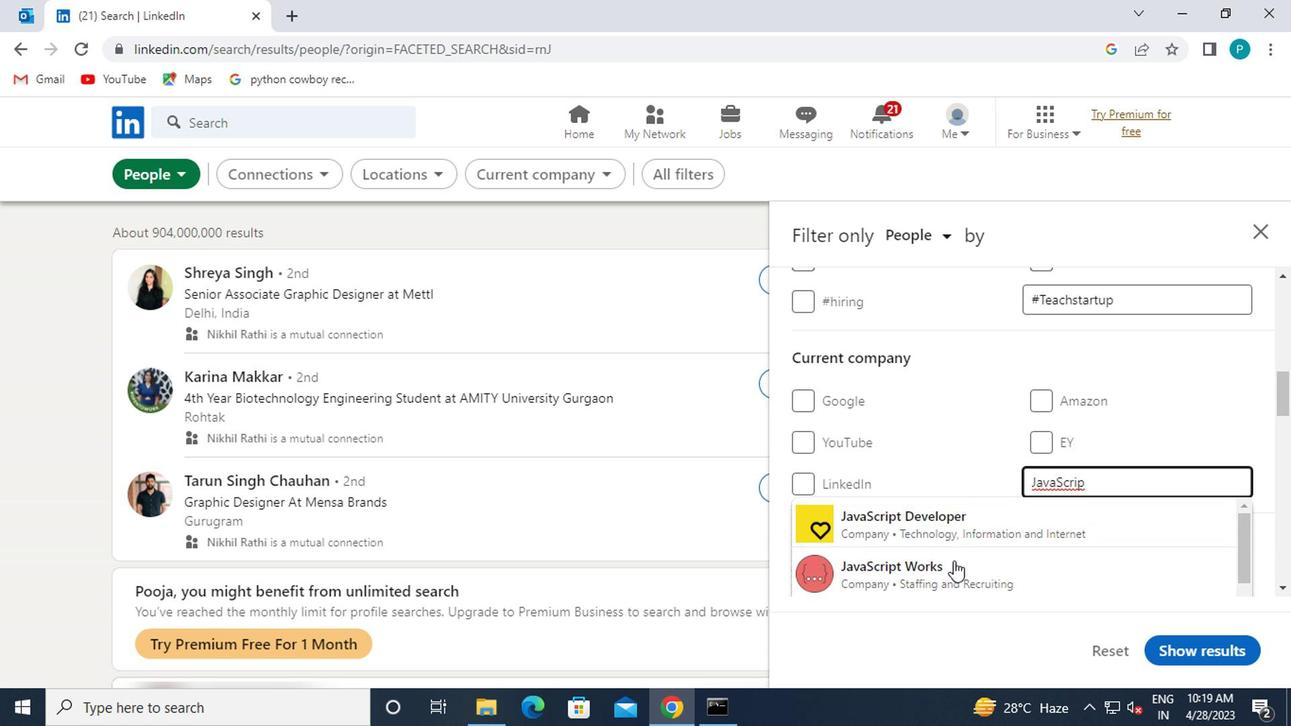 
Action: Mouse moved to (995, 546)
Screenshot: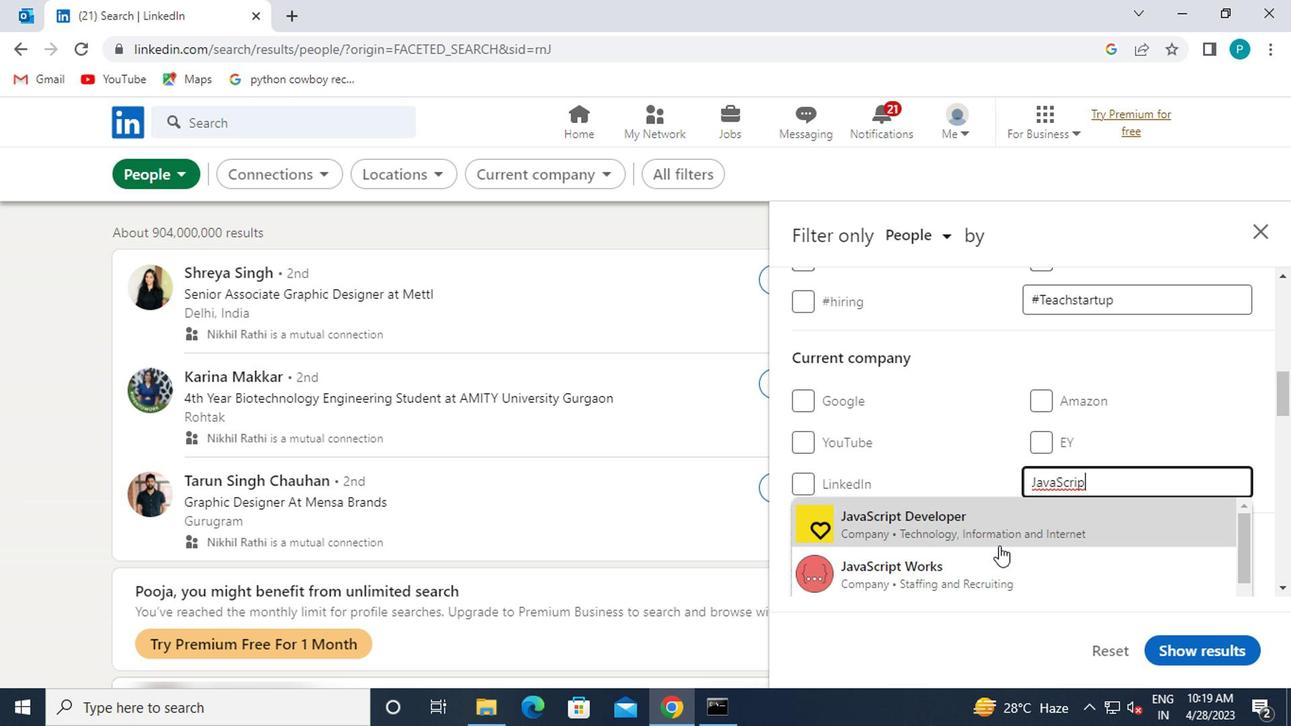 
Action: Key pressed T
Screenshot: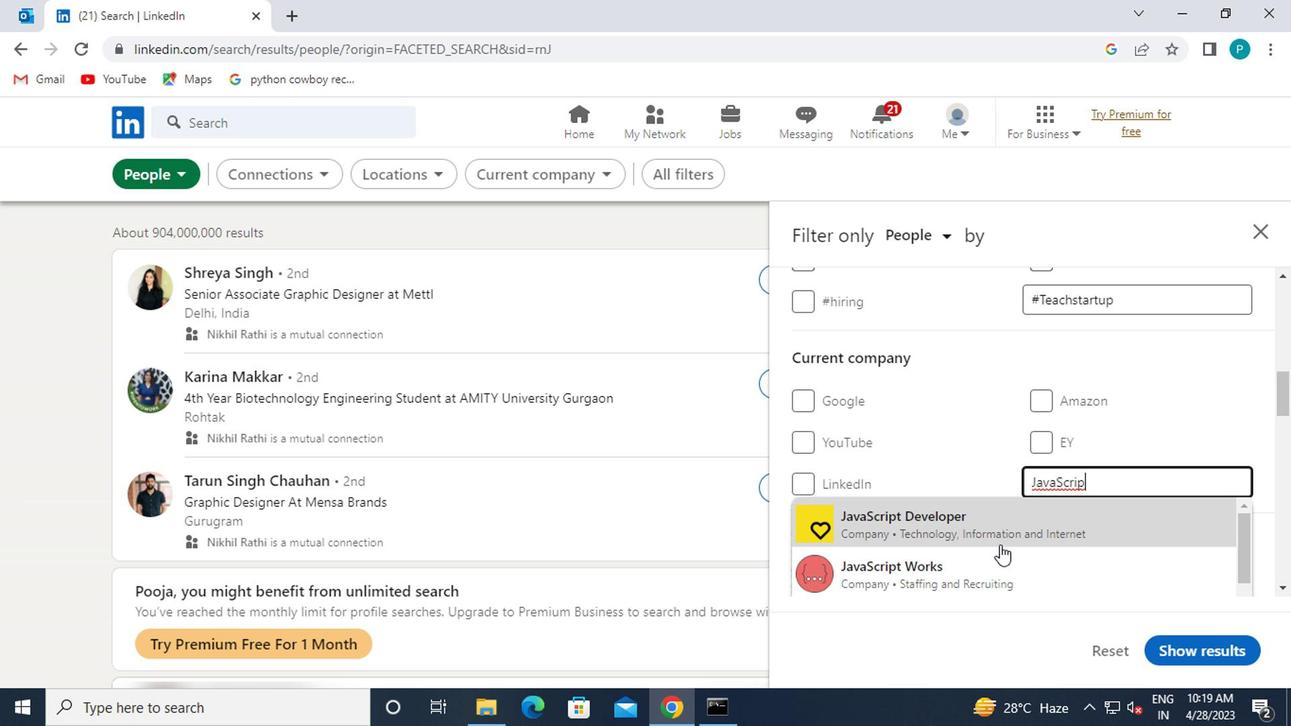 
Action: Mouse moved to (952, 539)
Screenshot: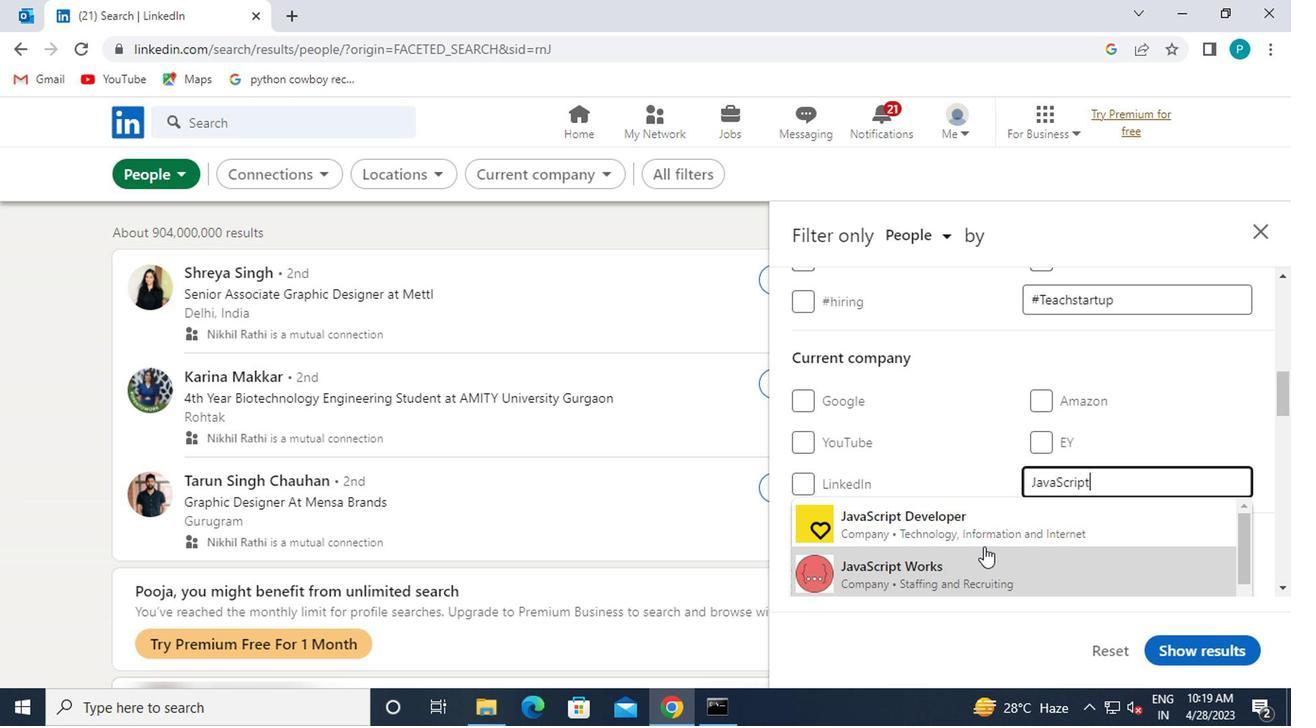 
Action: Mouse scrolled (952, 540) with delta (0, 1)
Screenshot: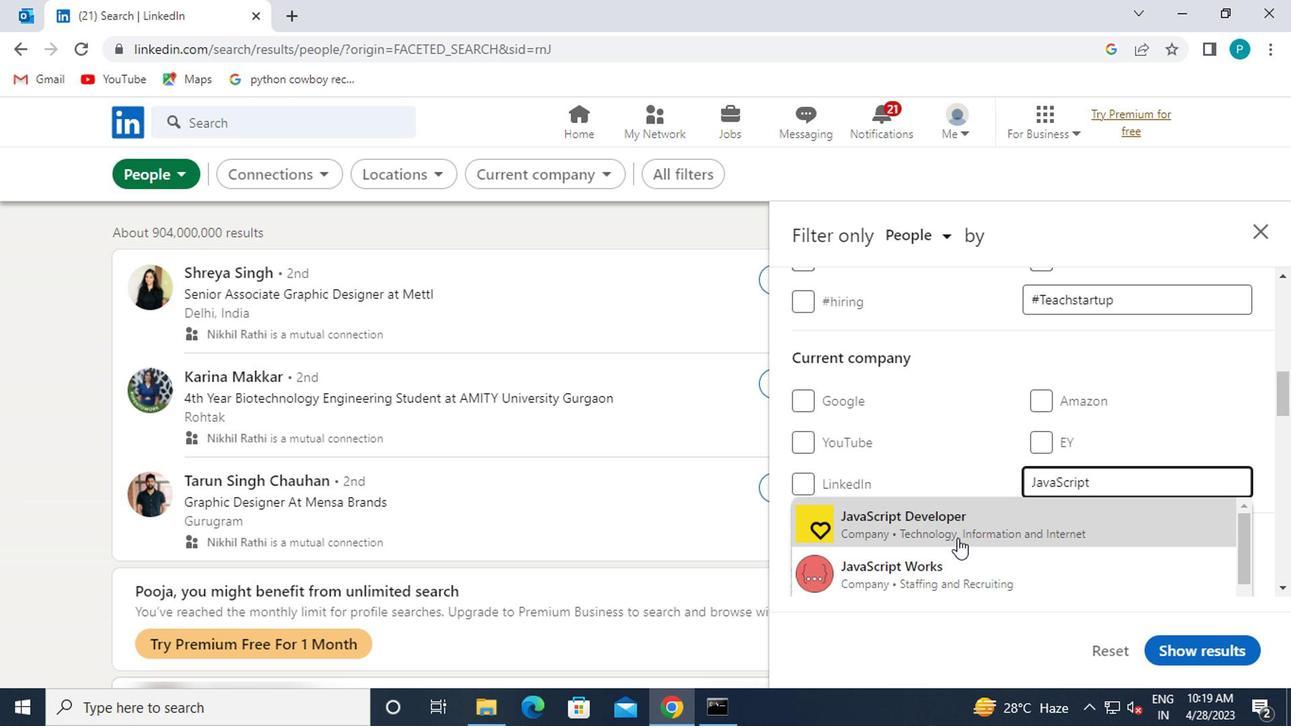 
Action: Mouse scrolled (952, 538) with delta (0, 0)
Screenshot: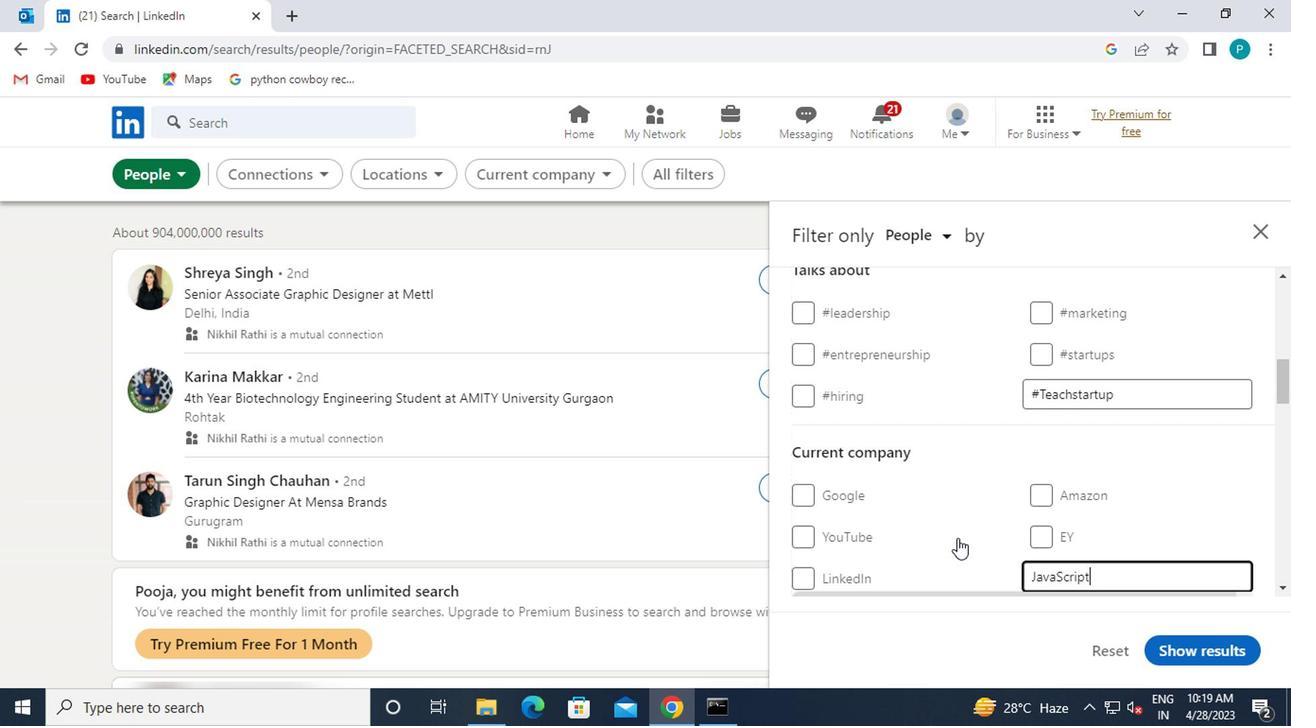
Action: Mouse scrolled (952, 538) with delta (0, 0)
Screenshot: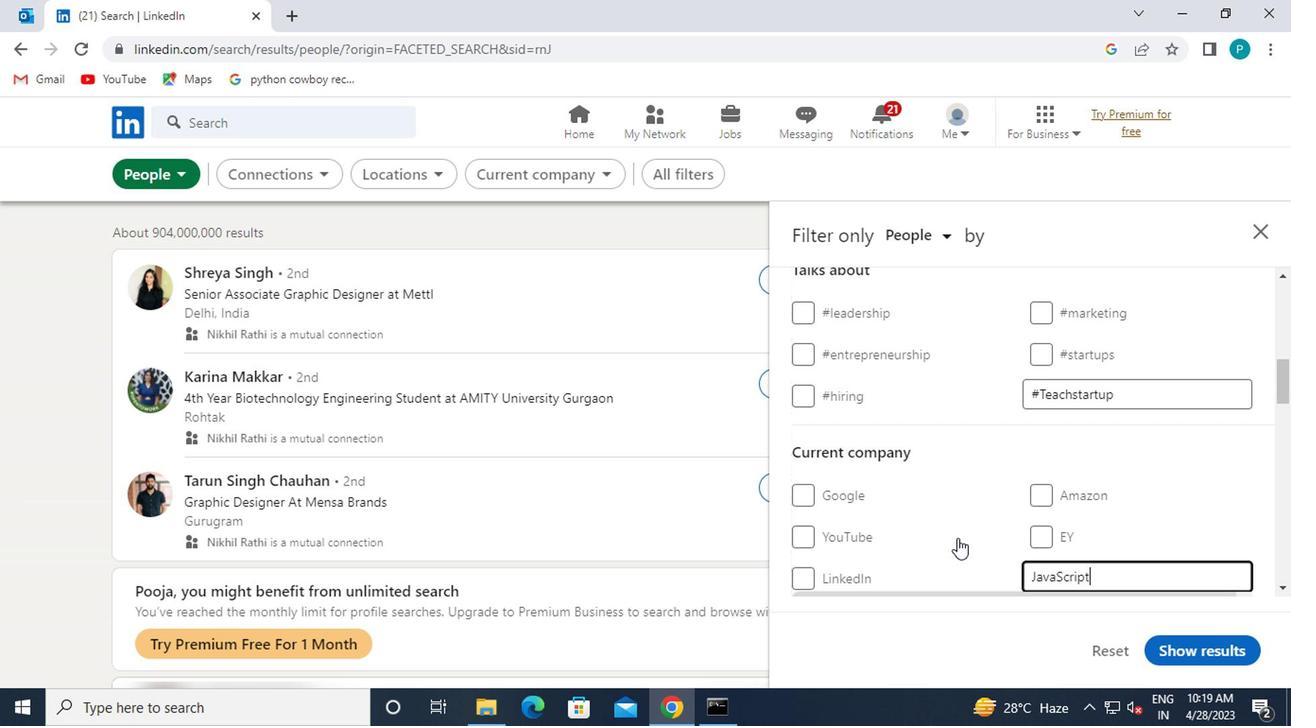 
Action: Mouse moved to (964, 518)
Screenshot: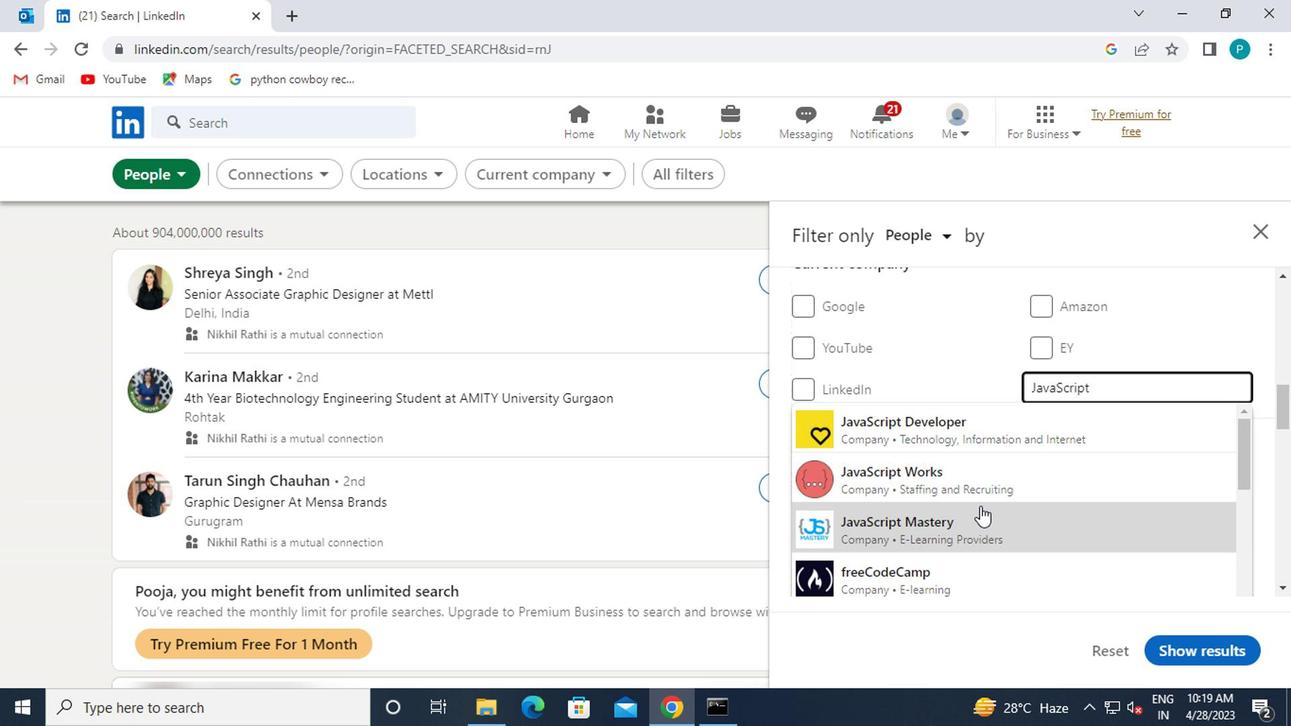 
Action: Mouse scrolled (964, 517) with delta (0, 0)
Screenshot: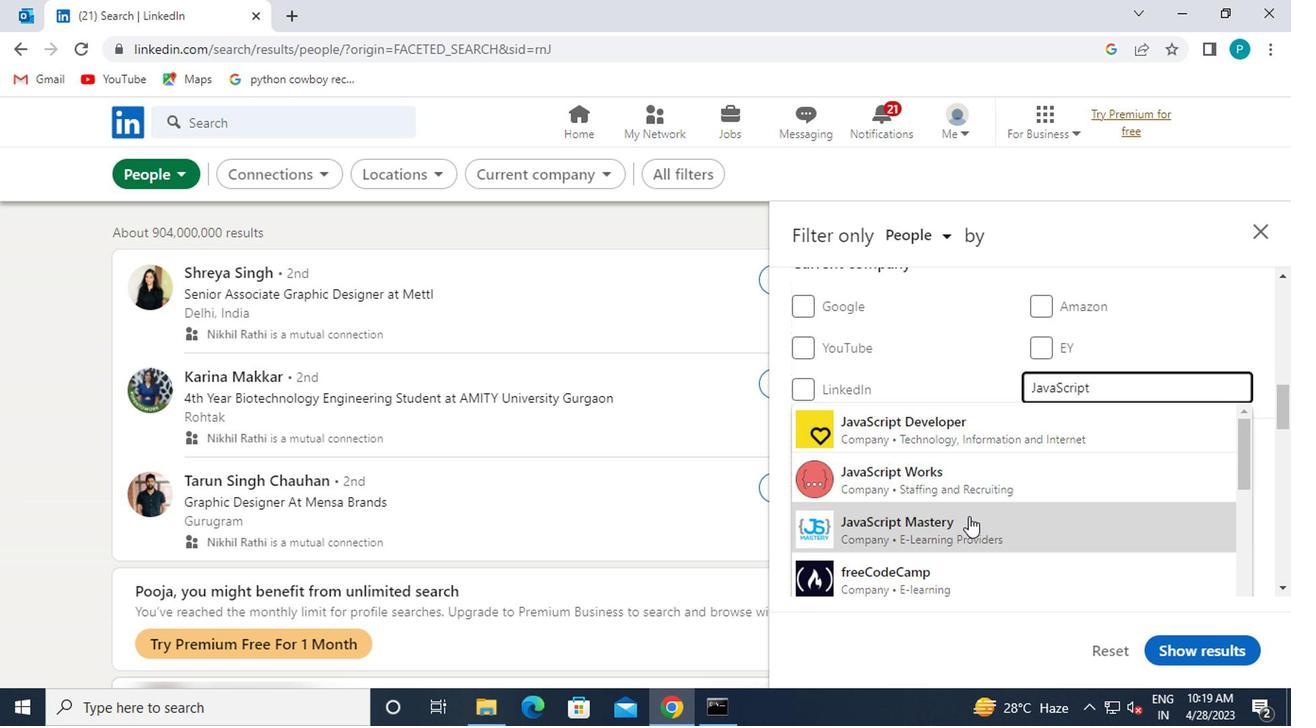 
Action: Mouse scrolled (964, 517) with delta (0, 0)
Screenshot: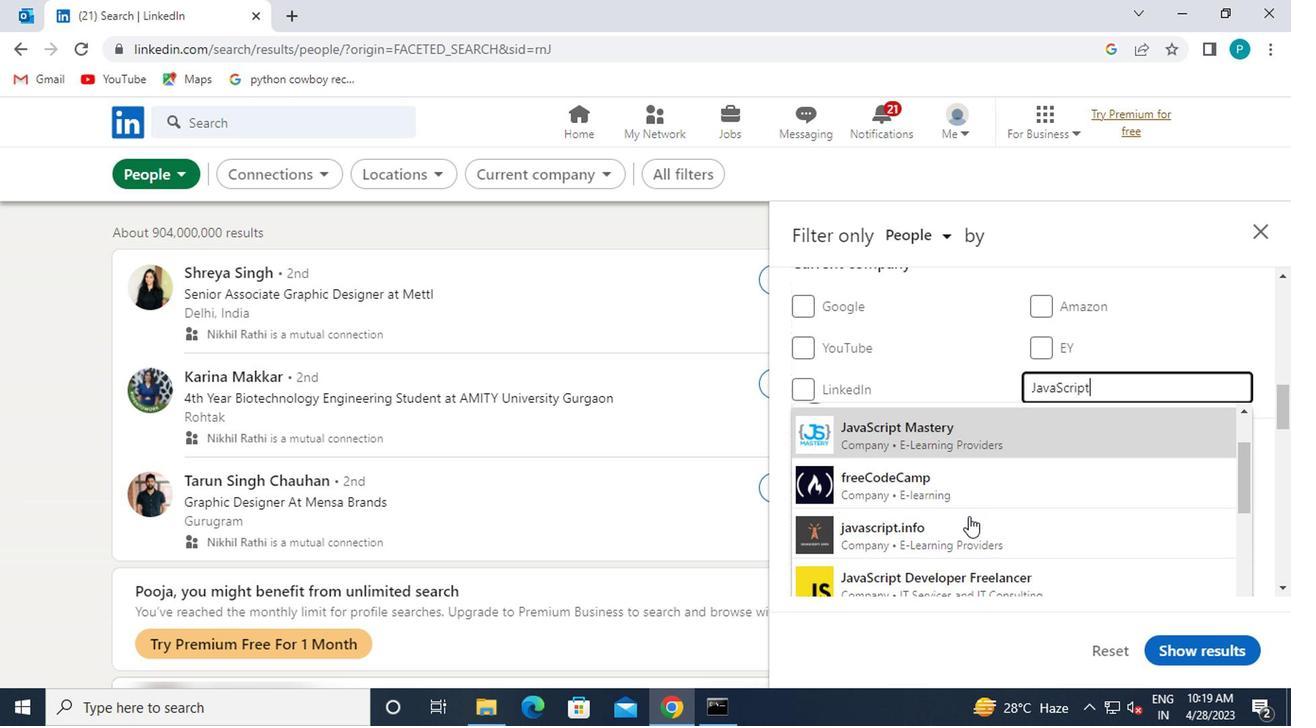 
Action: Mouse scrolled (964, 517) with delta (0, 0)
Screenshot: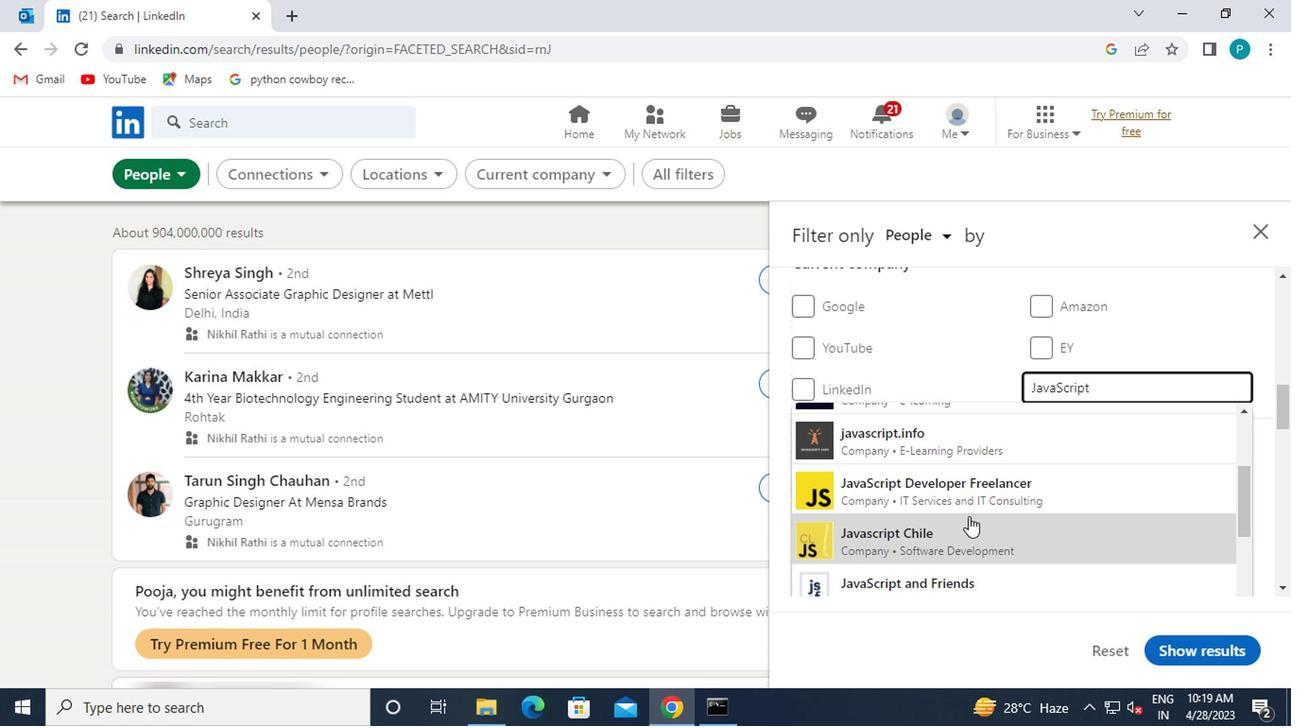 
Action: Mouse scrolled (964, 517) with delta (0, 0)
Screenshot: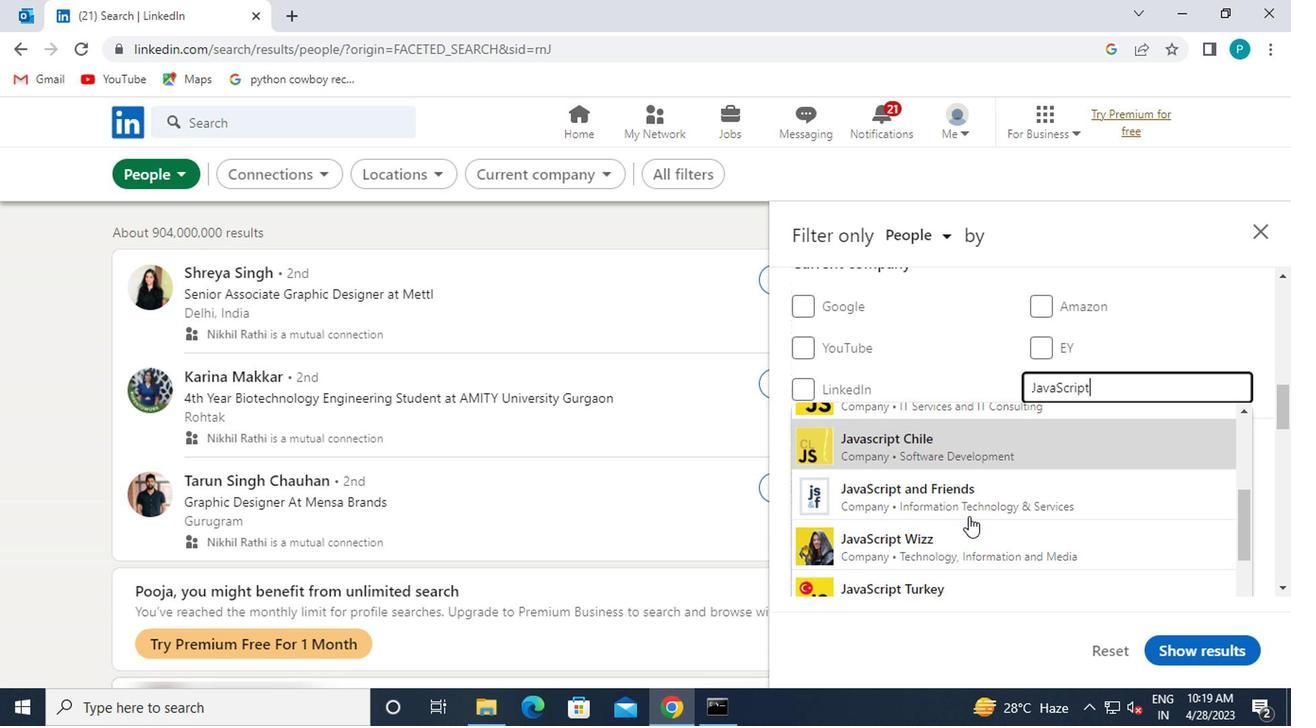 
Action: Mouse scrolled (964, 517) with delta (0, 0)
Screenshot: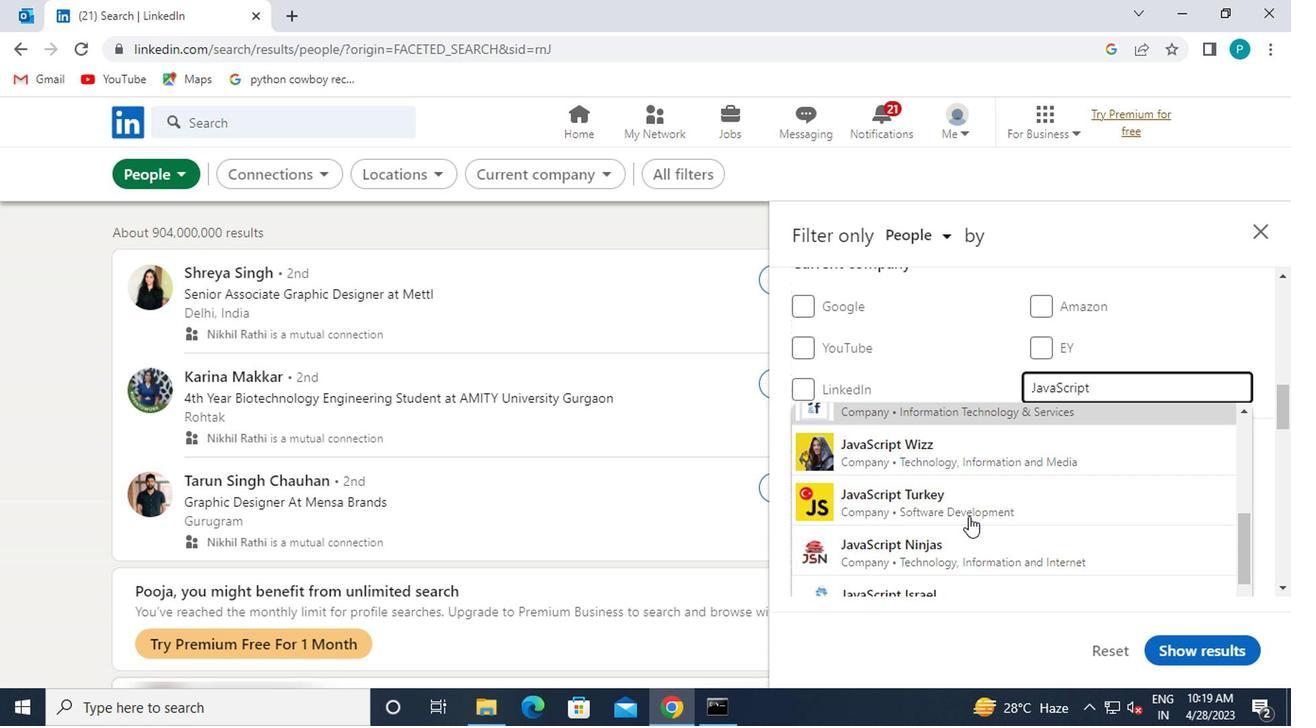 
Action: Mouse scrolled (964, 519) with delta (0, 1)
Screenshot: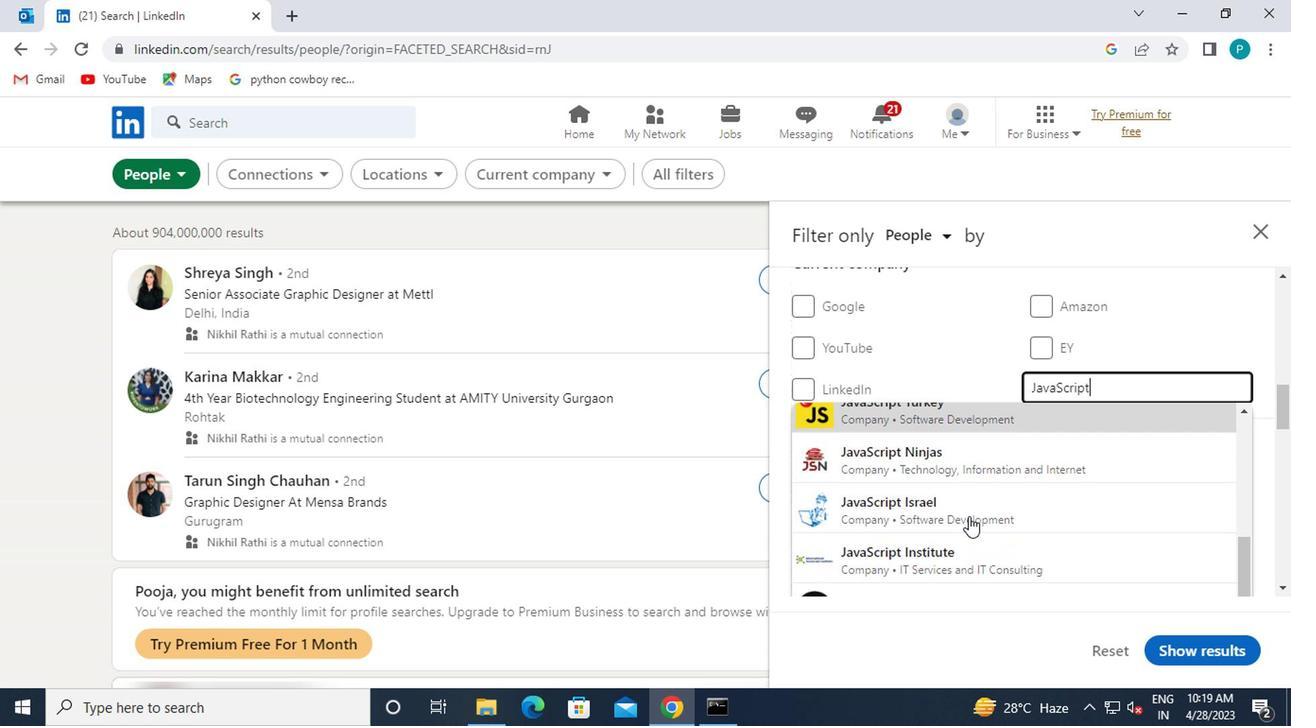 
Action: Mouse scrolled (964, 519) with delta (0, 1)
Screenshot: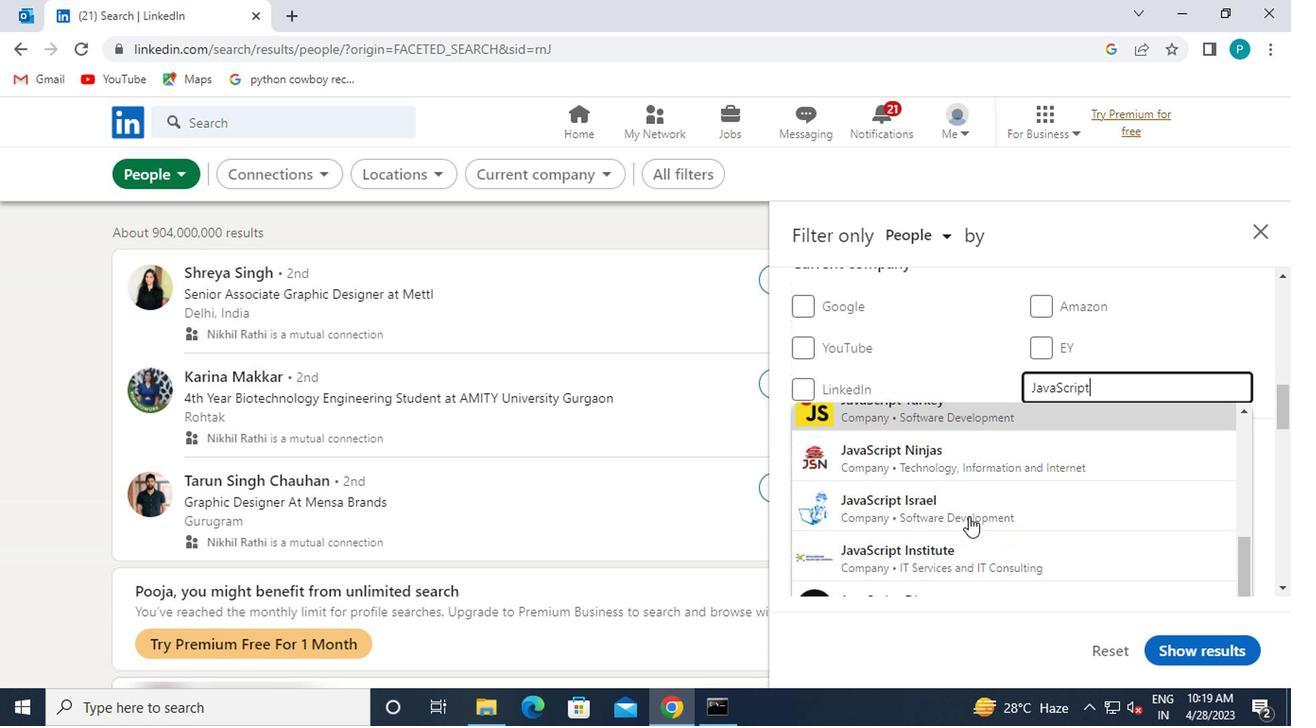 
Action: Mouse scrolled (964, 519) with delta (0, 1)
Screenshot: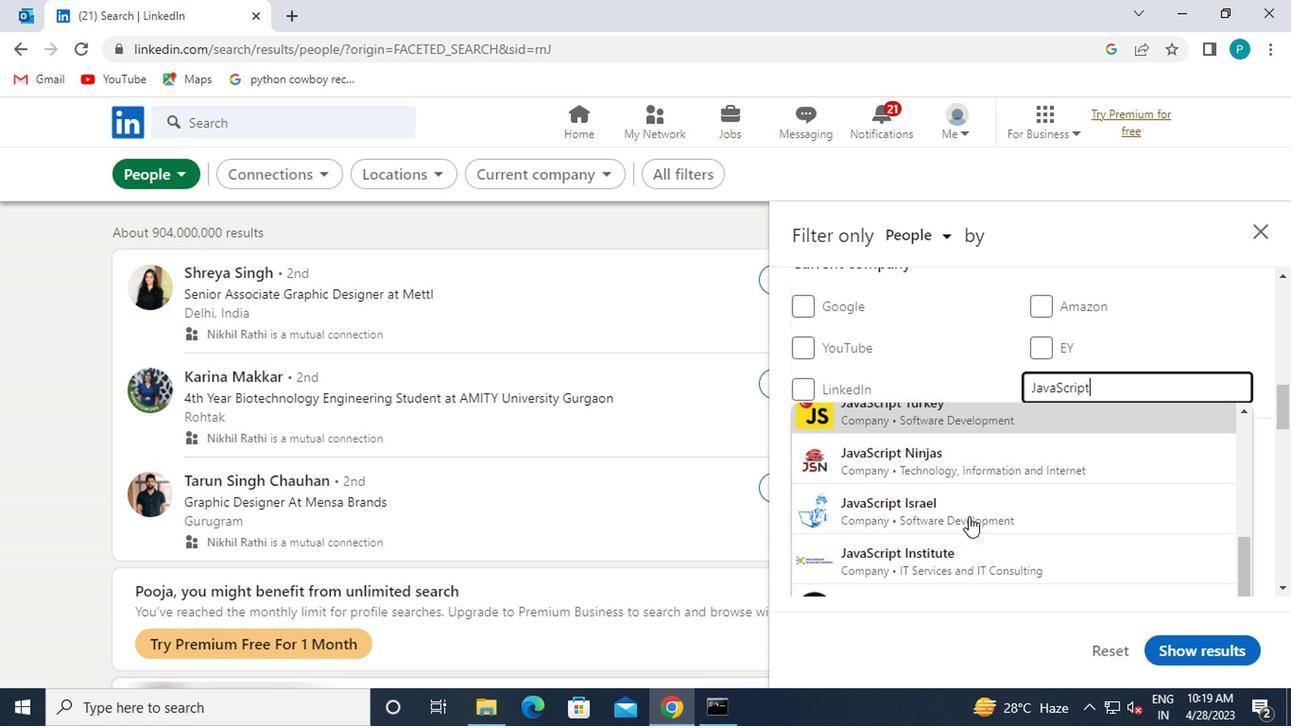 
Action: Mouse scrolled (964, 519) with delta (0, 1)
Screenshot: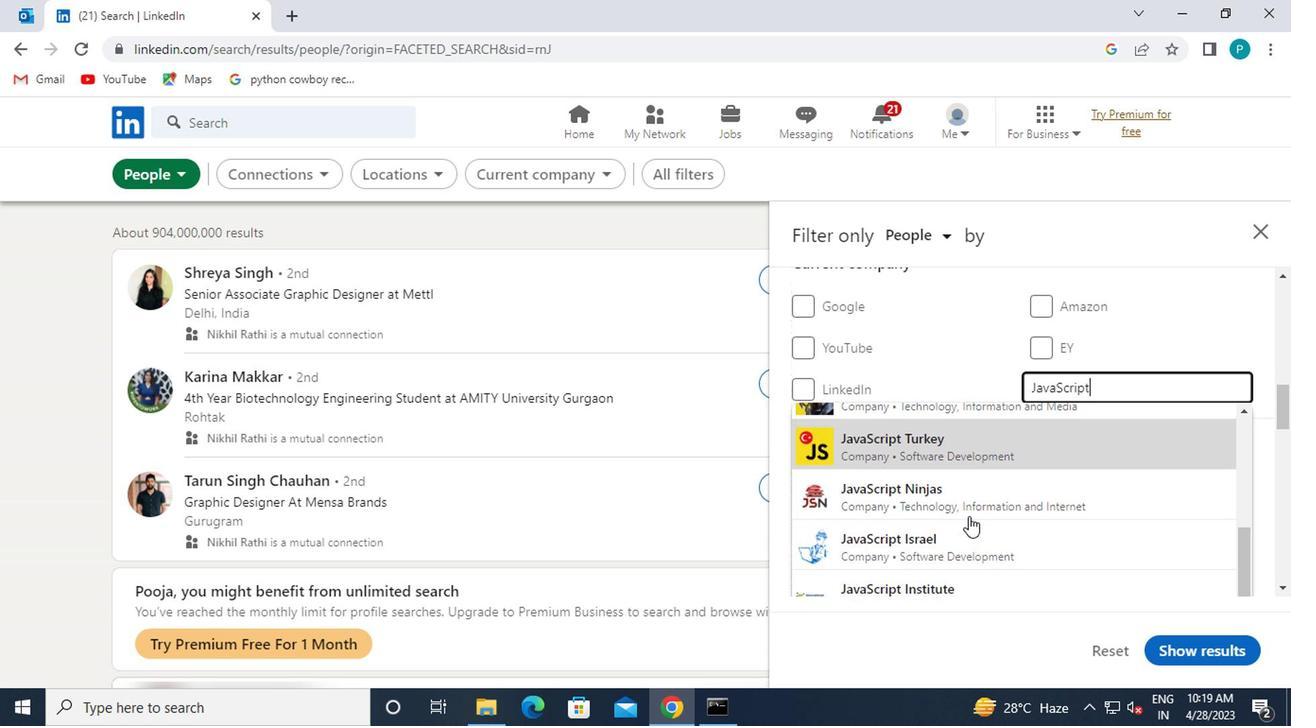 
Action: Mouse scrolled (964, 519) with delta (0, 1)
Screenshot: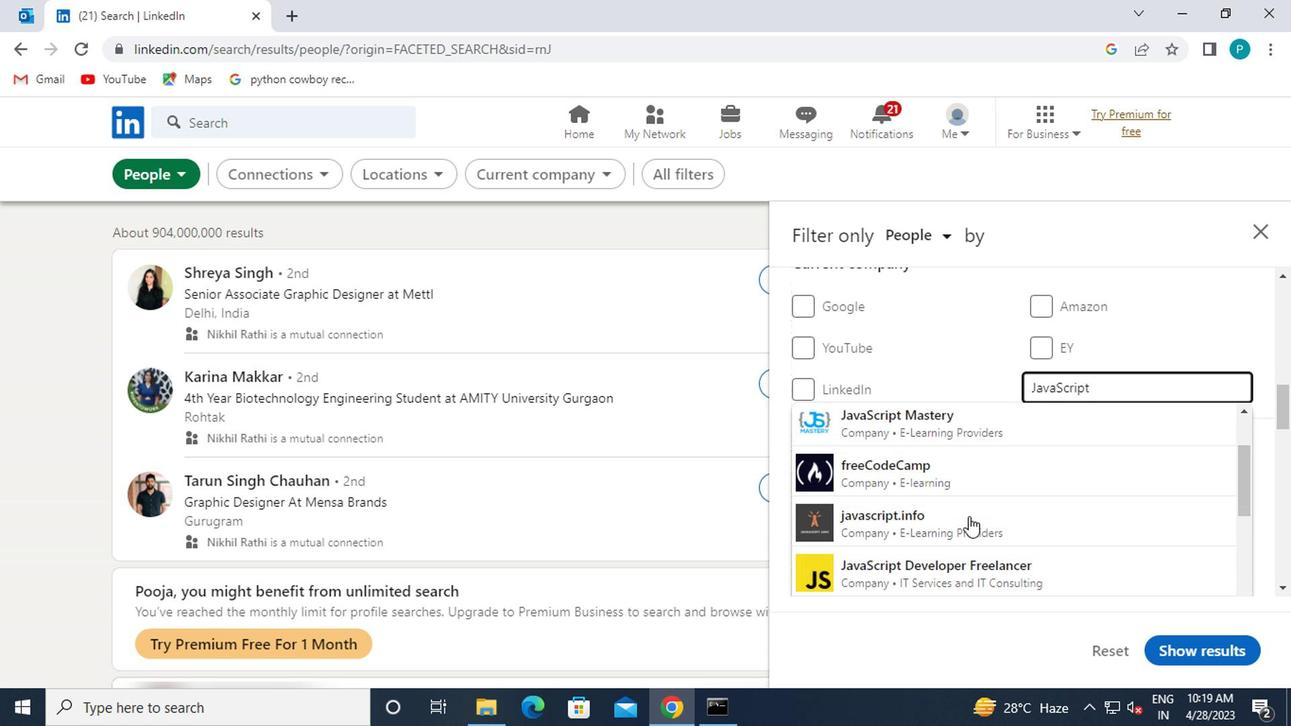 
Action: Mouse scrolled (964, 519) with delta (0, 1)
Screenshot: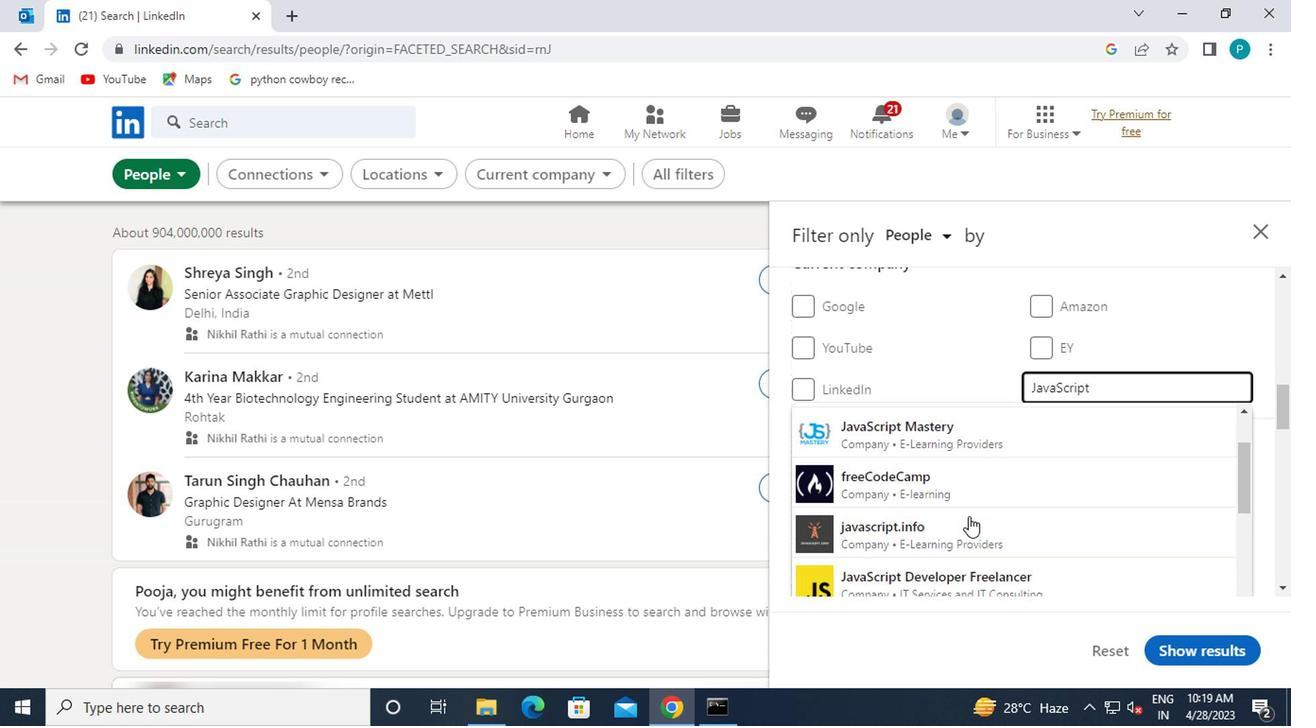 
Action: Mouse scrolled (964, 519) with delta (0, 1)
Screenshot: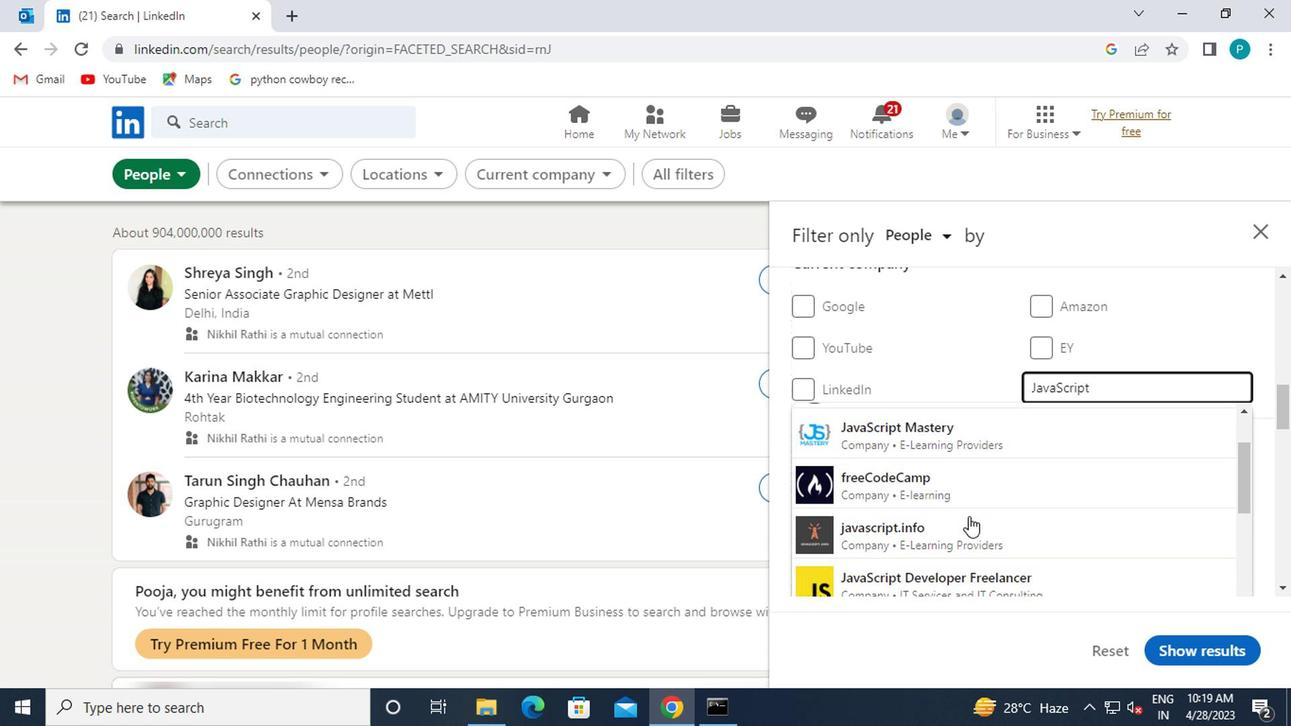 
Action: Mouse scrolled (964, 519) with delta (0, 1)
Screenshot: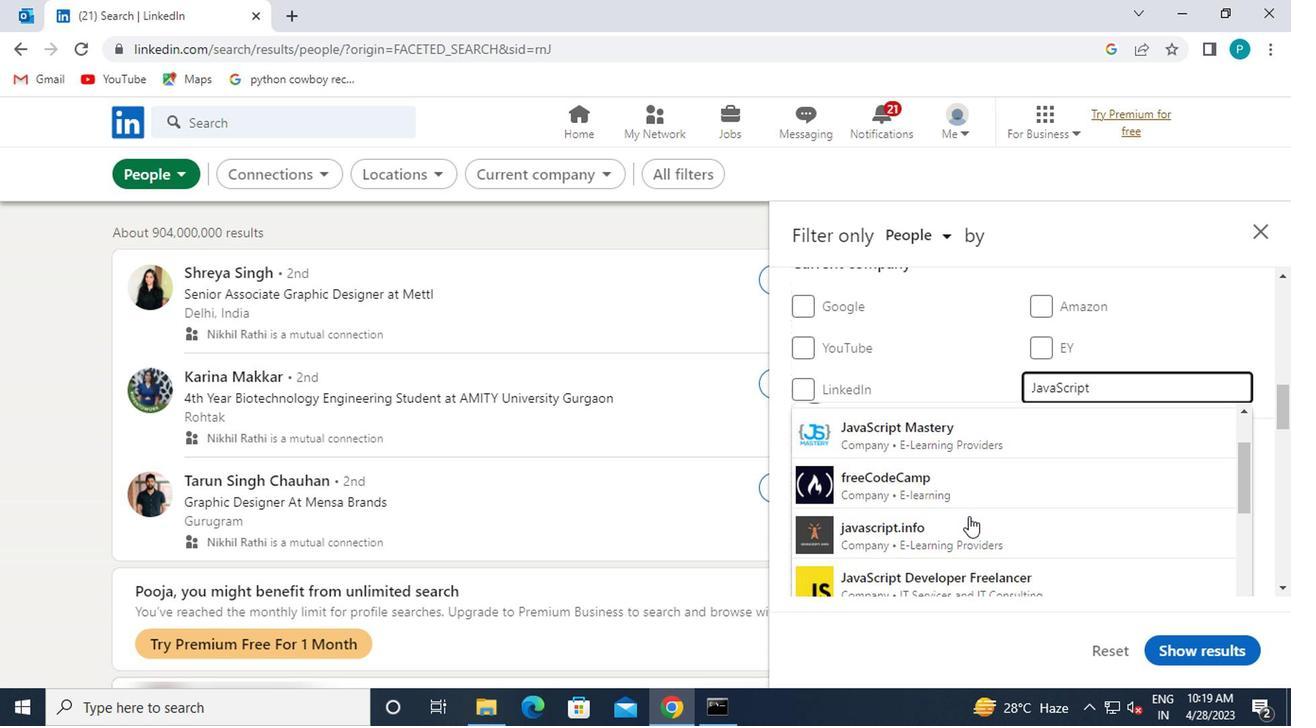 
Action: Mouse moved to (904, 445)
Screenshot: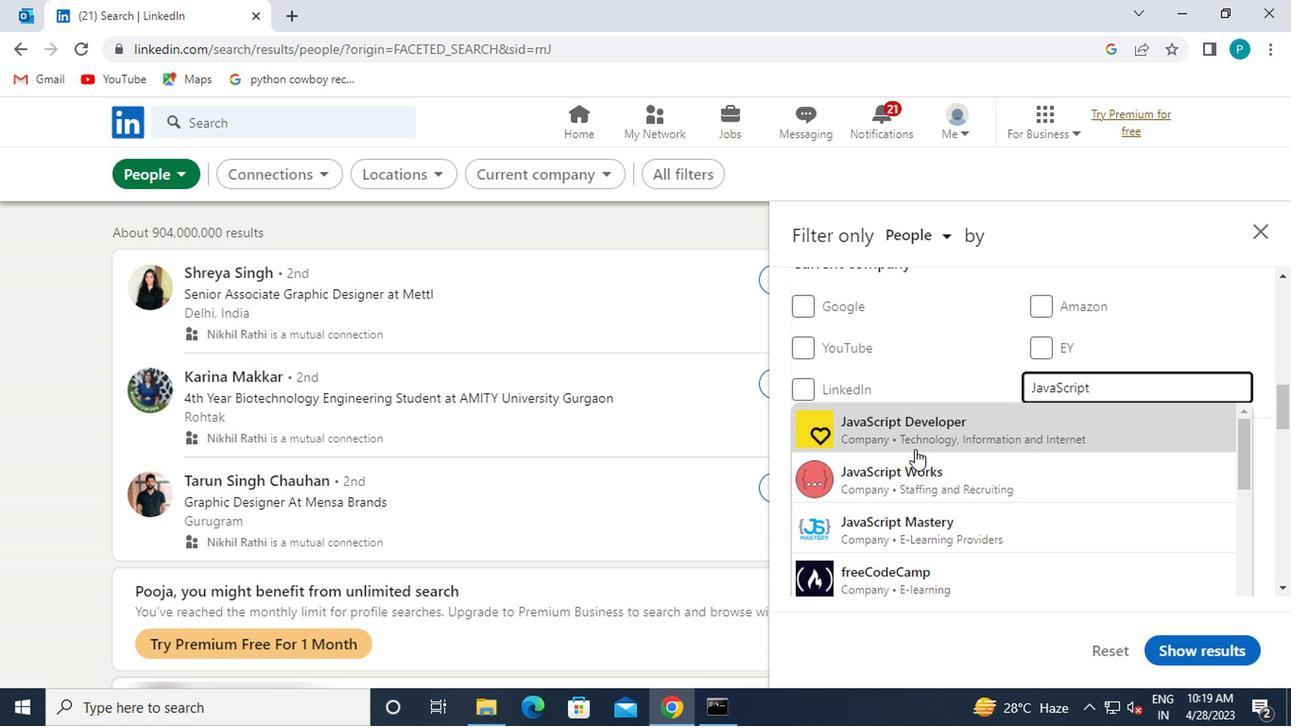 
Action: Mouse pressed left at (904, 445)
Screenshot: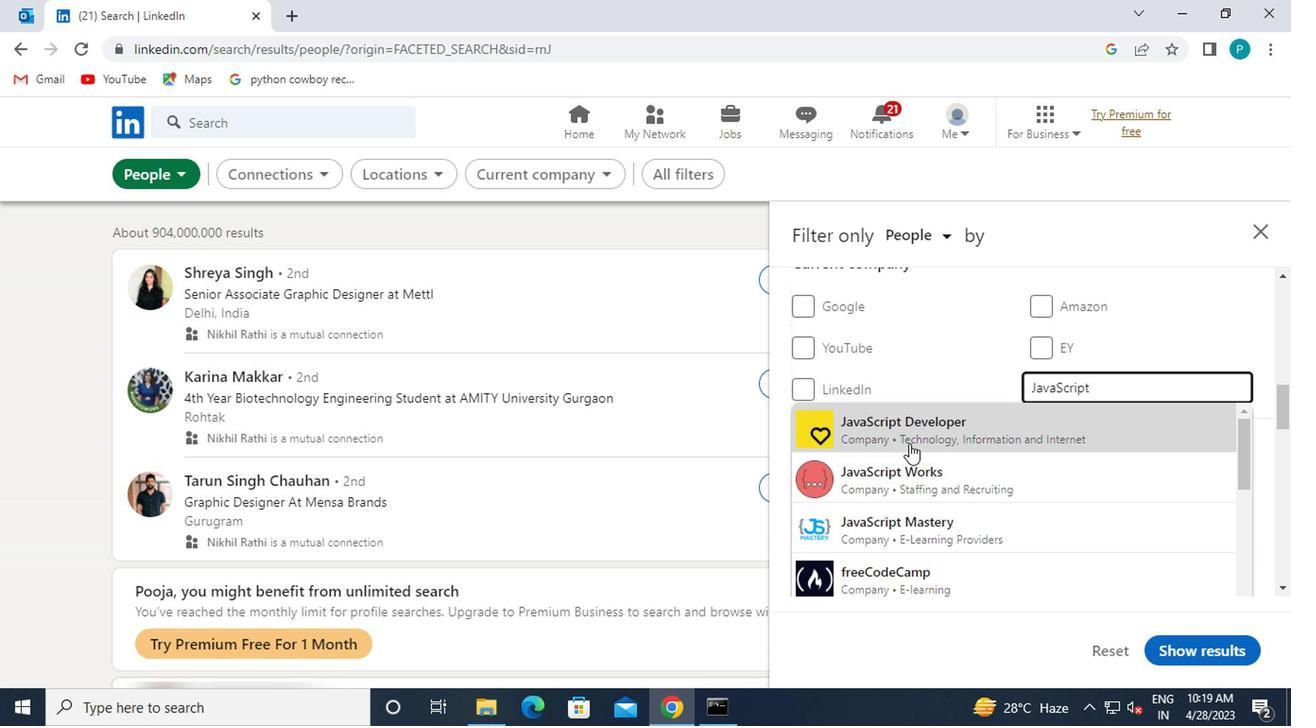 
Action: Mouse moved to (904, 444)
Screenshot: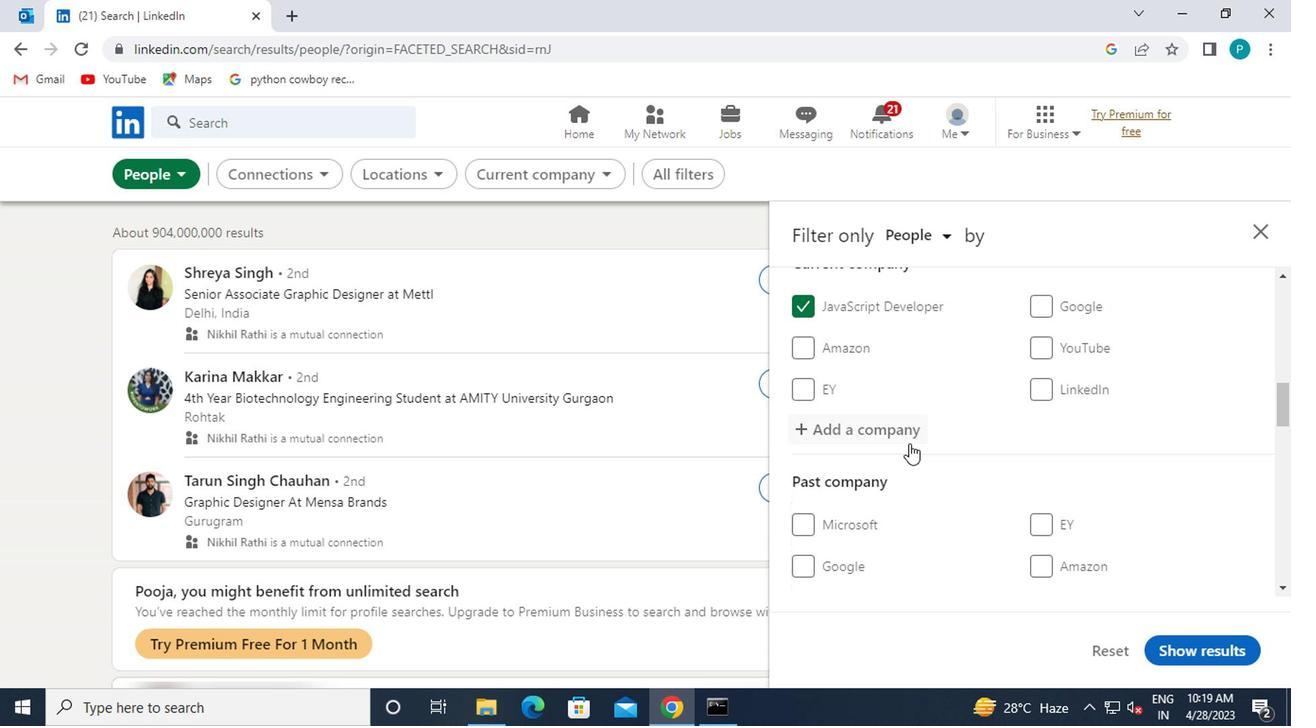 
Action: Mouse scrolled (904, 443) with delta (0, -1)
Screenshot: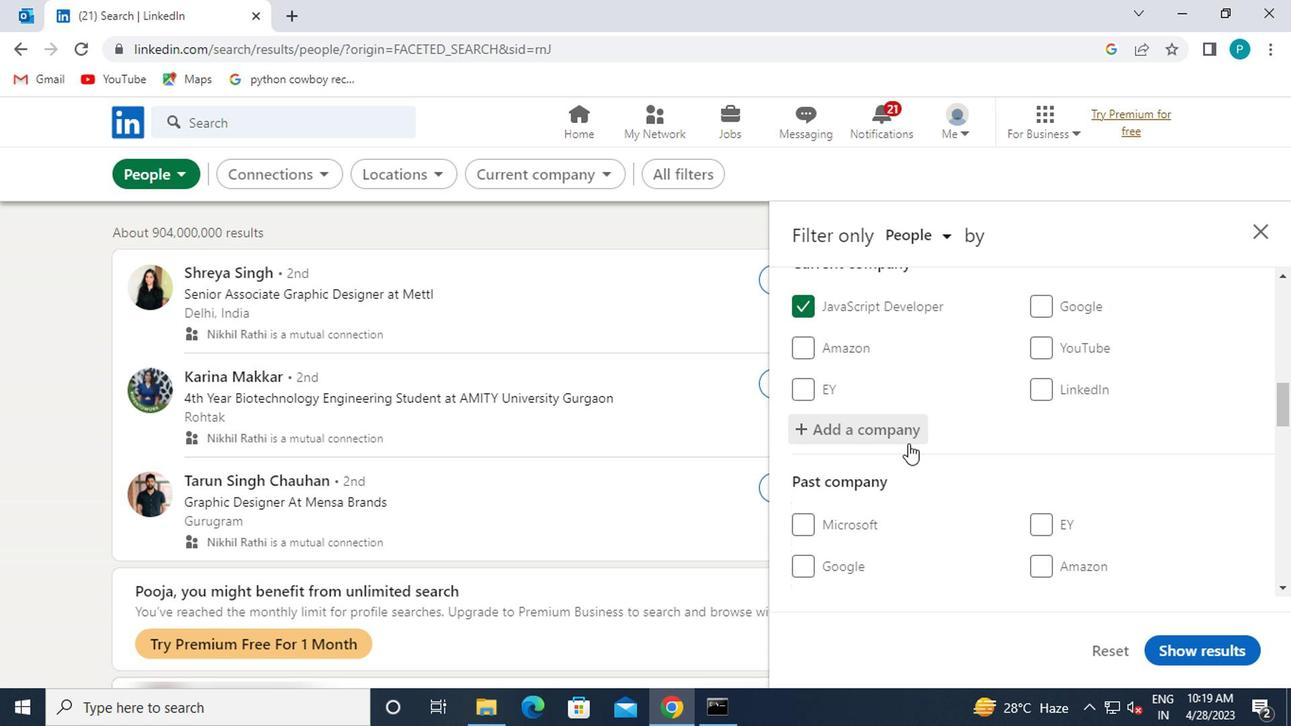 
Action: Mouse scrolled (904, 443) with delta (0, -1)
Screenshot: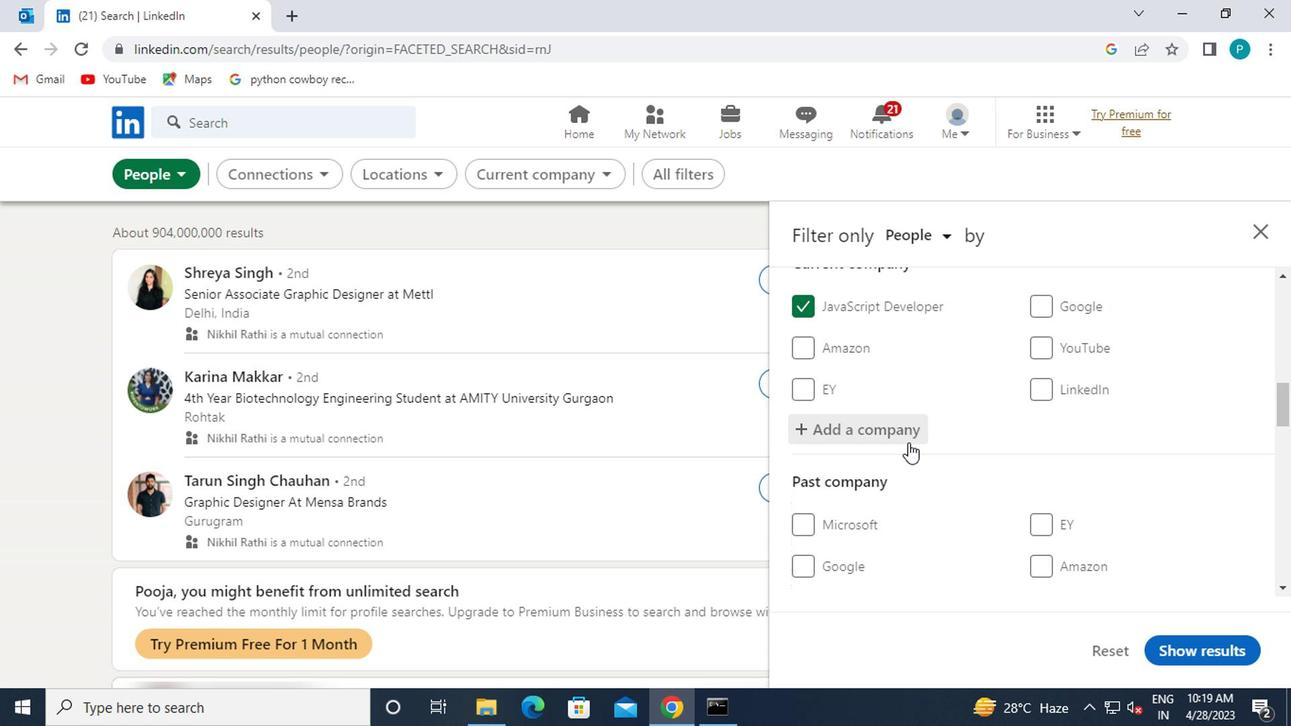 
Action: Mouse moved to (988, 470)
Screenshot: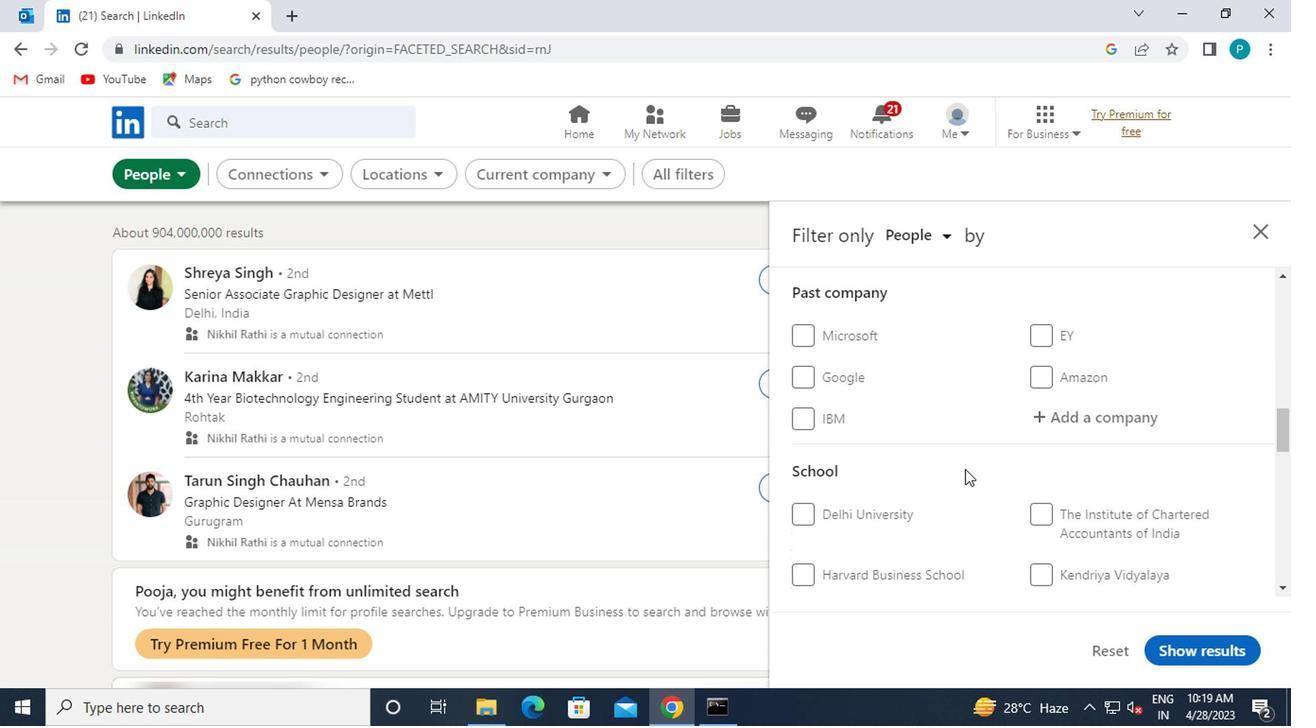 
Action: Mouse scrolled (988, 470) with delta (0, 0)
Screenshot: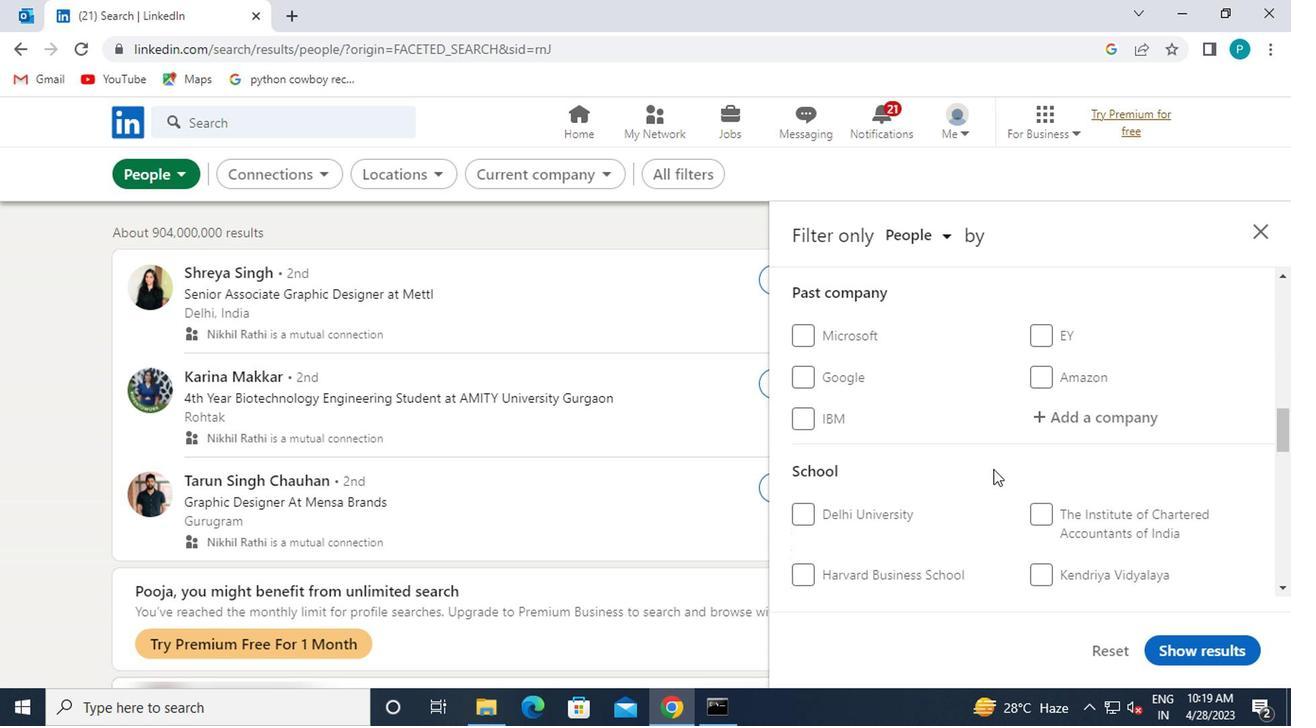 
Action: Mouse scrolled (988, 470) with delta (0, 0)
Screenshot: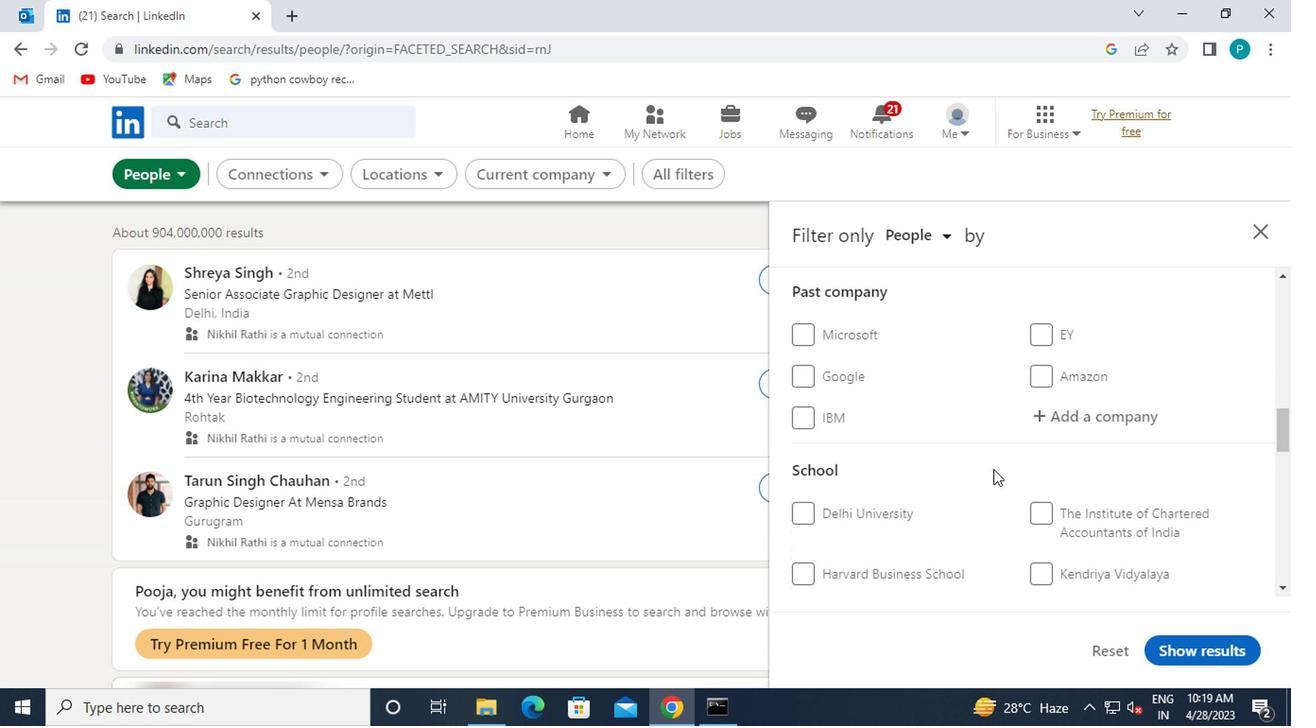 
Action: Mouse moved to (1046, 437)
Screenshot: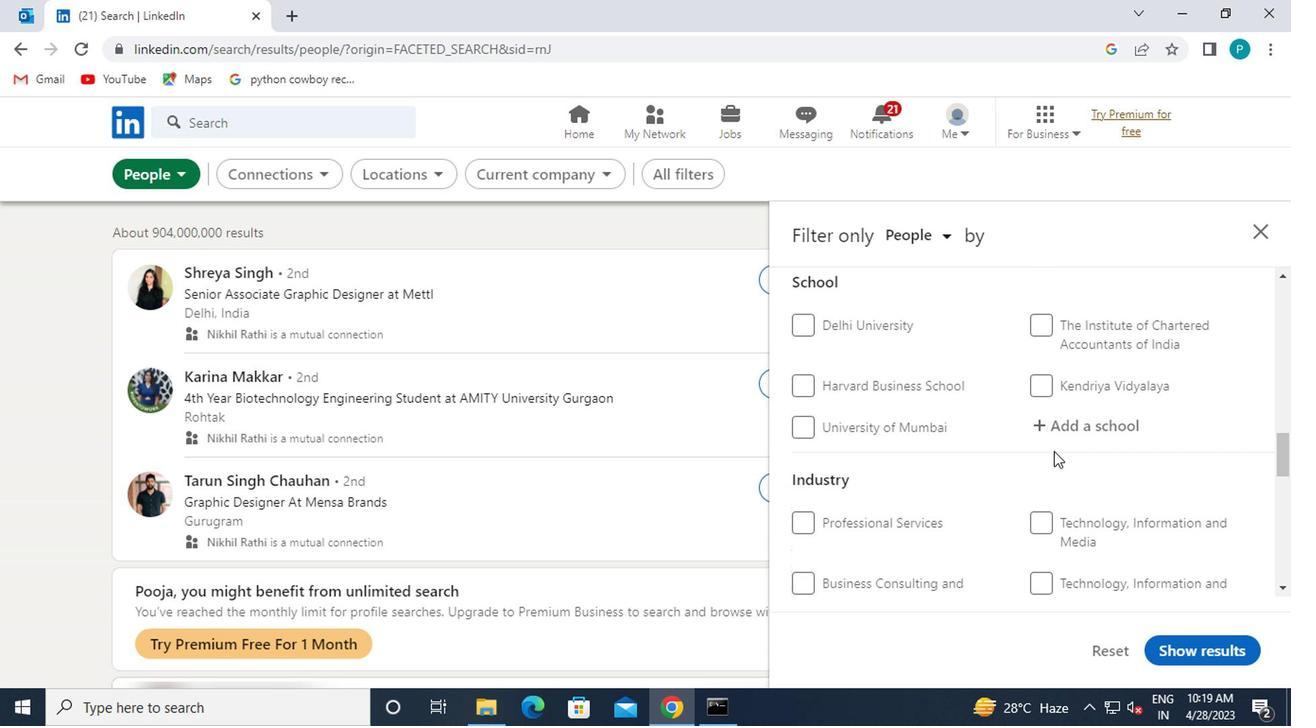 
Action: Mouse pressed left at (1046, 437)
Screenshot: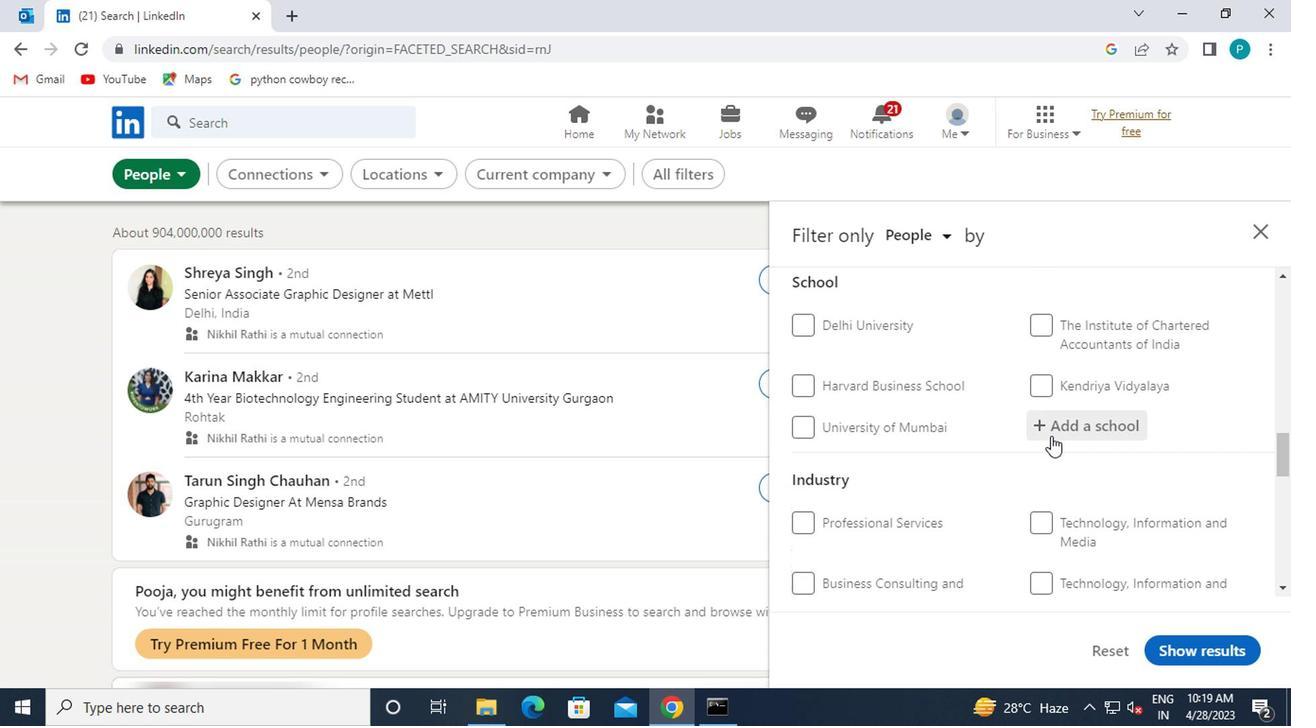 
Action: Mouse moved to (1046, 428)
Screenshot: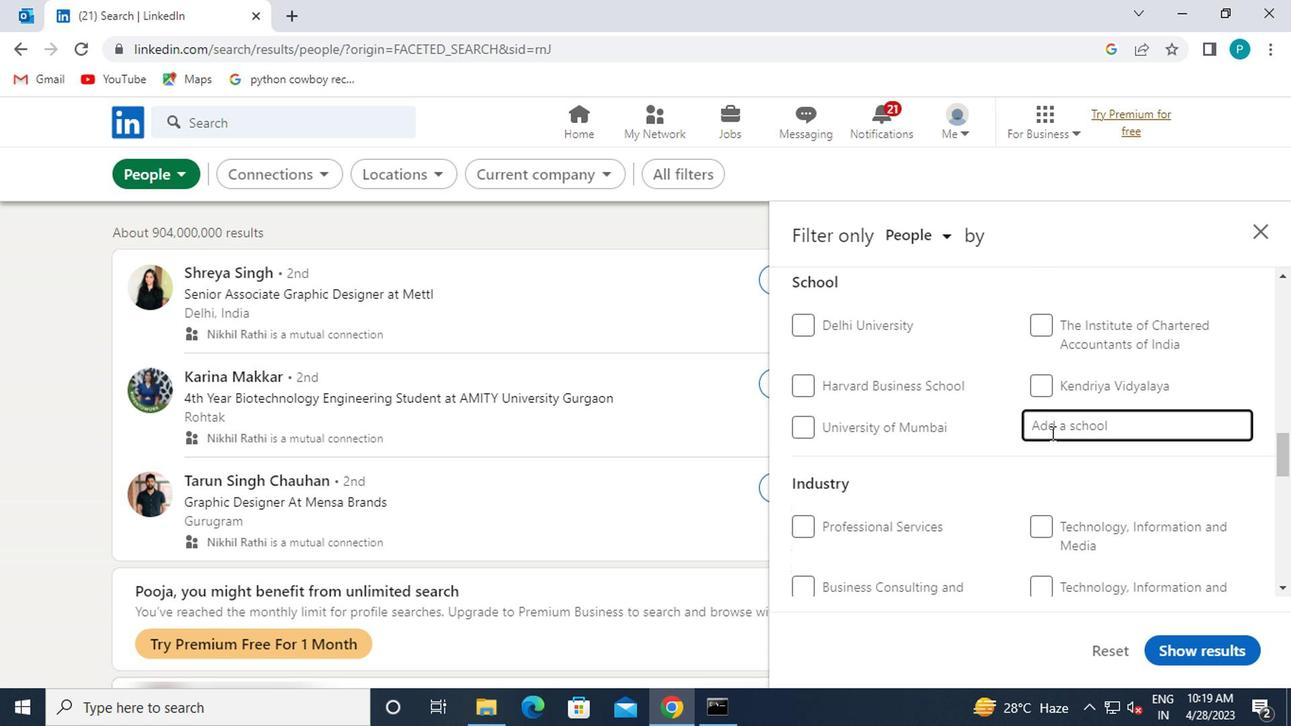 
Action: Key pressed <Key.caps_lock>S
Screenshot: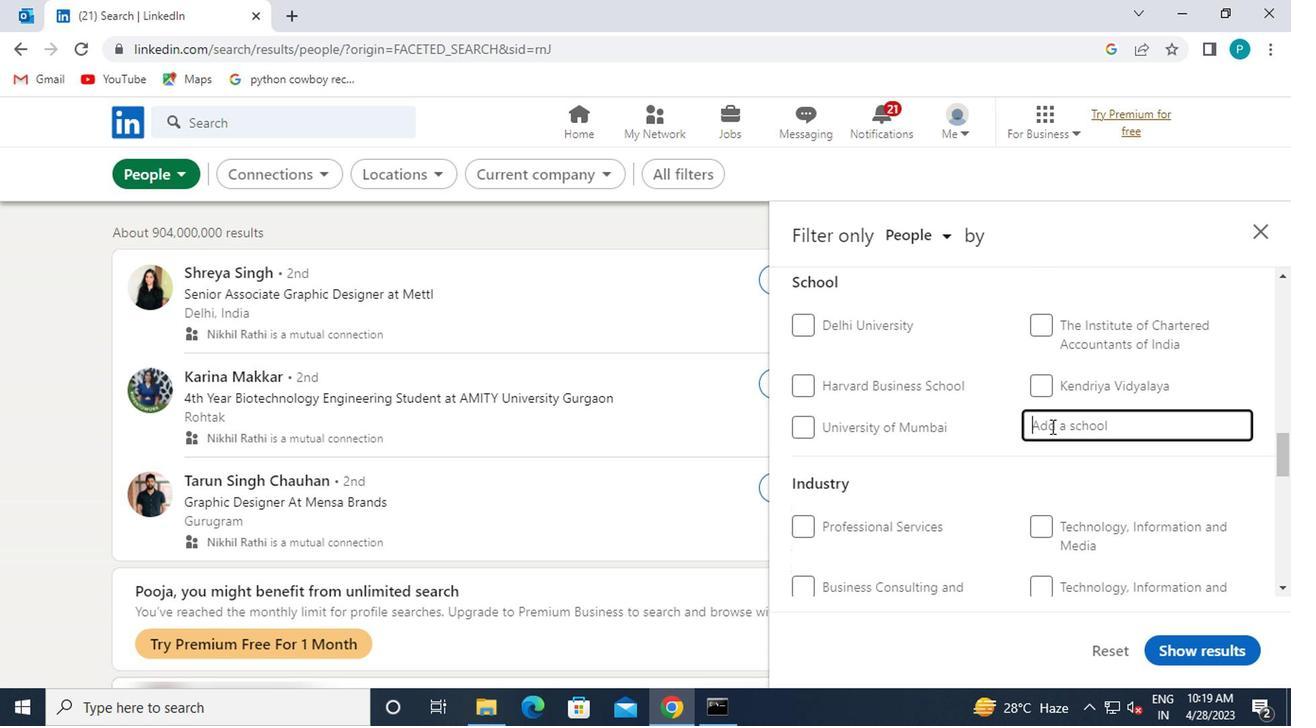 
Action: Mouse moved to (954, 480)
Screenshot: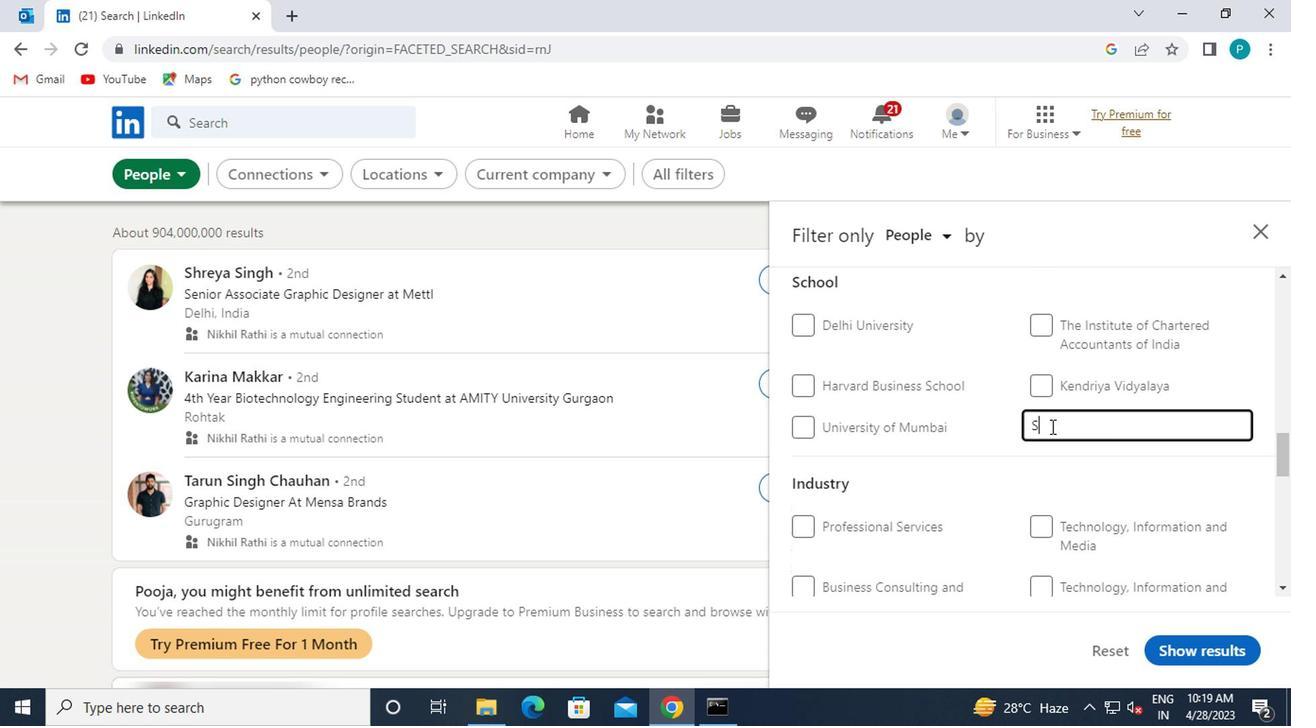 
Action: Key pressed <Key.caps_lock>
Screenshot: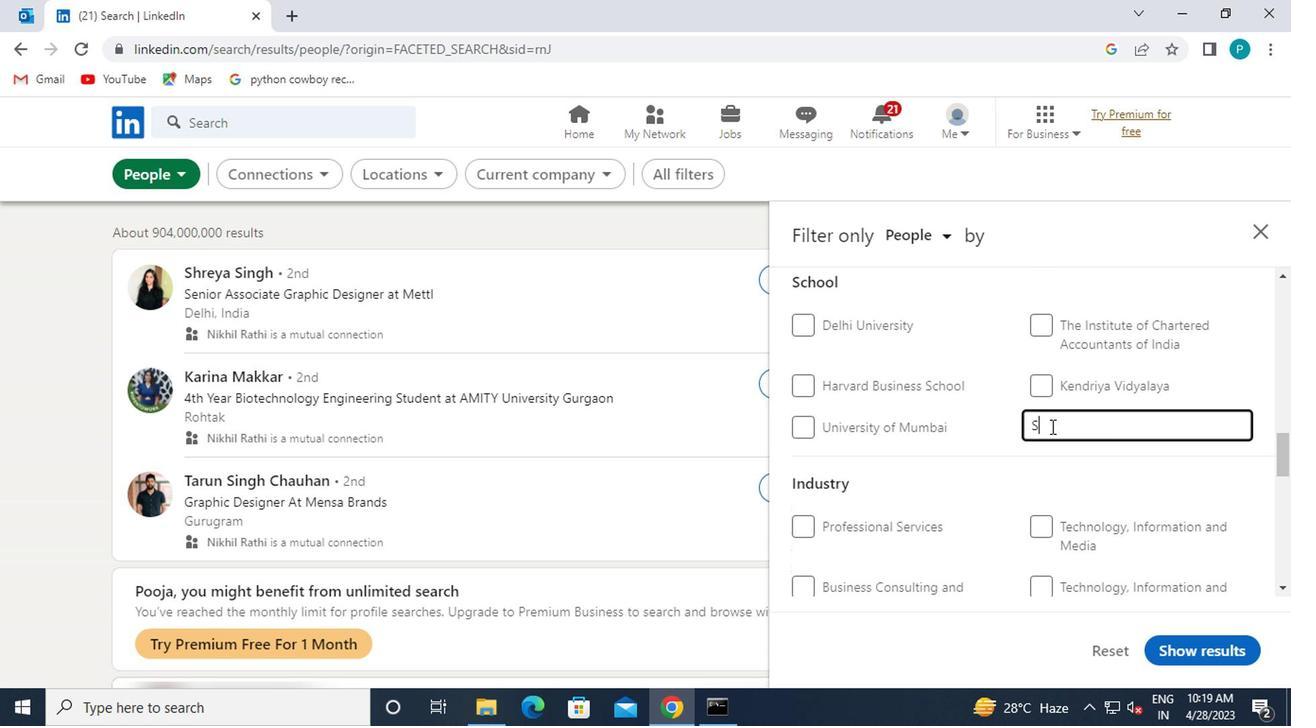 
Action: Mouse moved to (902, 520)
Screenshot: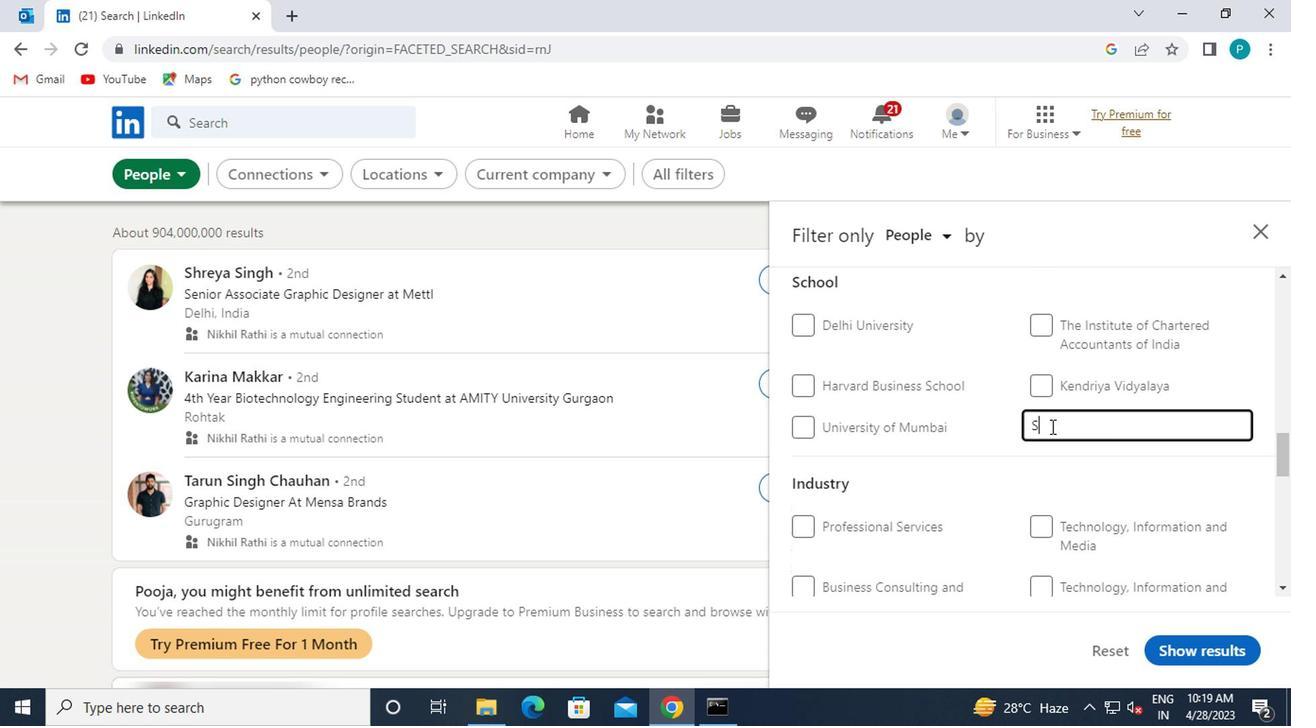 
Action: Key pressed T.<Key.space><Key.caps_lock>P<Key.caps_lock>AUL'S
Screenshot: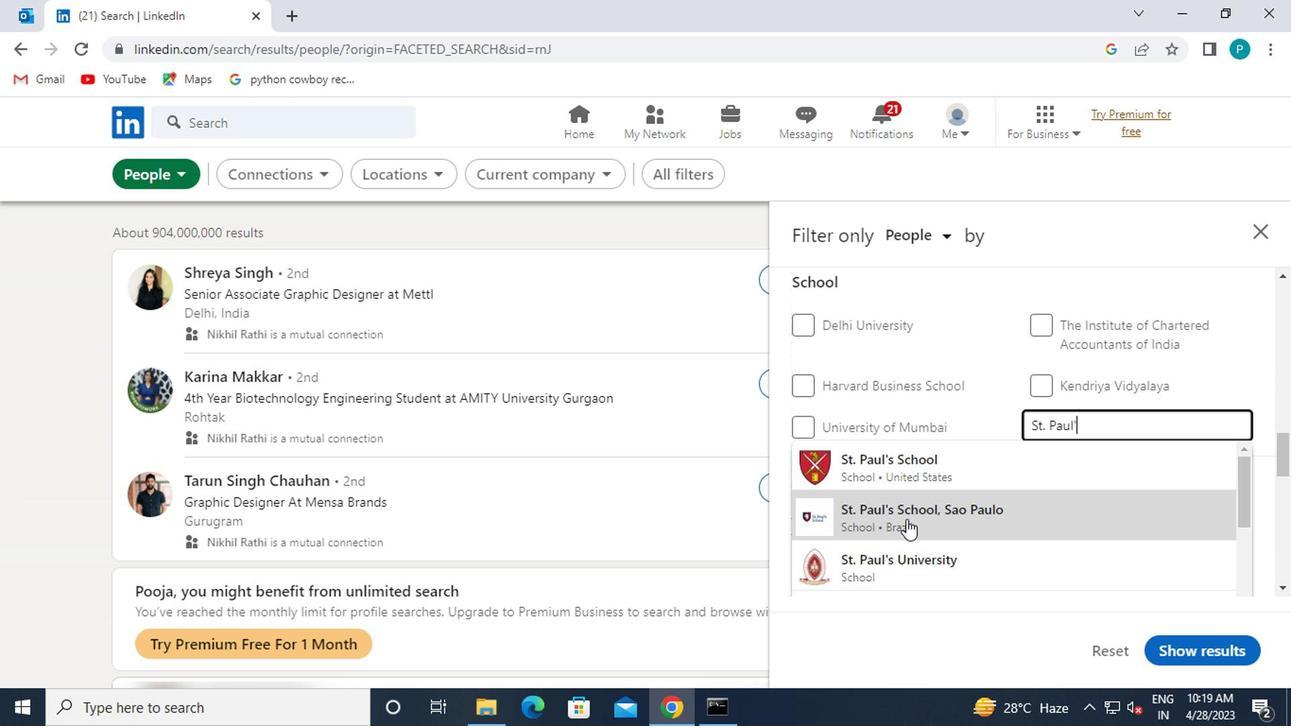 
Action: Mouse moved to (899, 524)
Screenshot: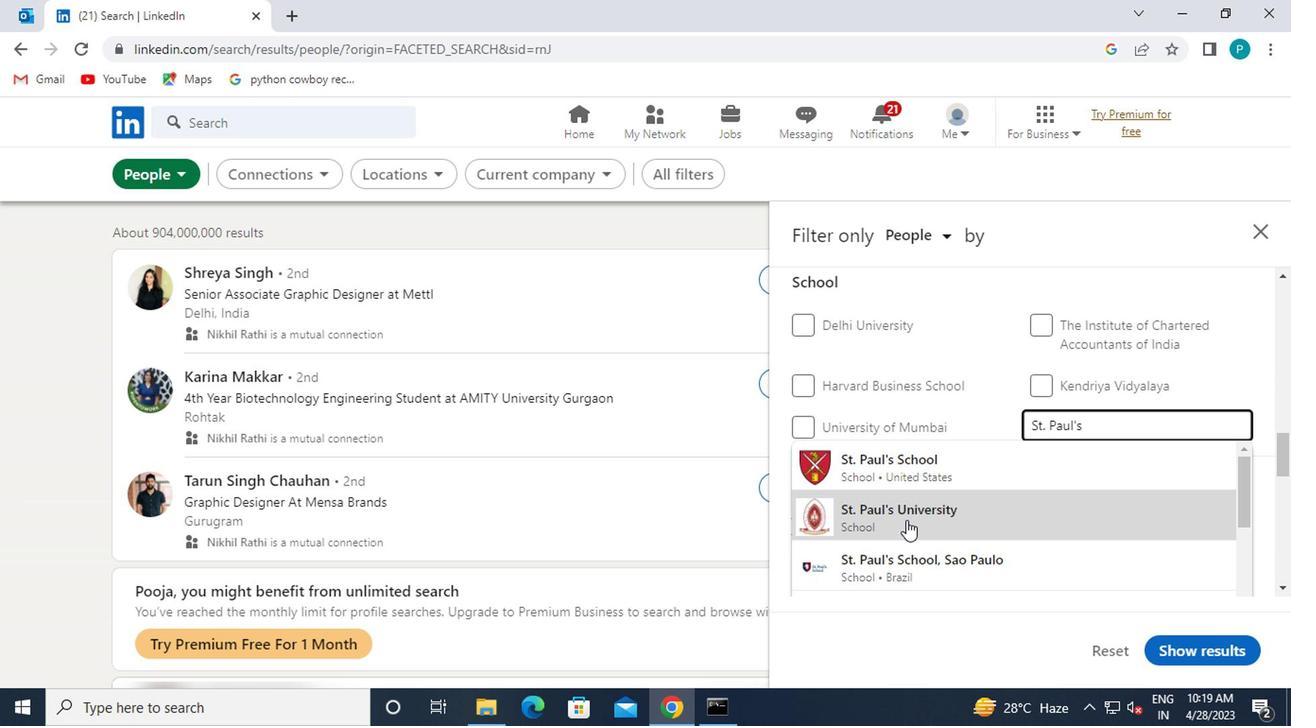 
Action: Mouse scrolled (899, 524) with delta (0, 0)
Screenshot: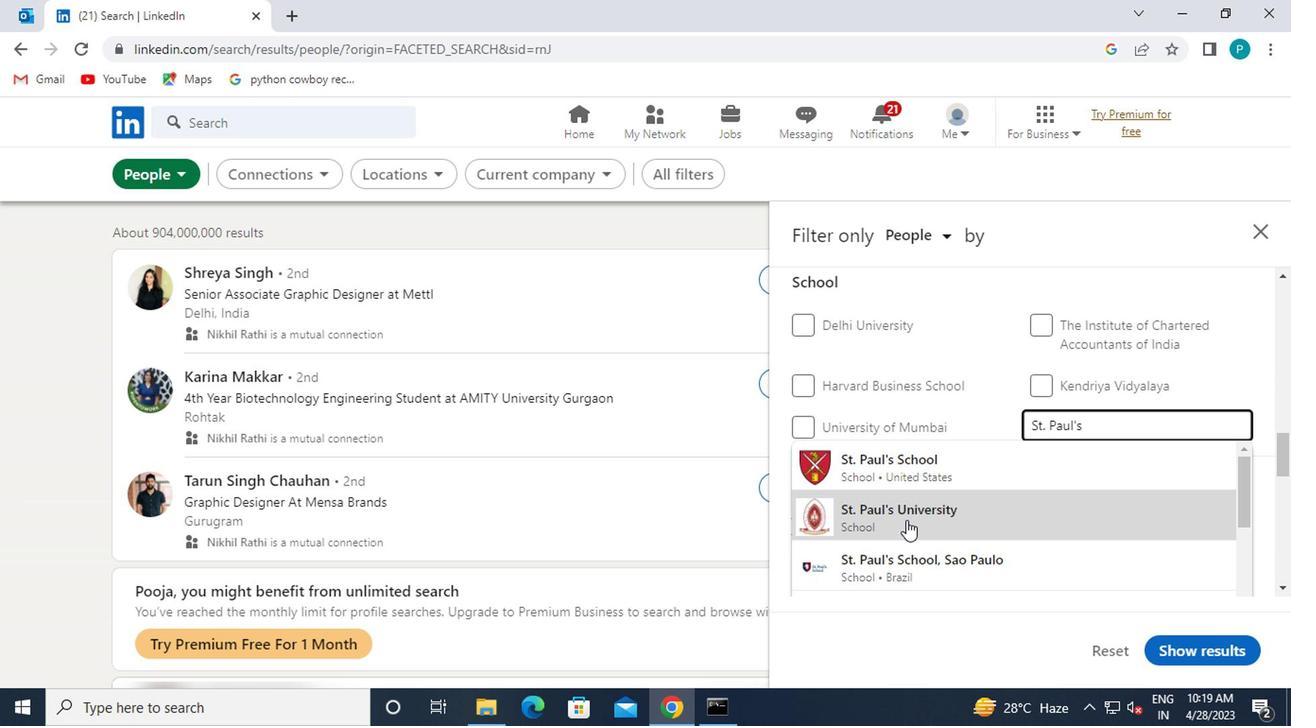 
Action: Mouse moved to (970, 512)
Screenshot: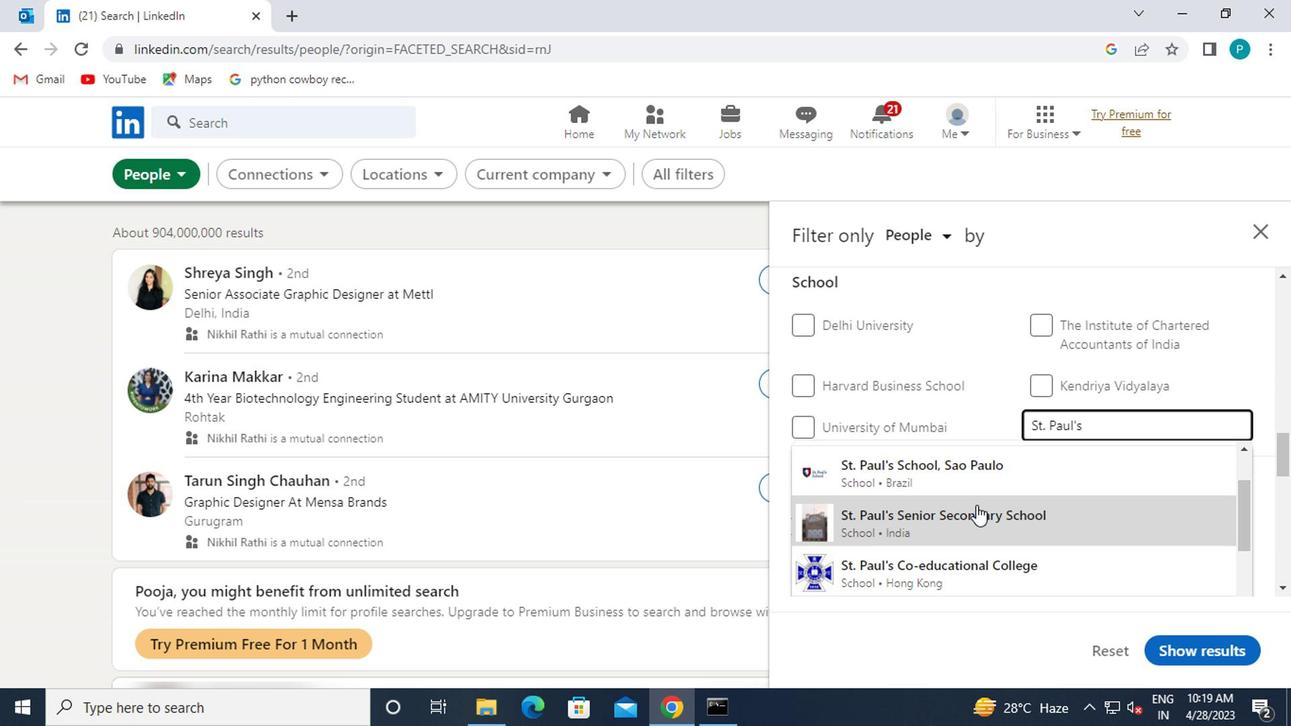 
Action: Mouse pressed left at (970, 512)
Screenshot: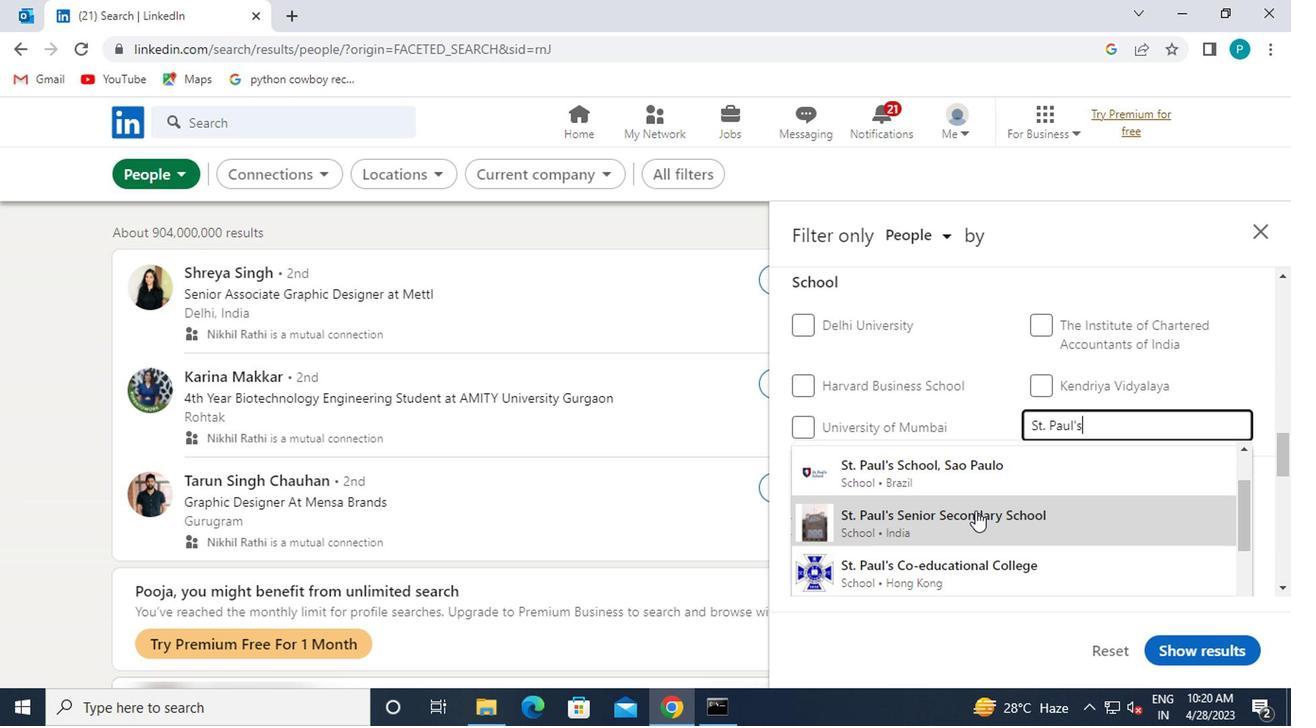 
Action: Mouse moved to (1027, 529)
Screenshot: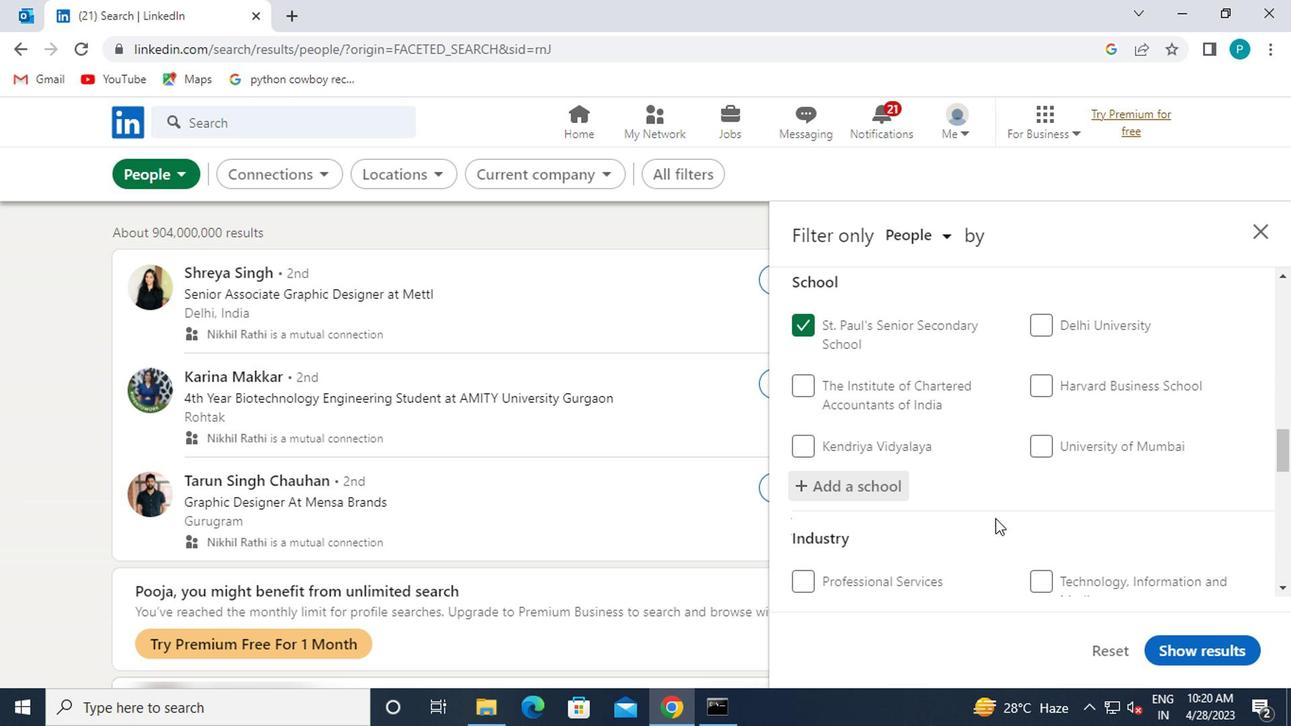 
Action: Mouse scrolled (1027, 528) with delta (0, 0)
Screenshot: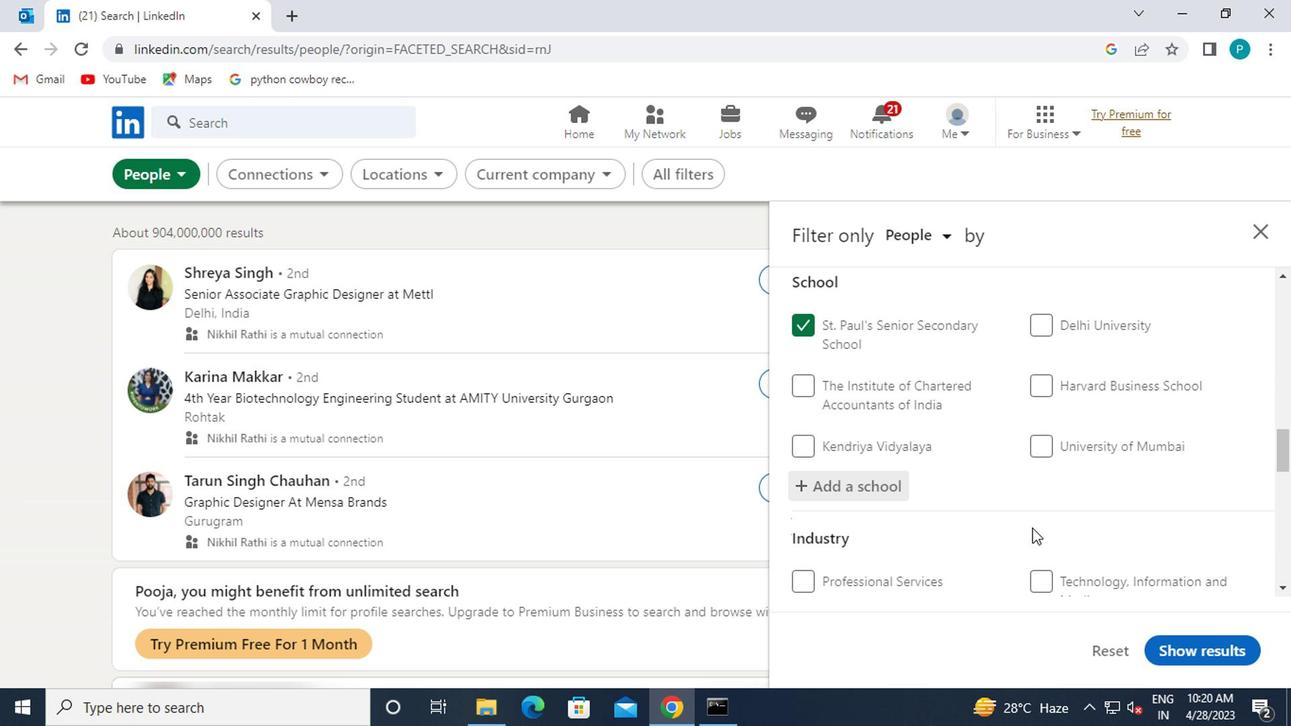 
Action: Mouse scrolled (1027, 528) with delta (0, 0)
Screenshot: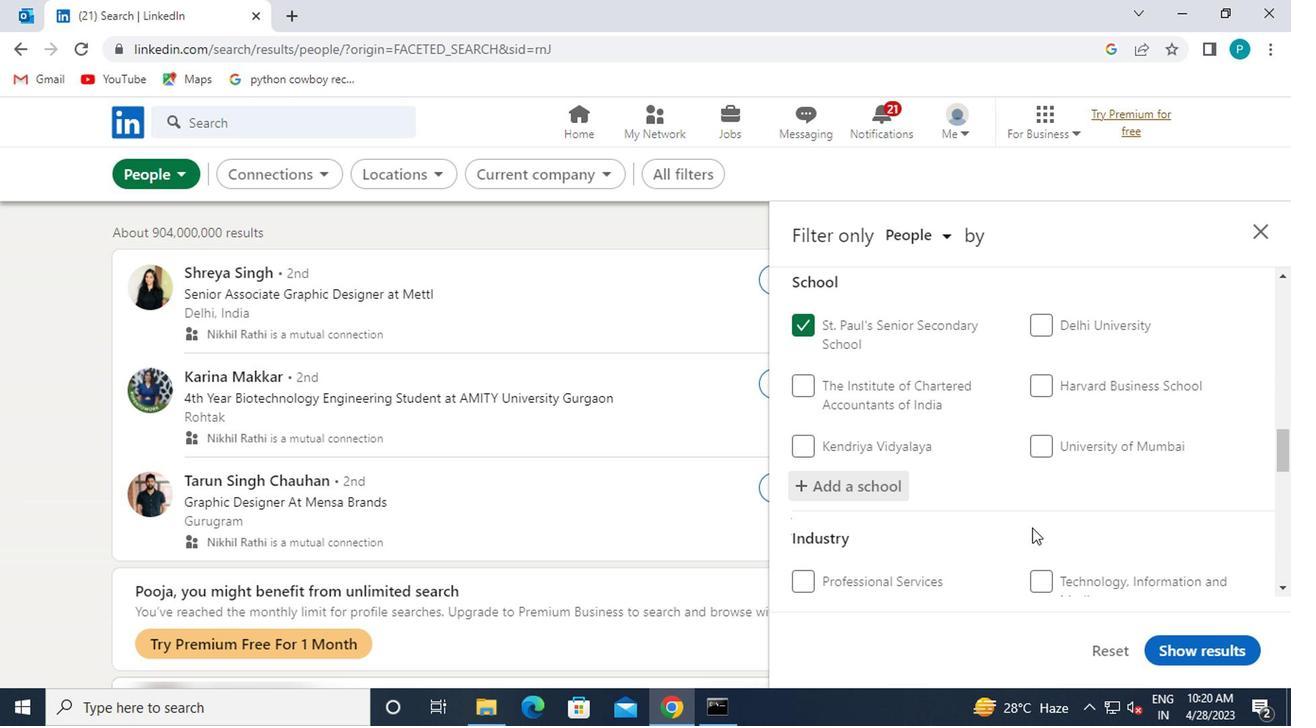 
Action: Mouse scrolled (1027, 528) with delta (0, 0)
Screenshot: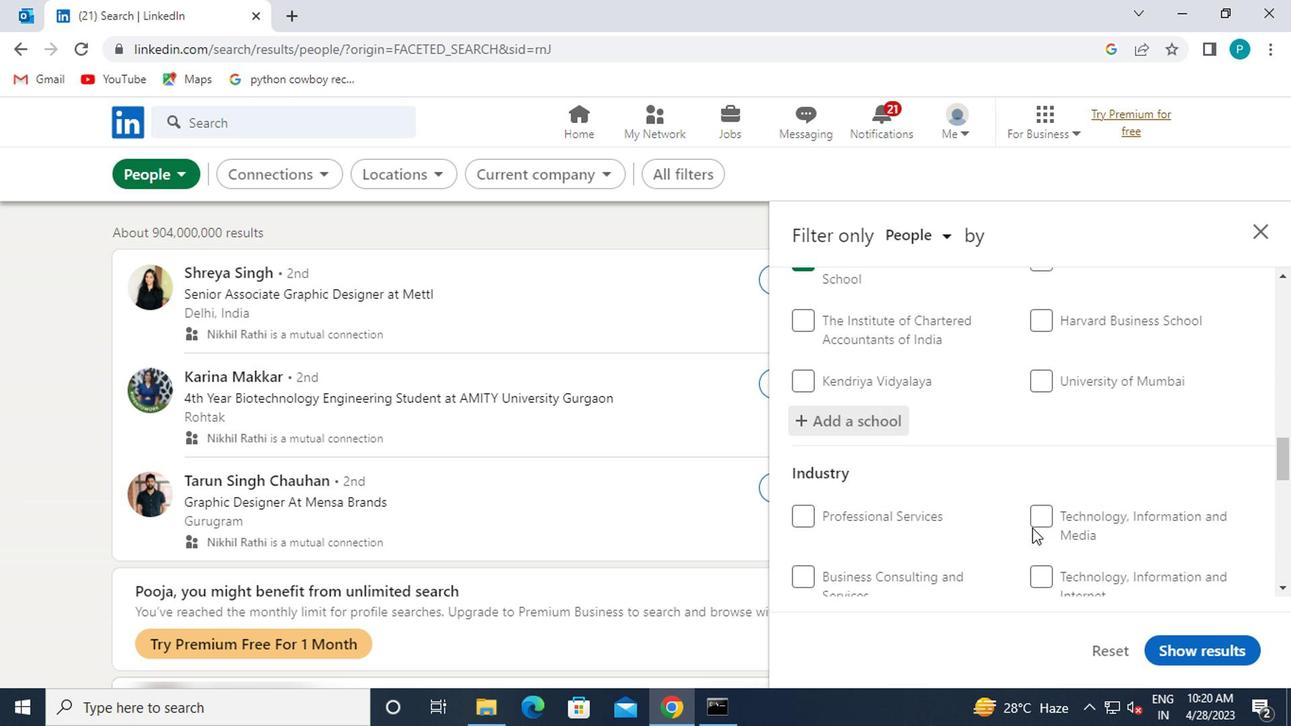 
Action: Mouse moved to (1036, 419)
Screenshot: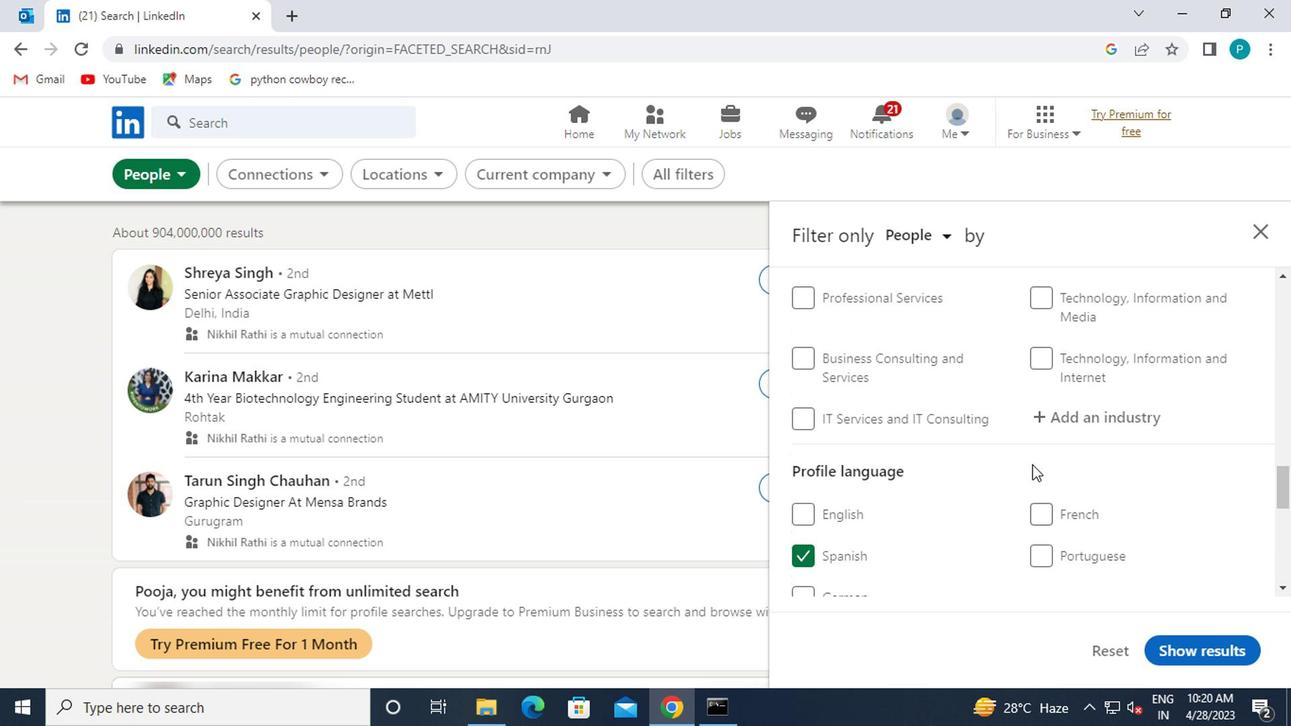 
Action: Mouse pressed left at (1036, 419)
Screenshot: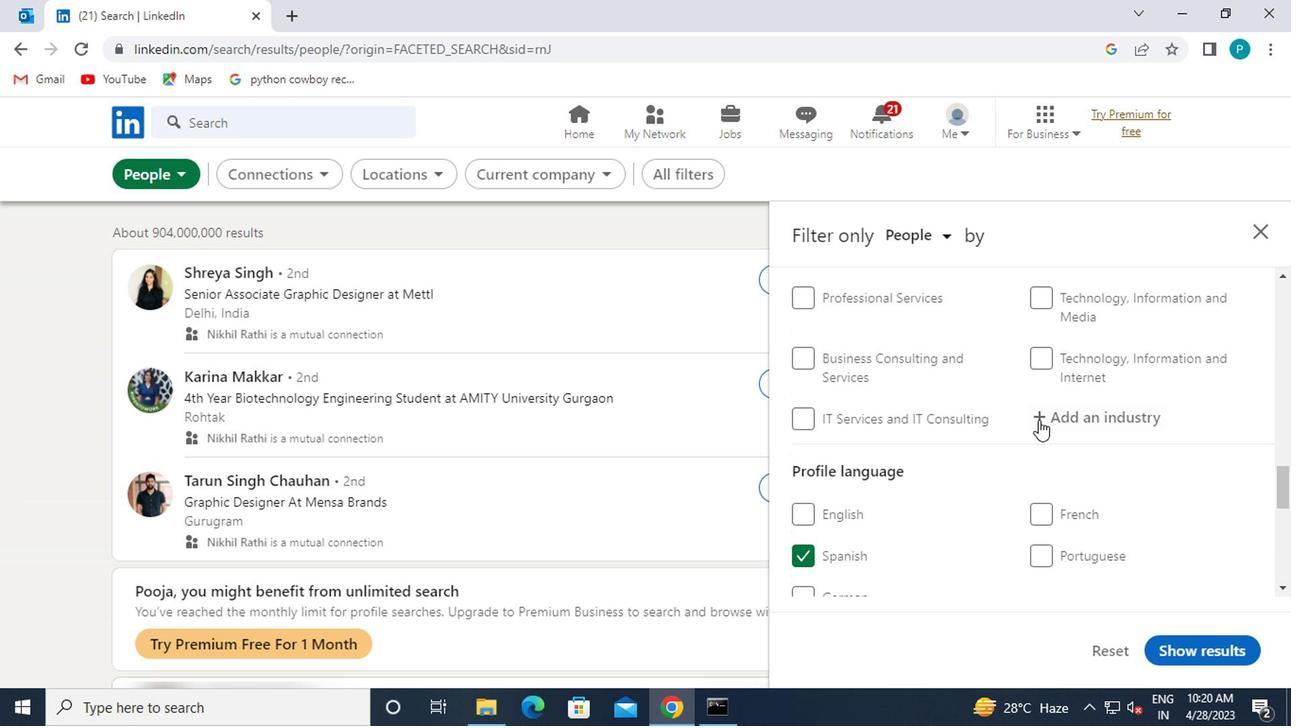 
Action: Mouse moved to (1036, 419)
Screenshot: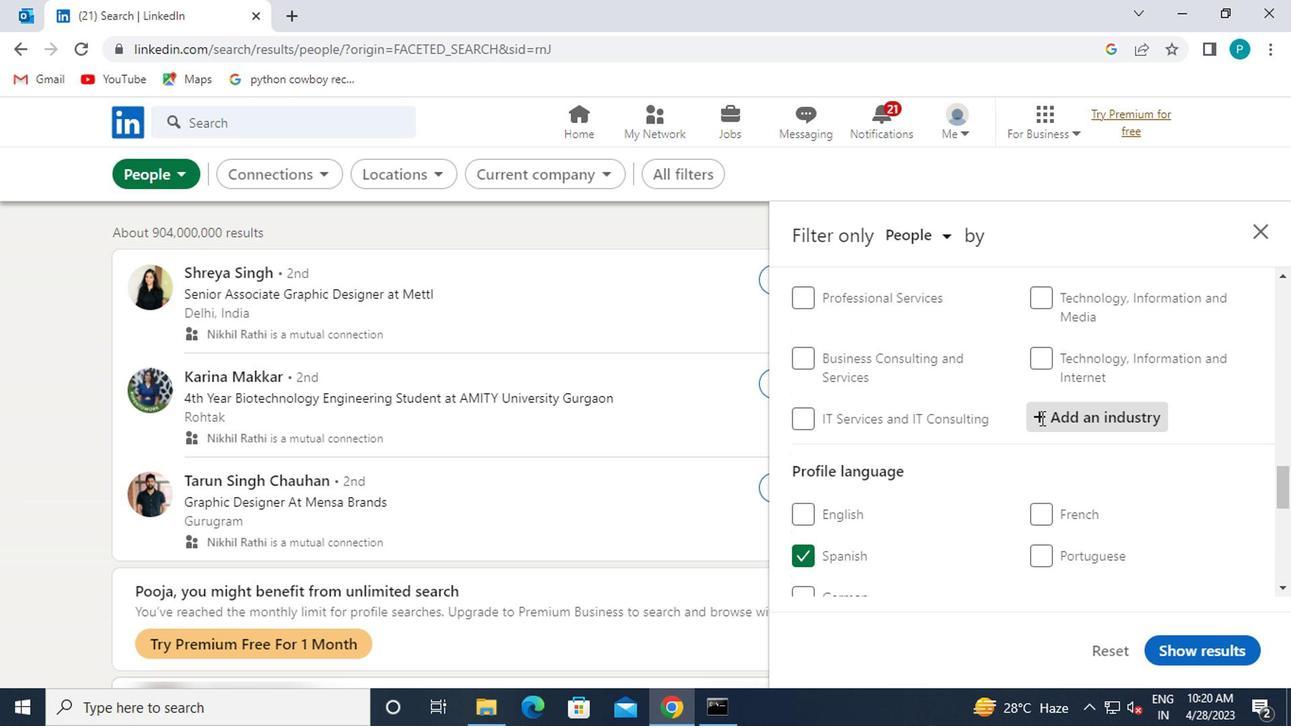 
Action: Key pressed <Key.caps_lock>I<Key.caps_lock>NVEST
Screenshot: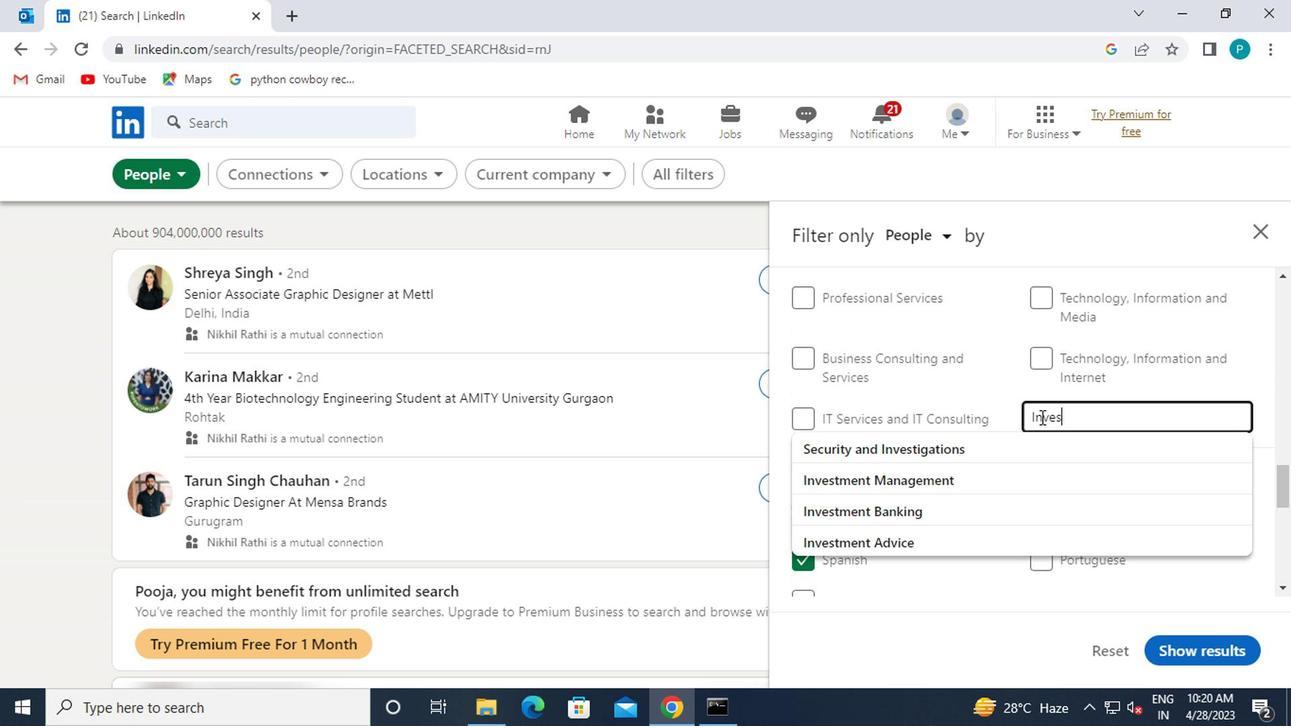 
Action: Mouse moved to (956, 480)
Screenshot: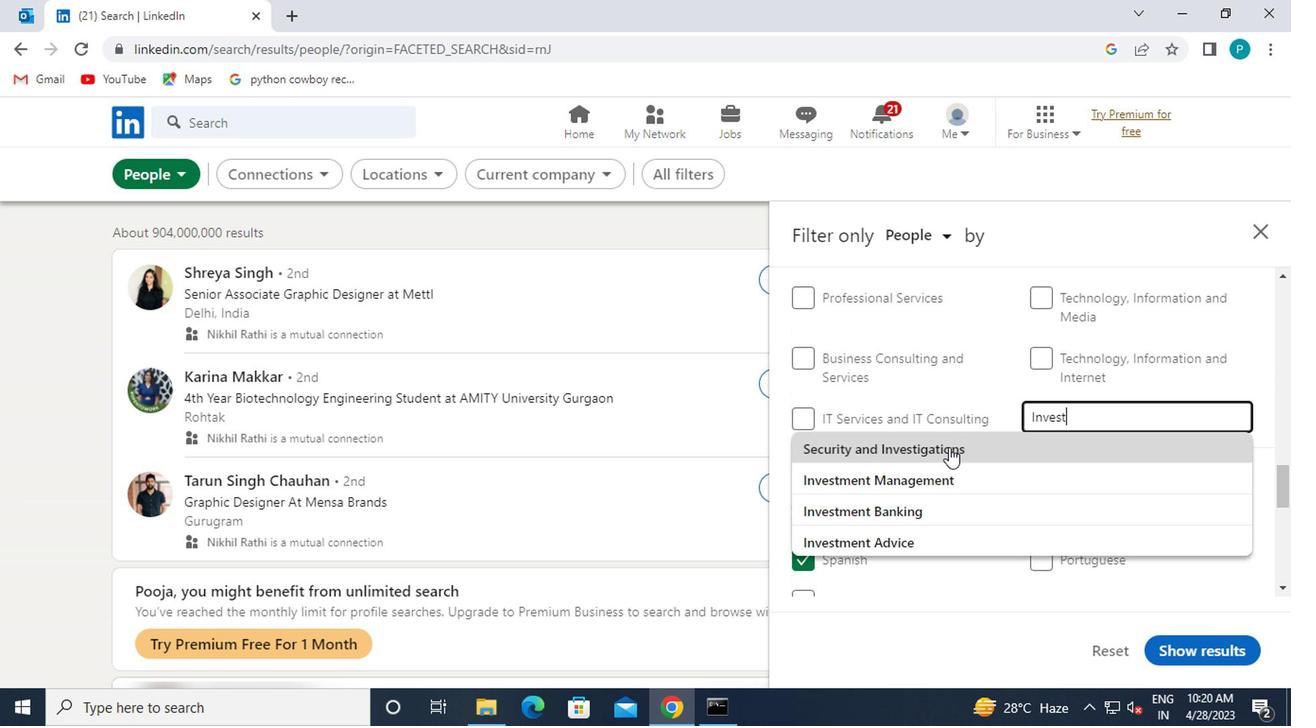 
Action: Mouse pressed left at (956, 480)
Screenshot: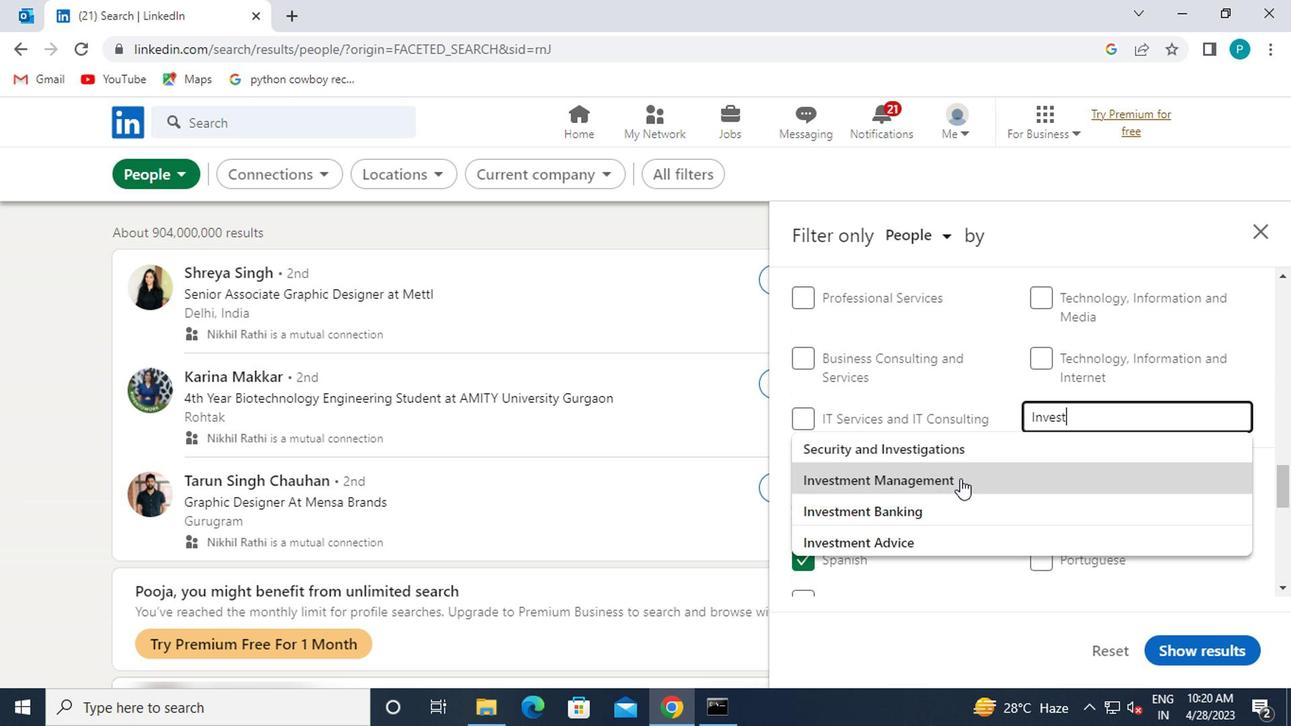 
Action: Mouse moved to (960, 485)
Screenshot: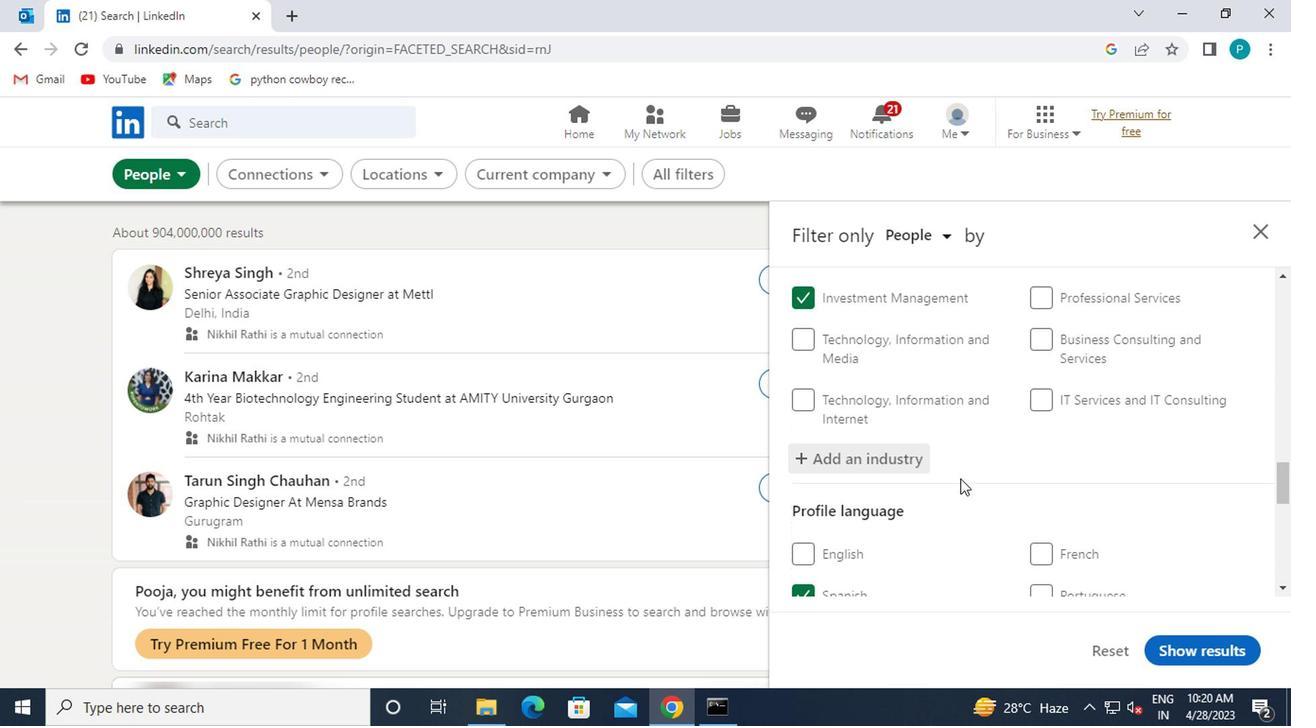 
Action: Mouse scrolled (960, 484) with delta (0, 0)
Screenshot: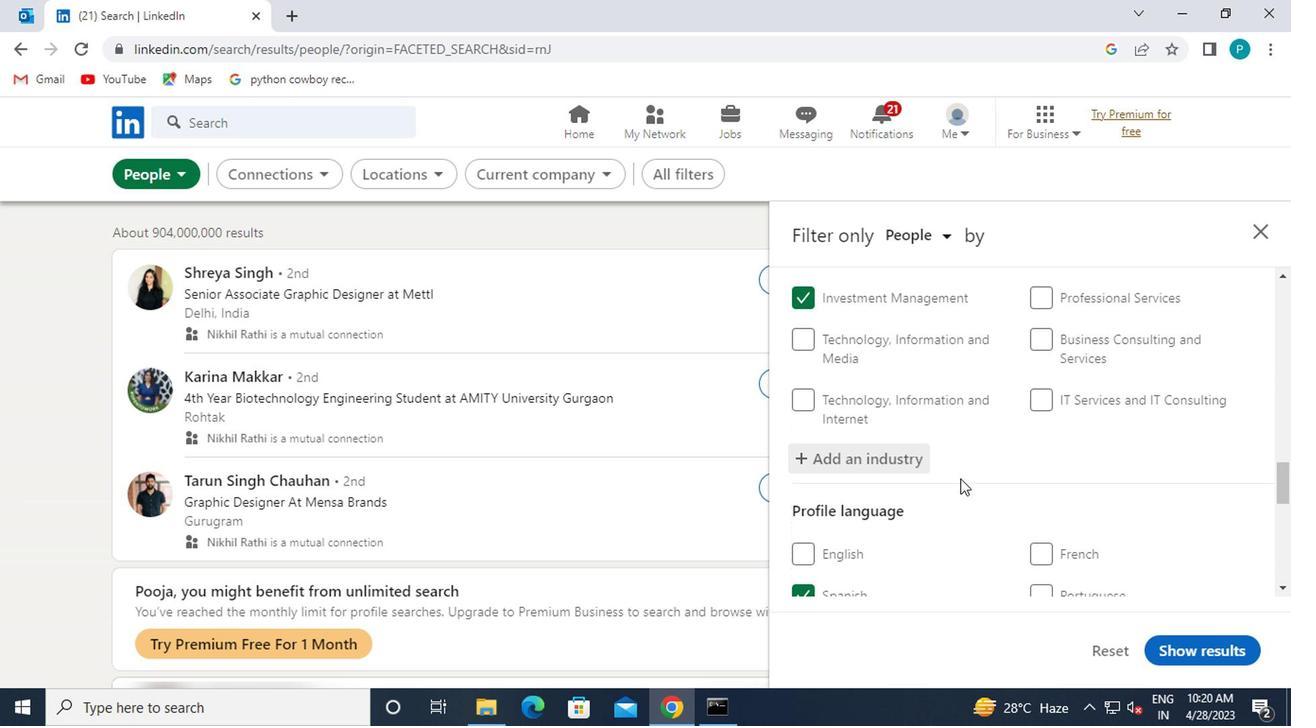 
Action: Mouse moved to (961, 485)
Screenshot: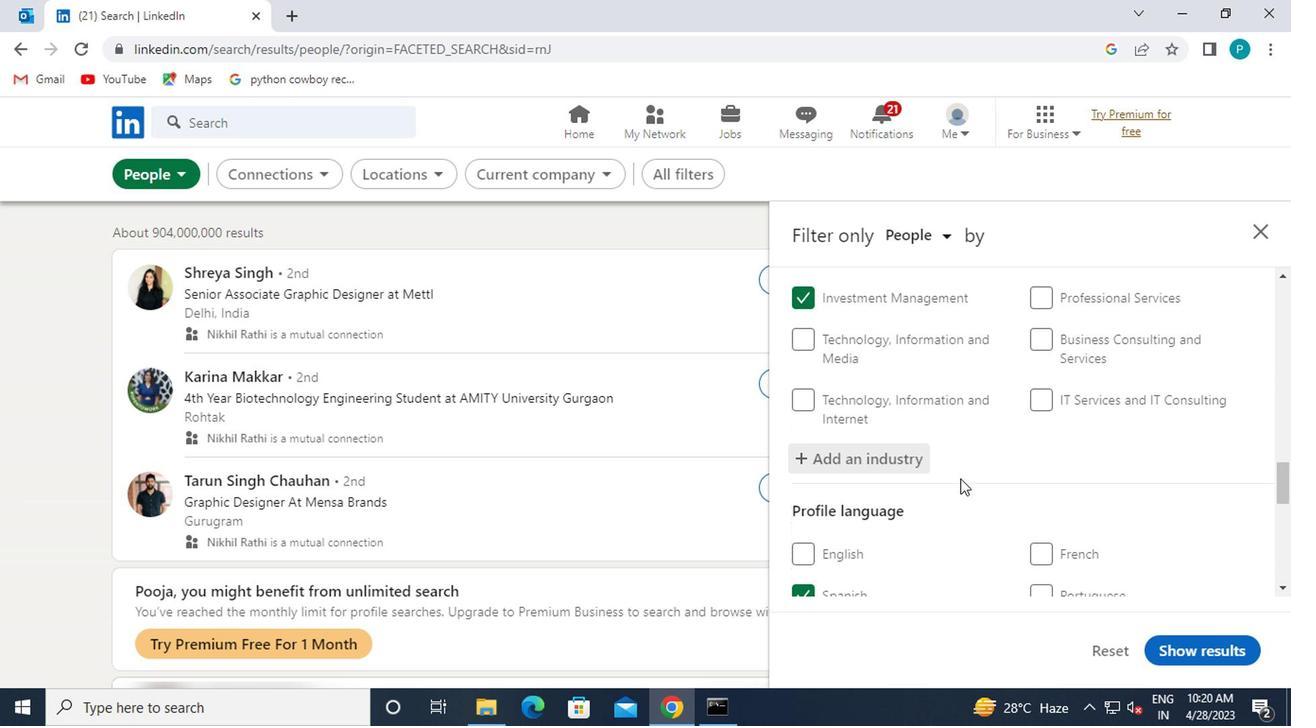 
Action: Mouse scrolled (961, 485) with delta (0, 0)
Screenshot: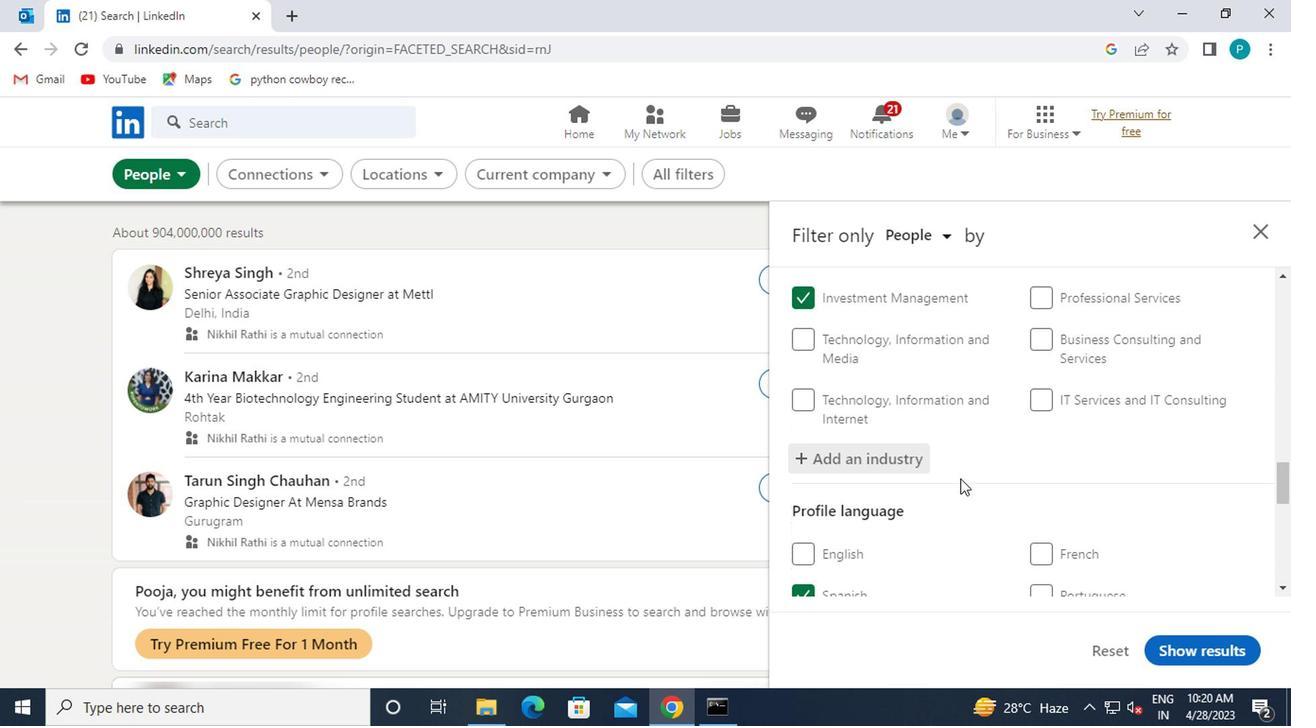 
Action: Mouse scrolled (961, 485) with delta (0, 0)
Screenshot: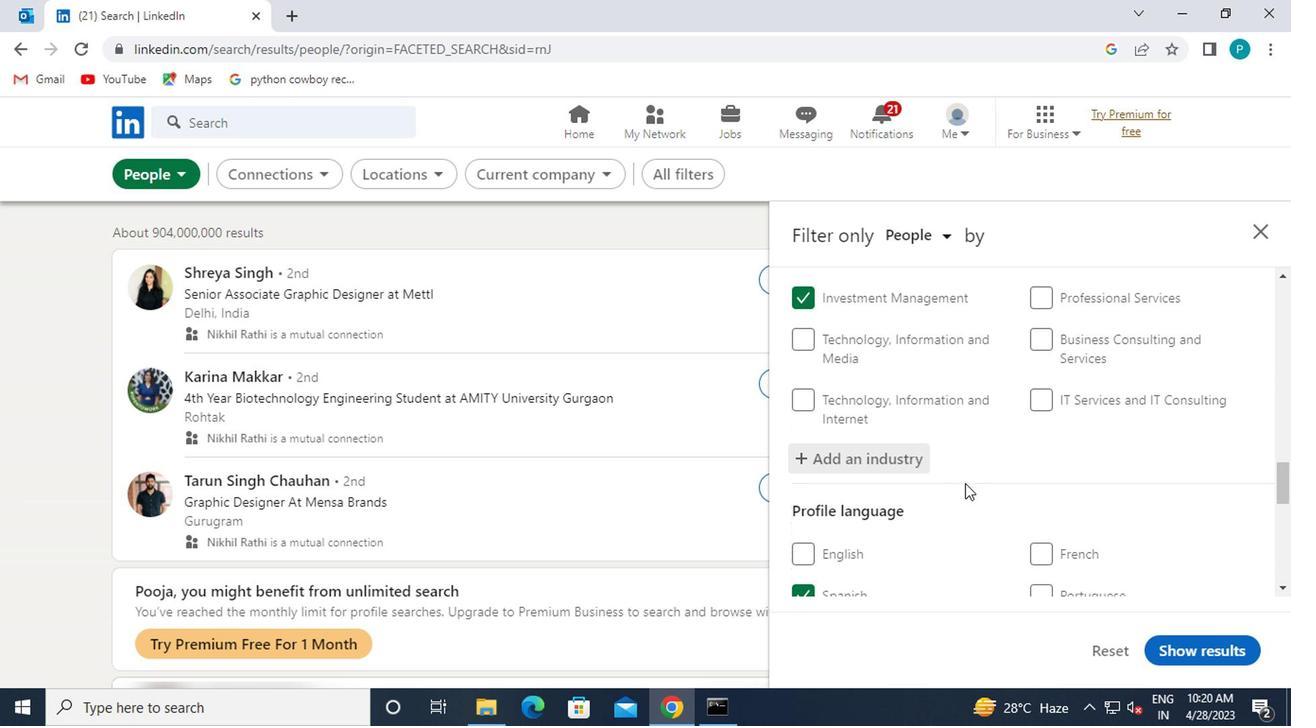 
Action: Mouse moved to (1040, 494)
Screenshot: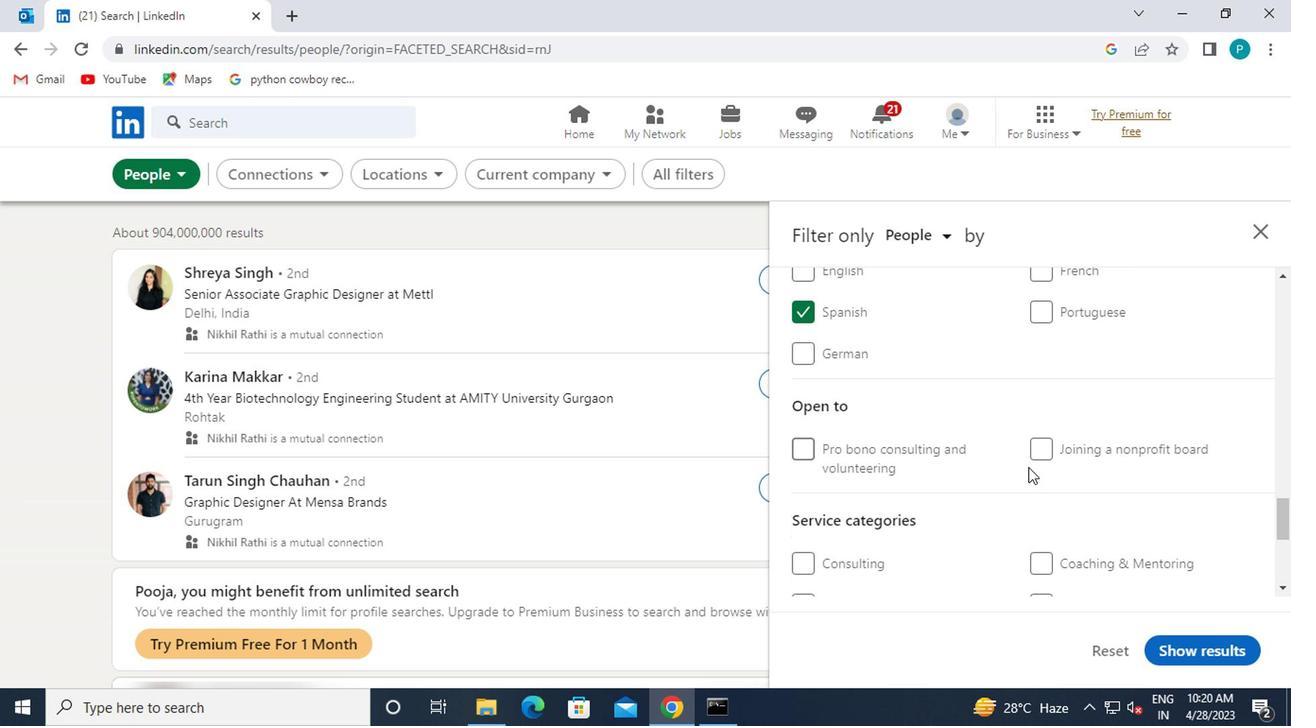 
Action: Mouse scrolled (1040, 493) with delta (0, 0)
Screenshot: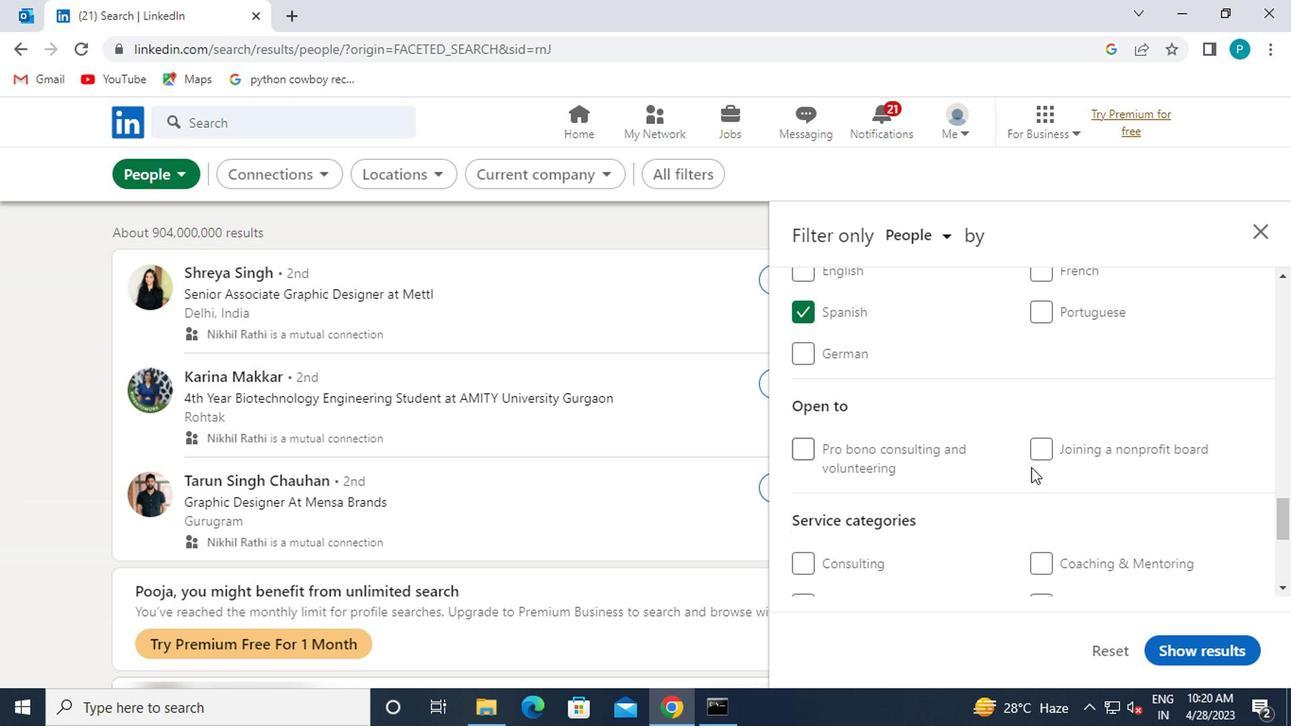 
Action: Mouse moved to (1048, 548)
Screenshot: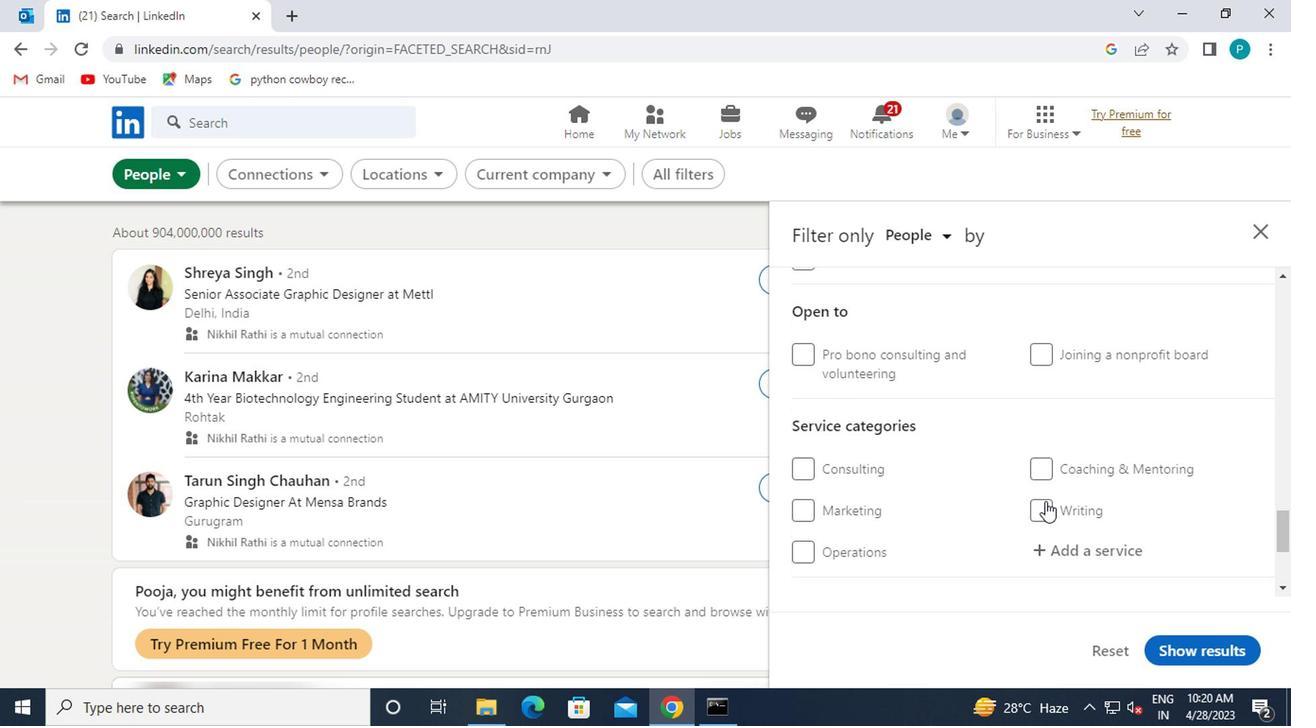 
Action: Mouse pressed left at (1048, 548)
Screenshot: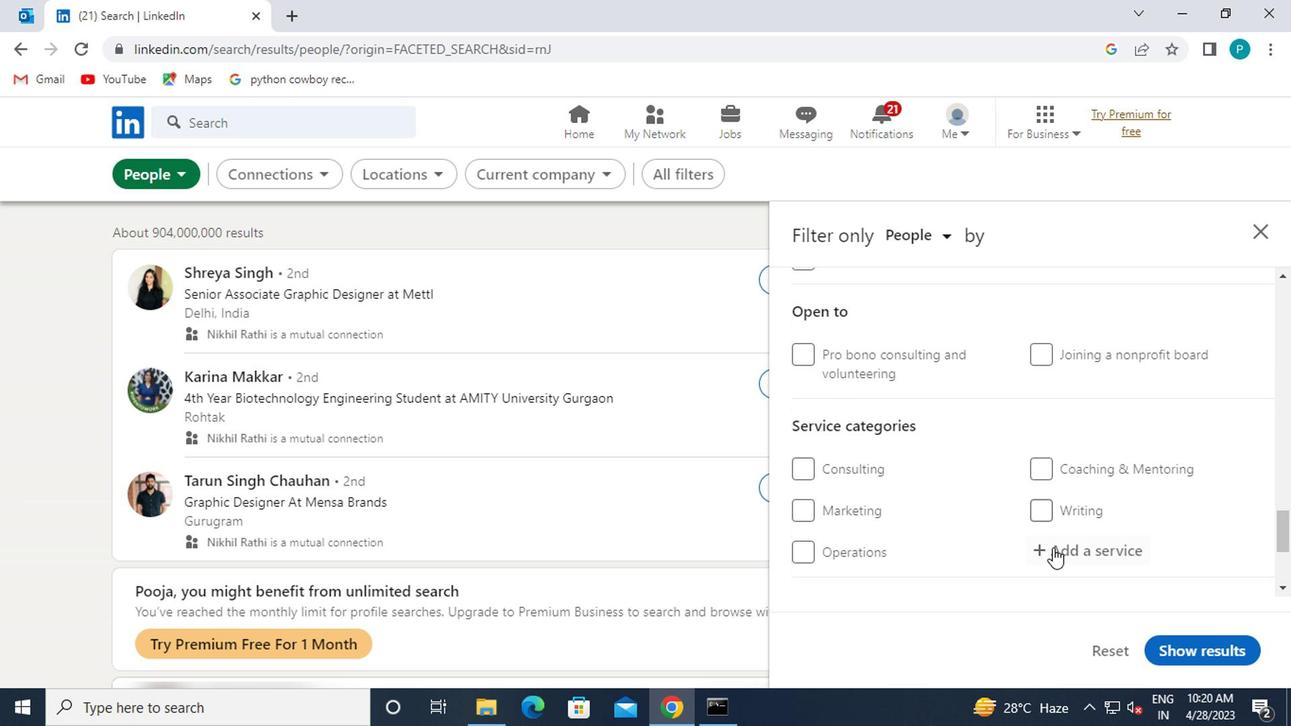 
Action: Key pressed <Key.caps_lock>V<Key.caps_lock>IRT
Screenshot: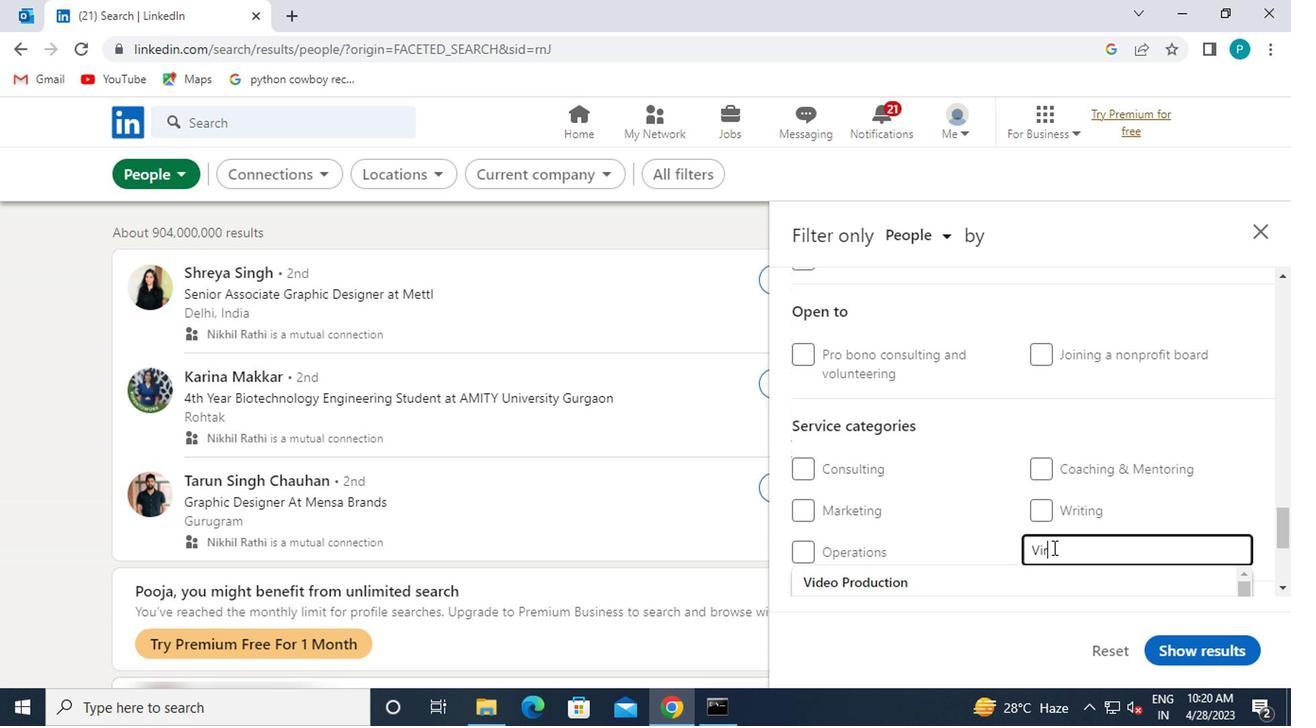 
Action: Mouse moved to (984, 471)
Screenshot: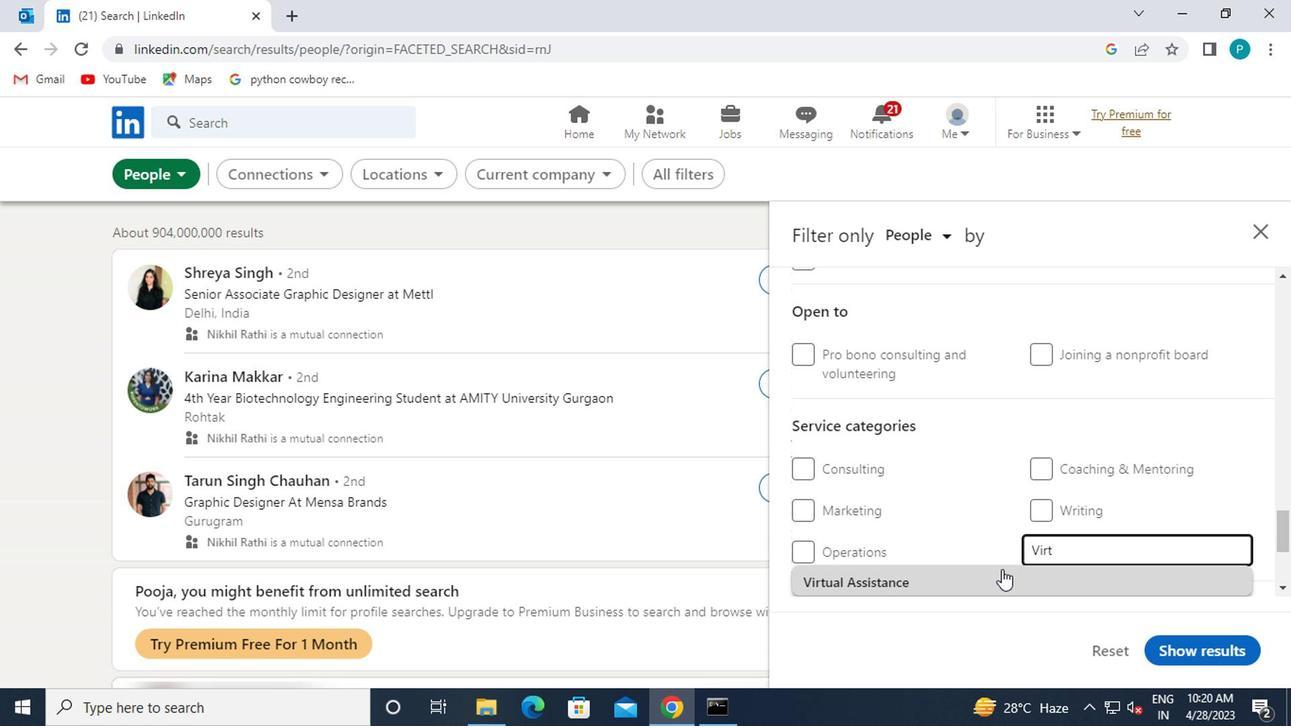 
Action: Mouse scrolled (984, 470) with delta (0, 0)
Screenshot: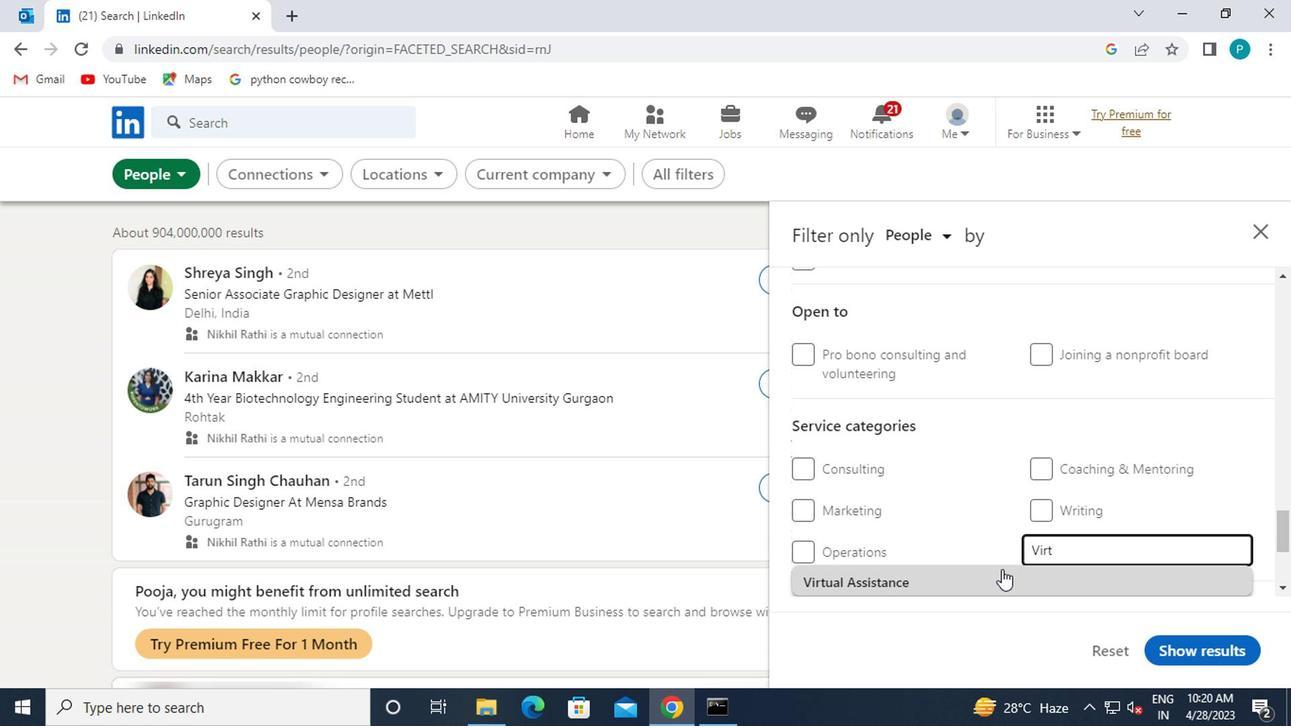 
Action: Mouse moved to (984, 470)
Screenshot: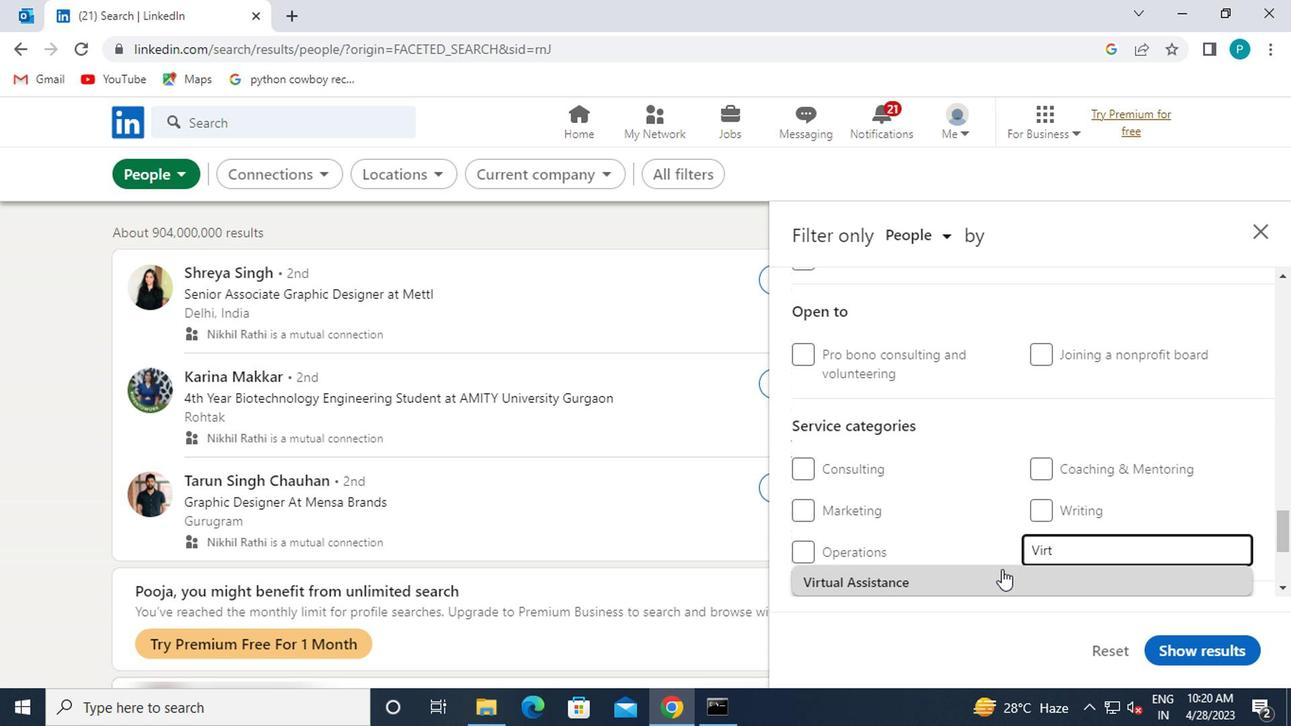 
Action: Mouse scrolled (984, 468) with delta (0, -1)
Screenshot: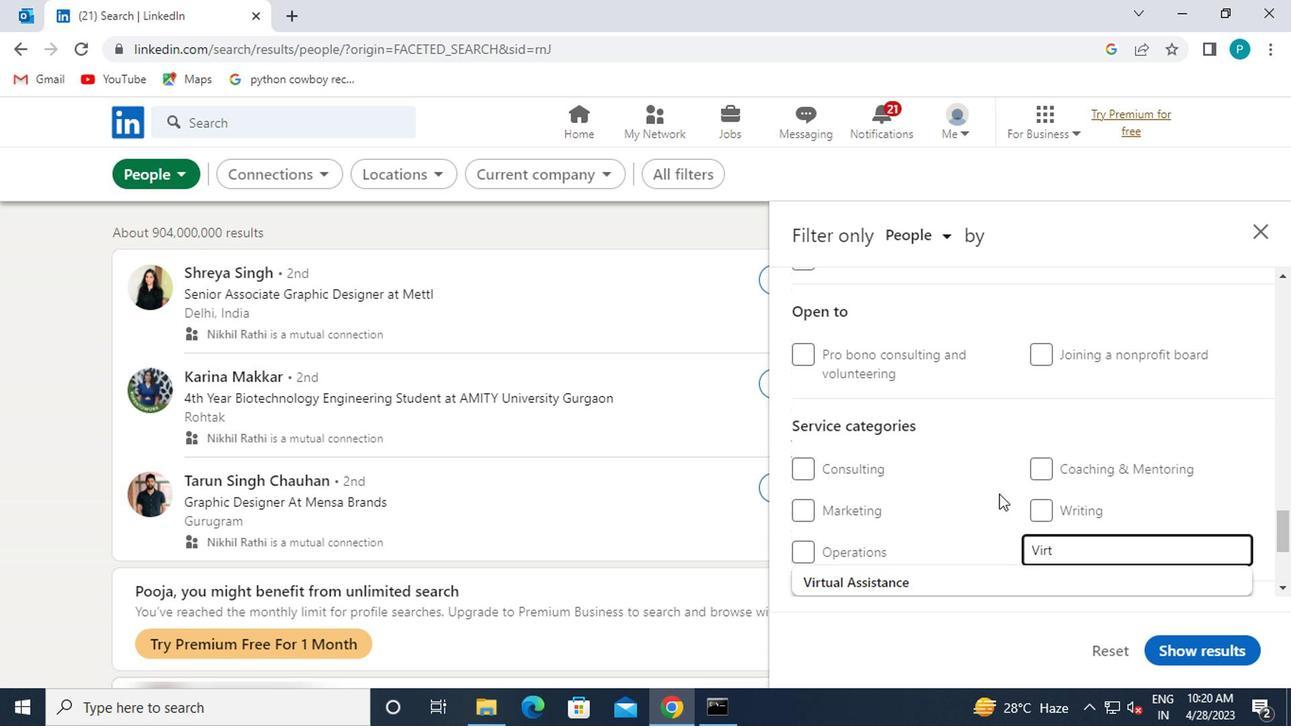 
Action: Mouse moved to (906, 385)
Screenshot: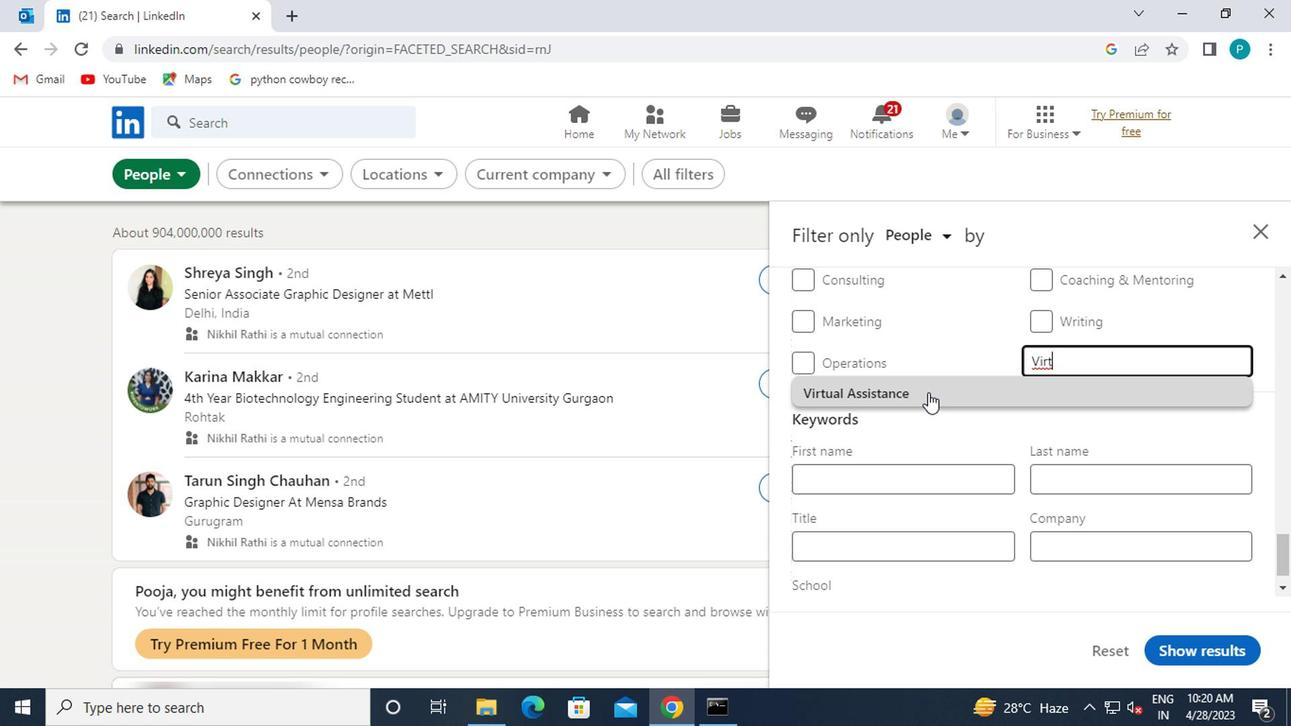 
Action: Mouse pressed left at (906, 385)
Screenshot: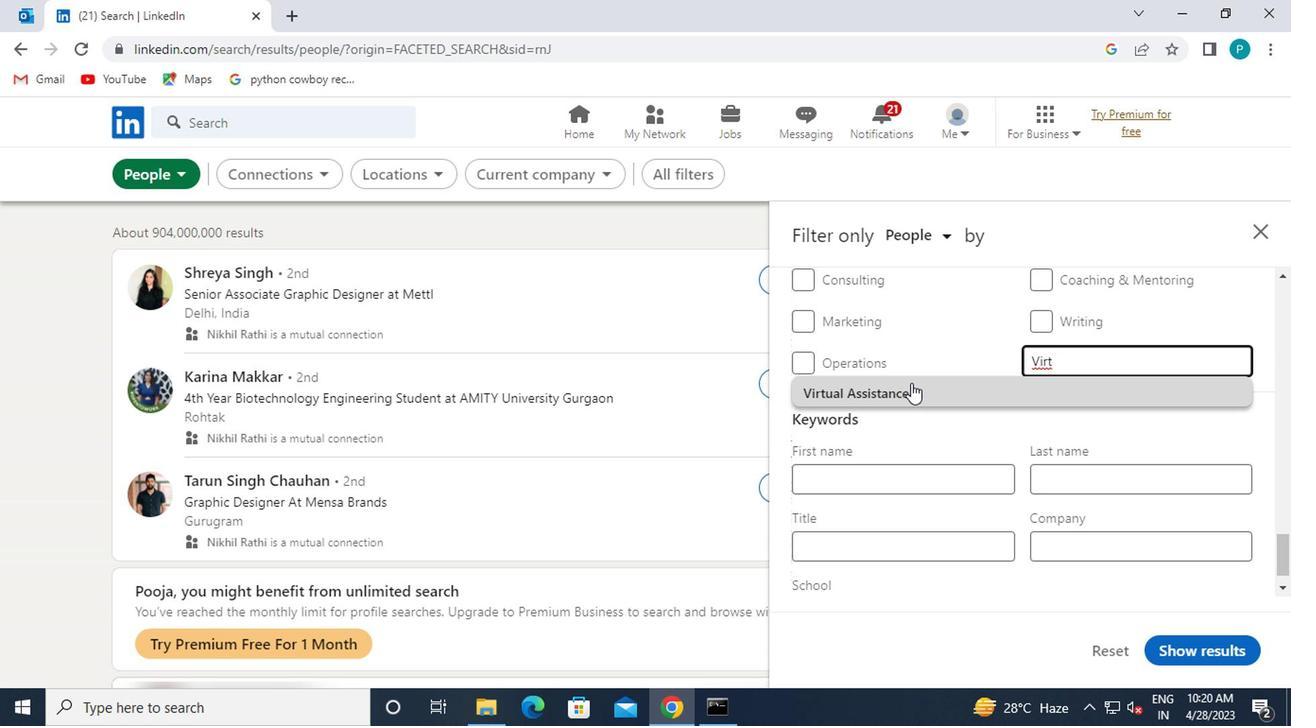 
Action: Mouse scrolled (906, 384) with delta (0, -1)
Screenshot: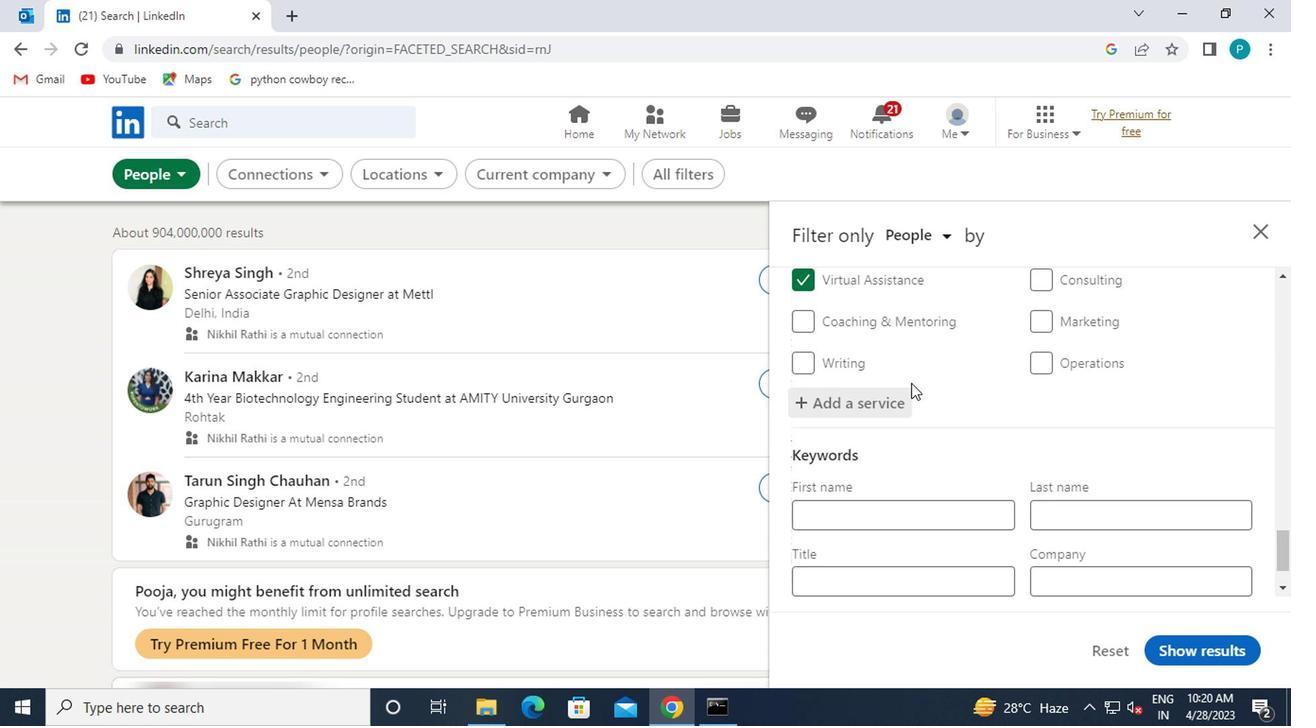 
Action: Mouse scrolled (906, 384) with delta (0, -1)
Screenshot: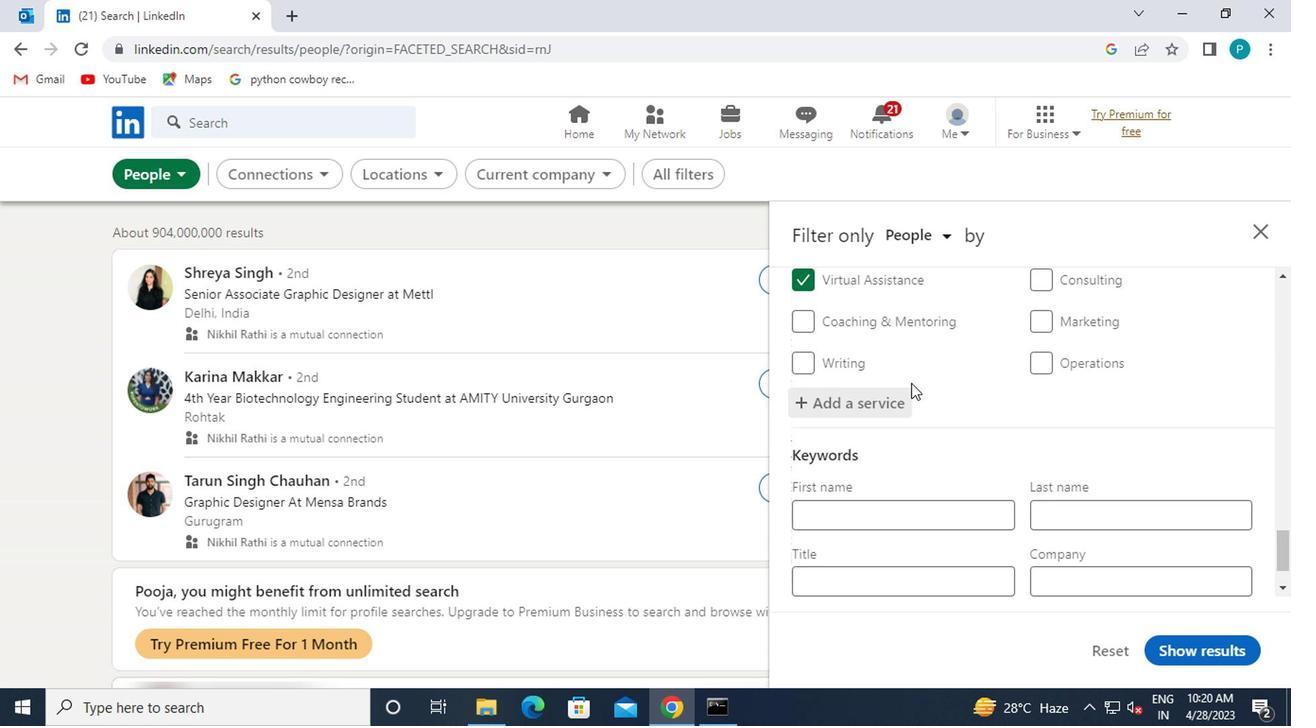 
Action: Mouse scrolled (906, 384) with delta (0, -1)
Screenshot: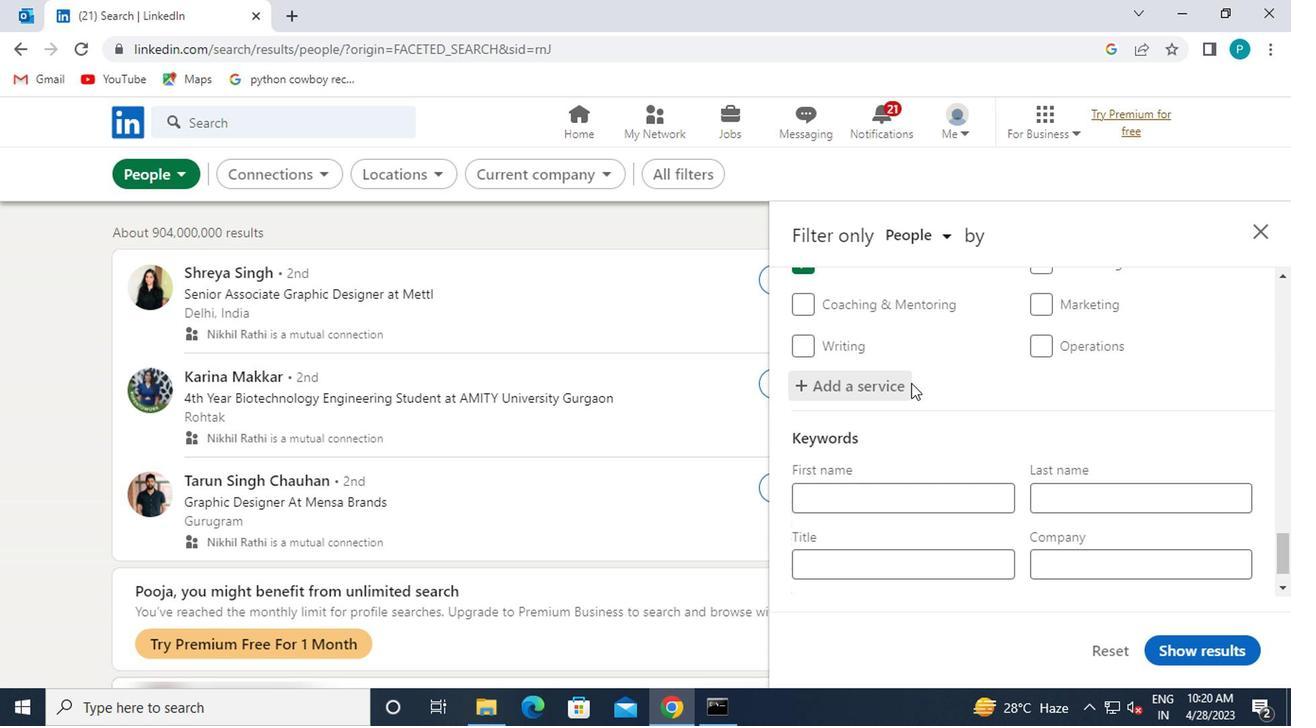 
Action: Mouse moved to (877, 520)
Screenshot: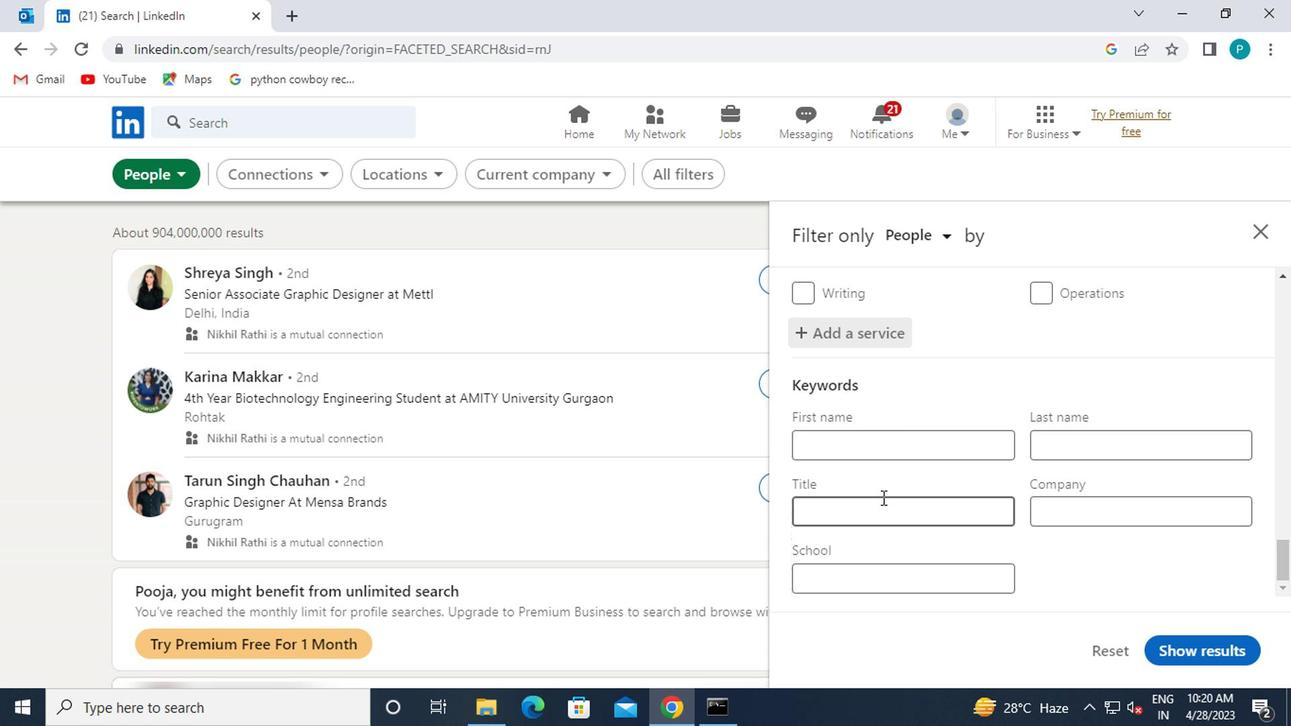 
Action: Mouse pressed left at (877, 520)
Screenshot: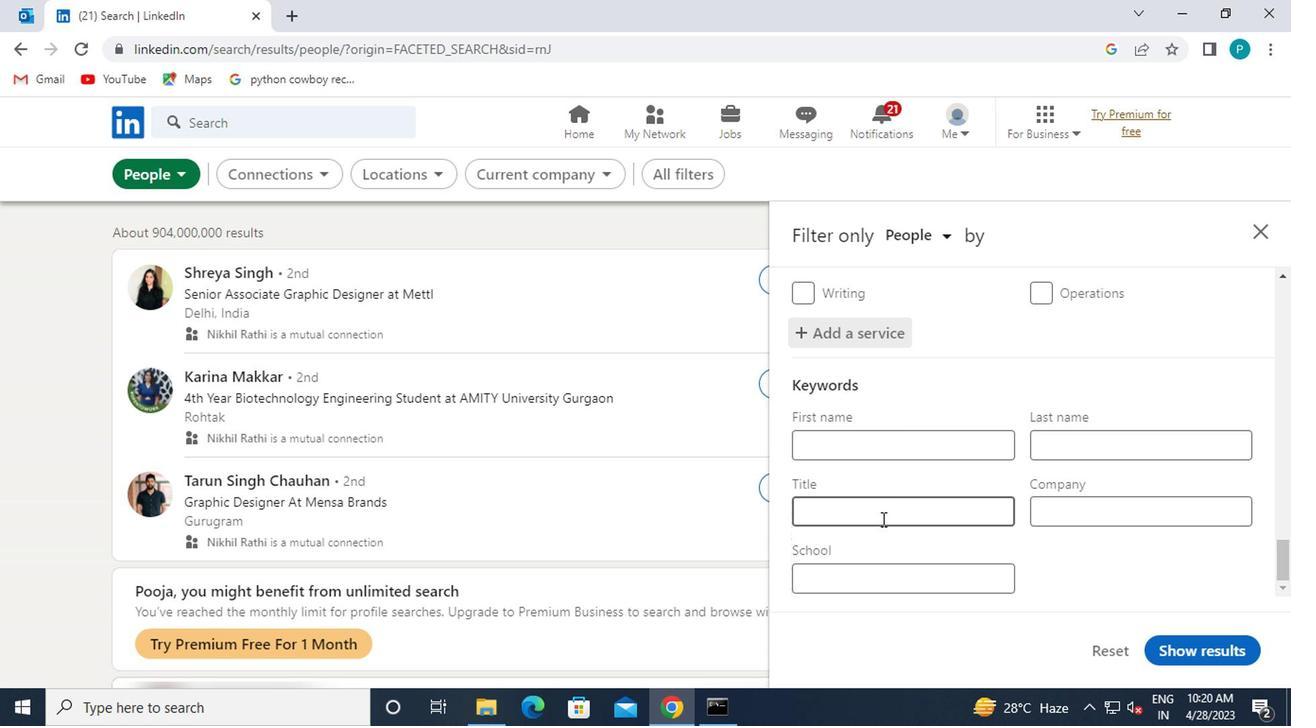 
Action: Key pressed <Key.caps_lock>F<Key.caps_lock>UNERAK<Key.backspace>L<Key.space><Key.space><Key.caps_lock>A<Key.caps_lock>TTENDANT
Screenshot: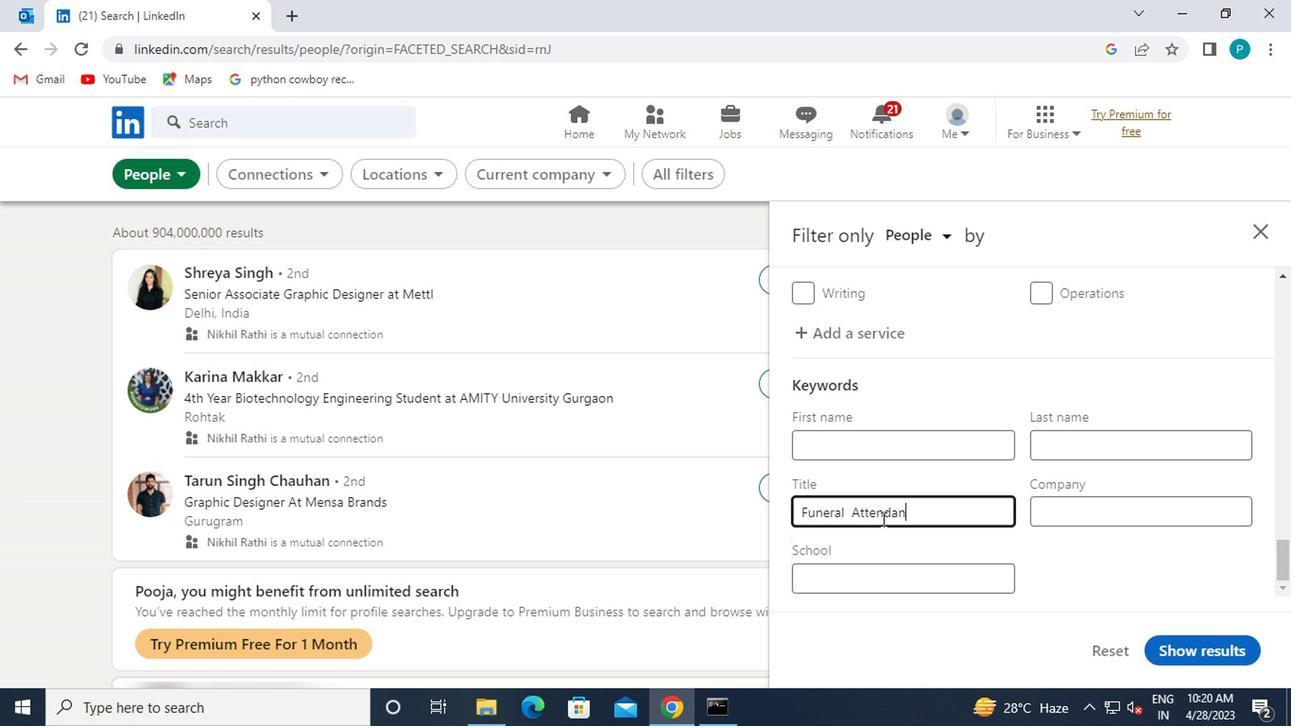 
Action: Mouse moved to (1173, 651)
Screenshot: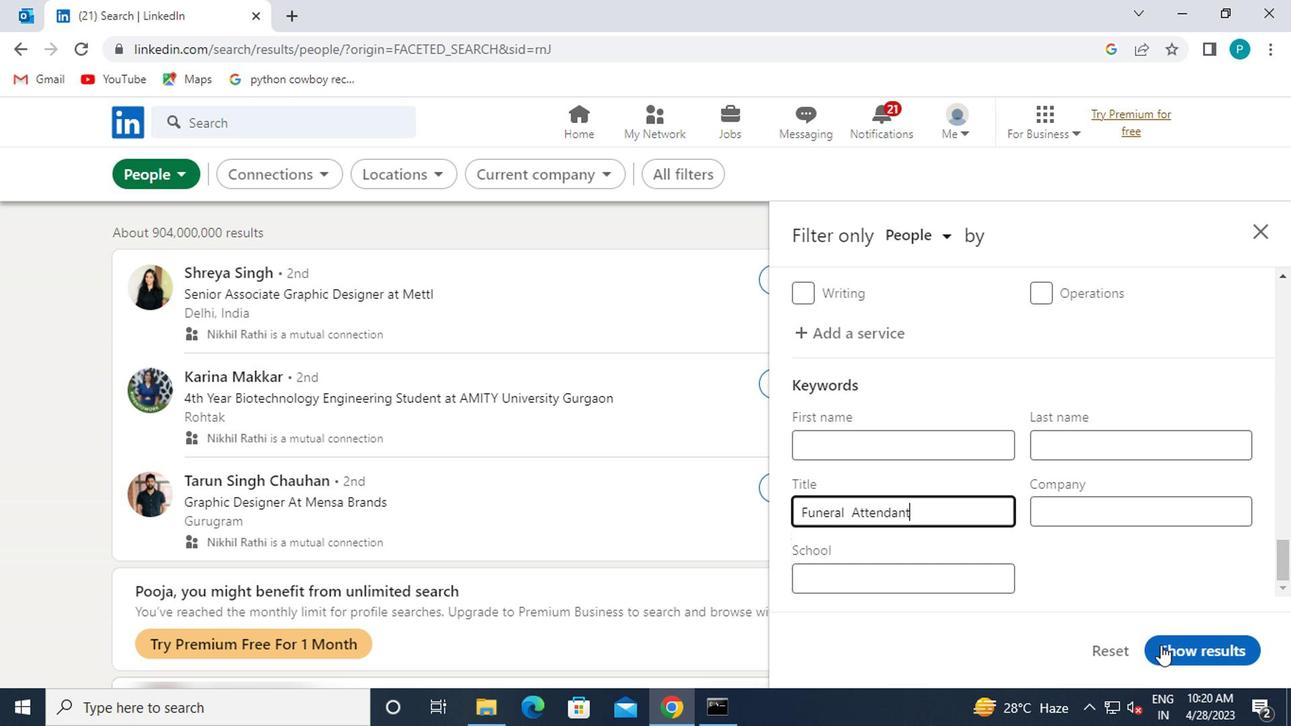 
Action: Mouse pressed left at (1173, 651)
Screenshot: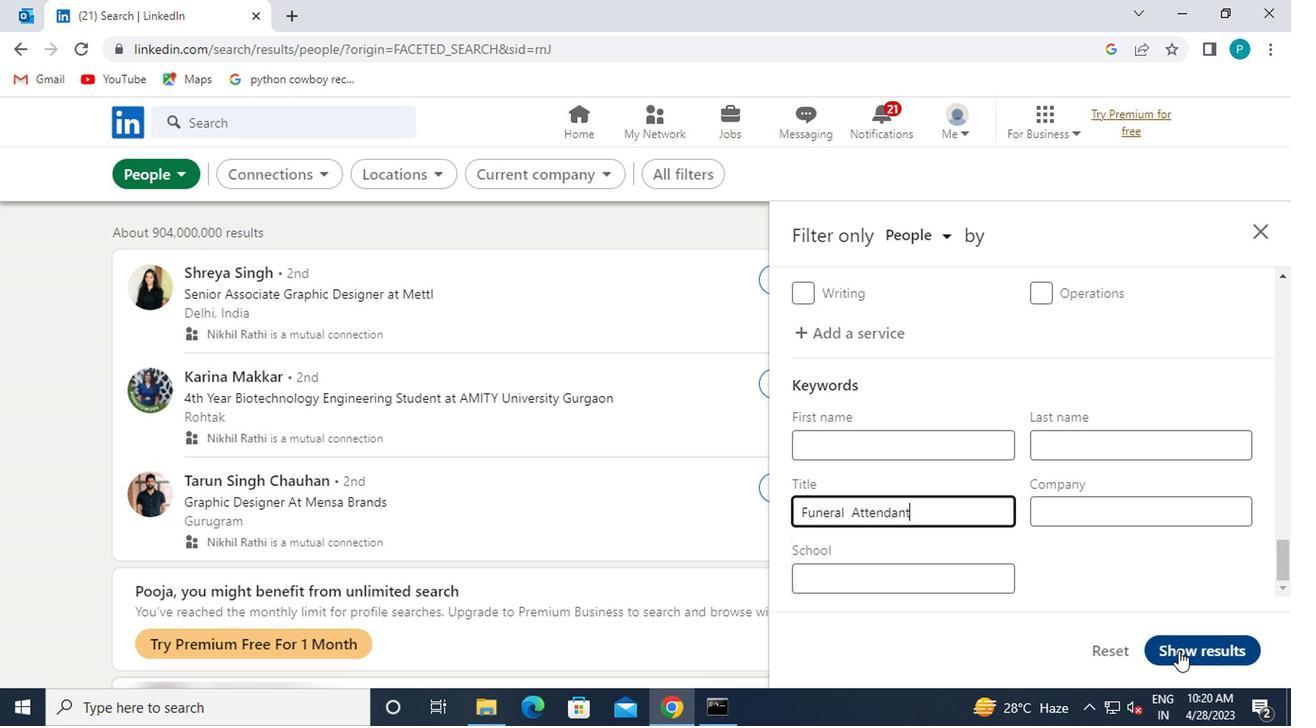 
Action: Mouse moved to (1167, 626)
Screenshot: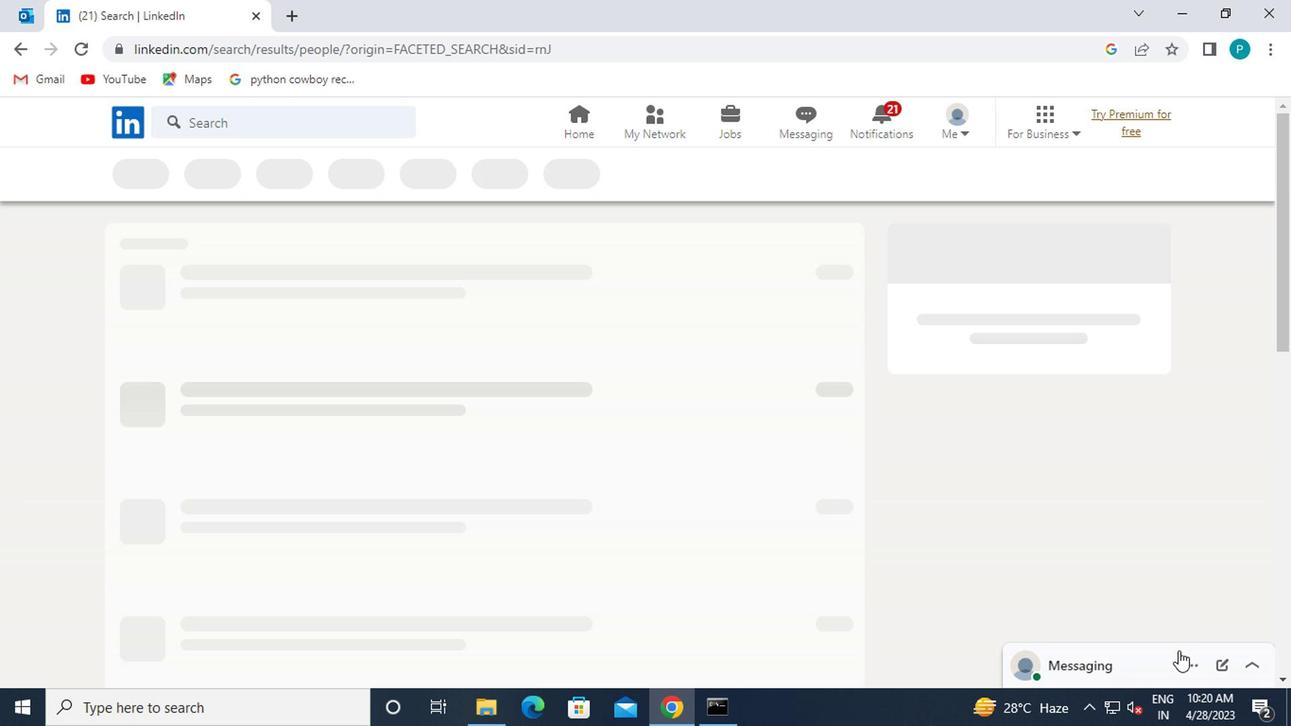 
